 Task: Find connections with filter location Hayling Island with filter topic #hr with filter profile language Spanish with filter current company South Indian Bank with filter school Pimpri Chinchwad Education Trust'S. Pimpri Chinchwad College Of Engineering with filter industry Political Organizations with filter service category Leadership Development with filter keywords title Welder
Action: Mouse moved to (175, 266)
Screenshot: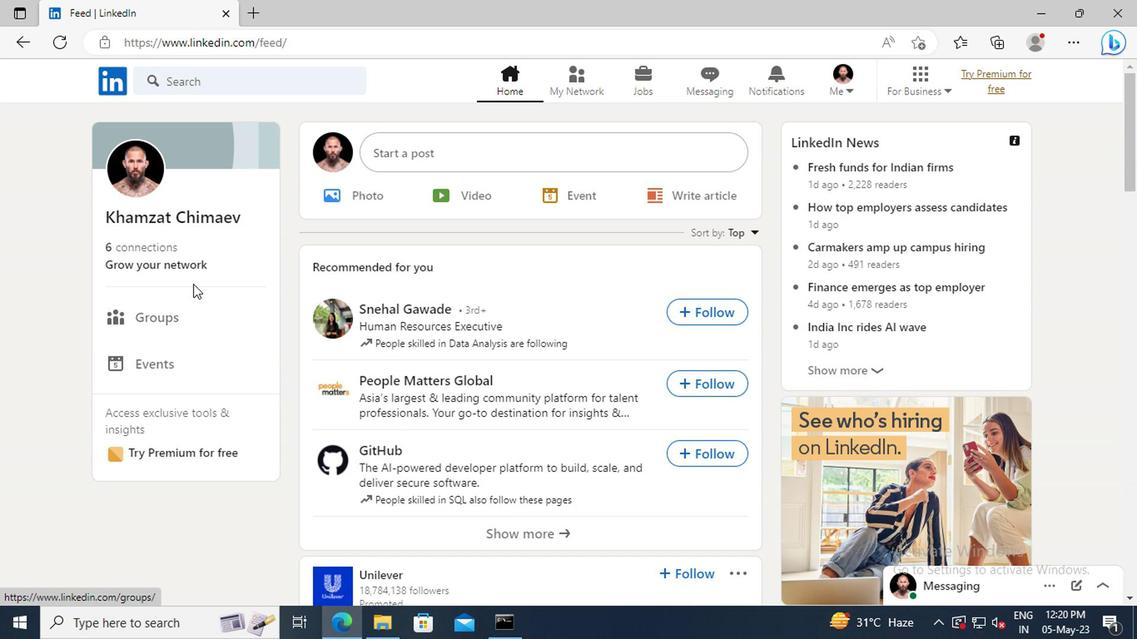 
Action: Mouse pressed left at (175, 266)
Screenshot: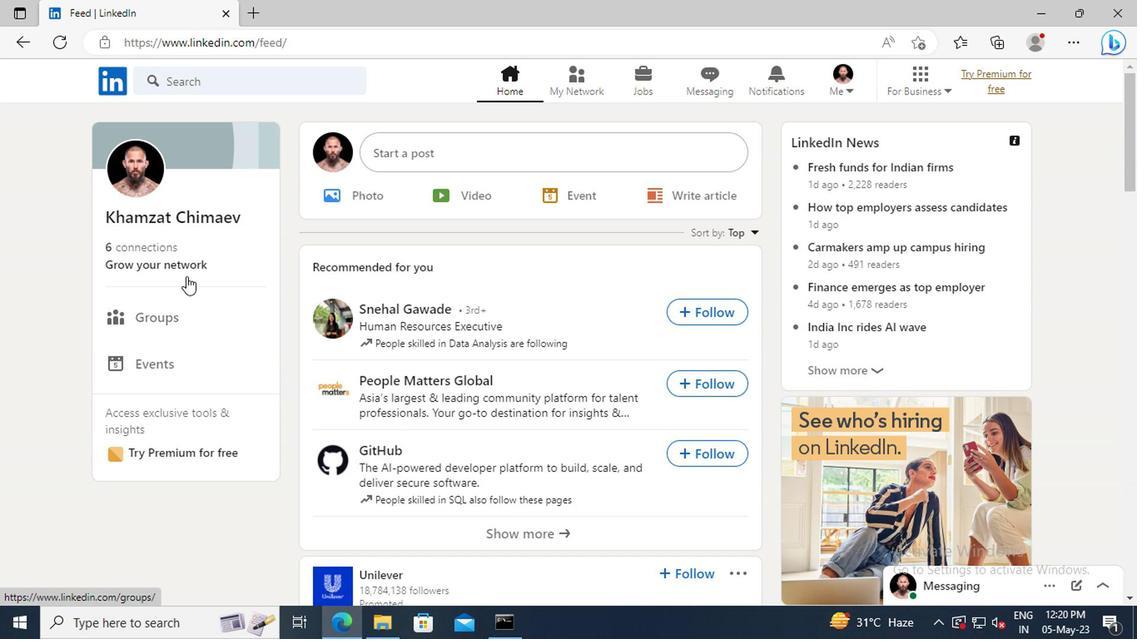 
Action: Mouse moved to (184, 174)
Screenshot: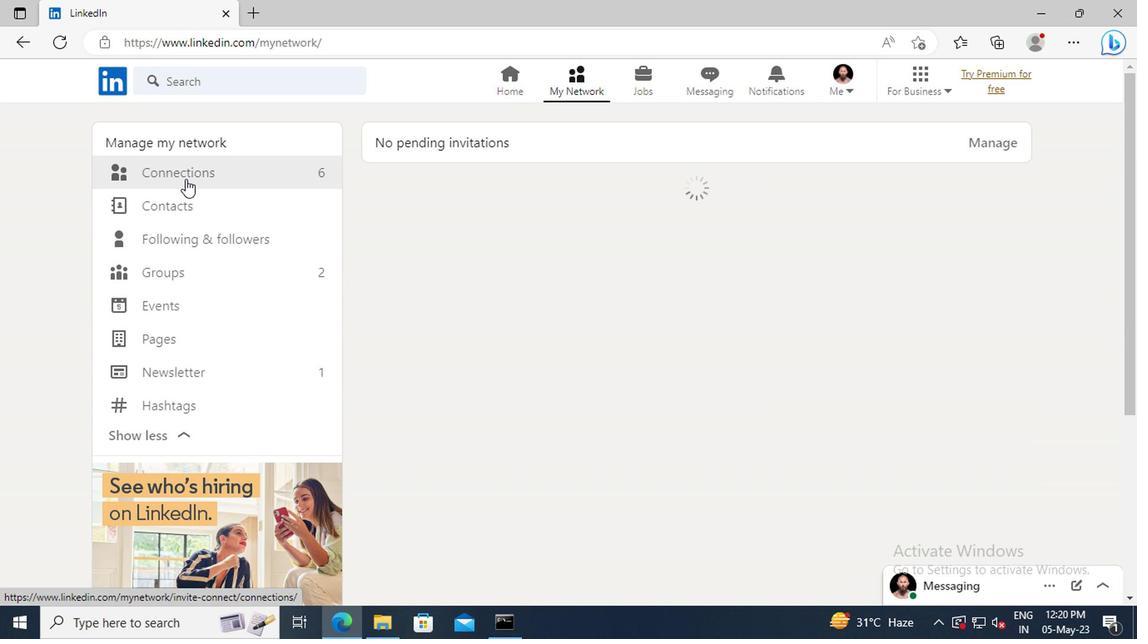
Action: Mouse pressed left at (184, 174)
Screenshot: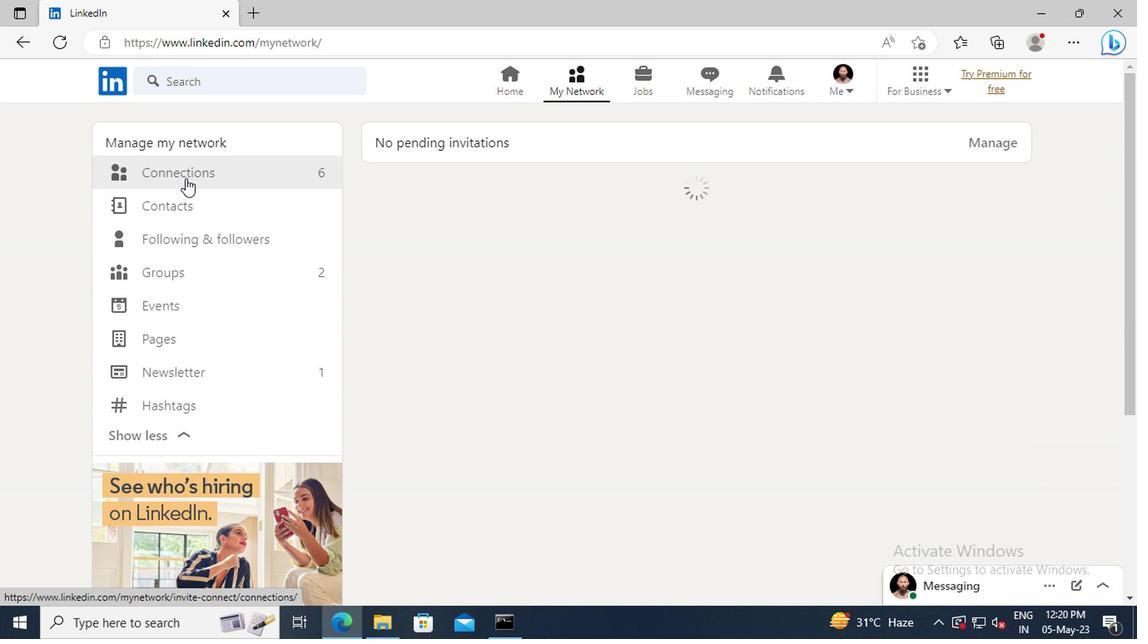 
Action: Mouse moved to (699, 181)
Screenshot: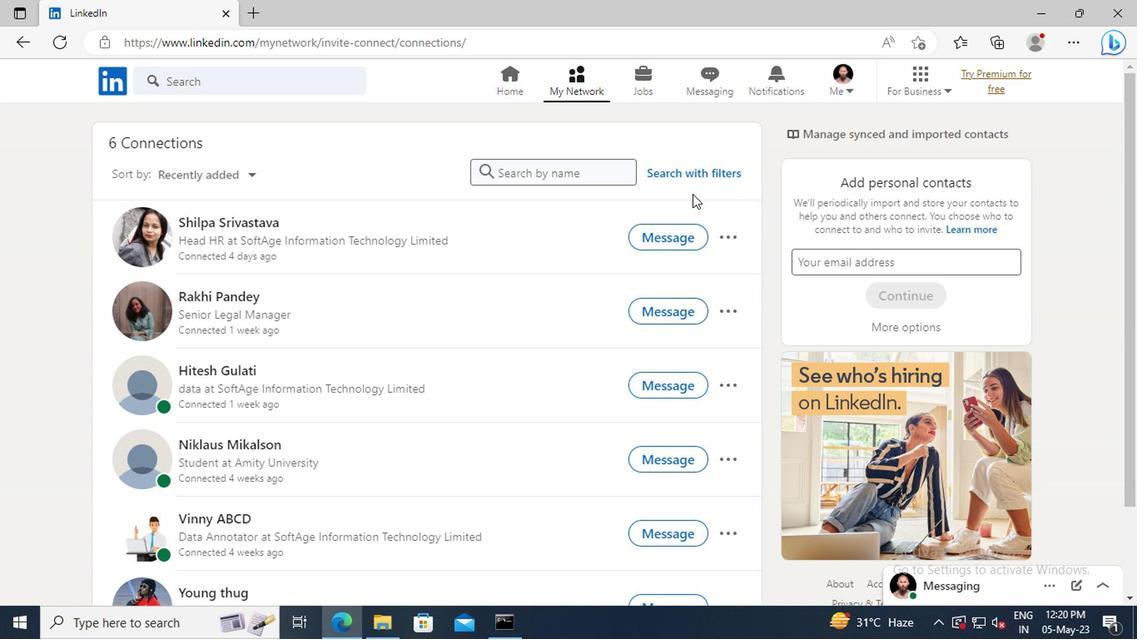 
Action: Mouse pressed left at (699, 181)
Screenshot: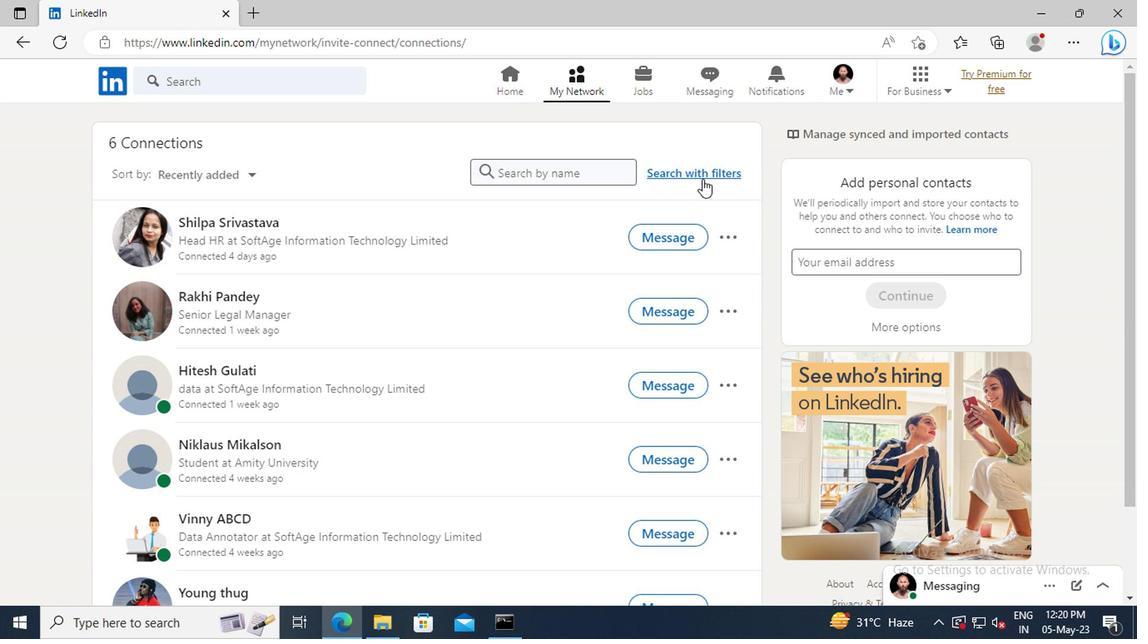 
Action: Mouse moved to (626, 130)
Screenshot: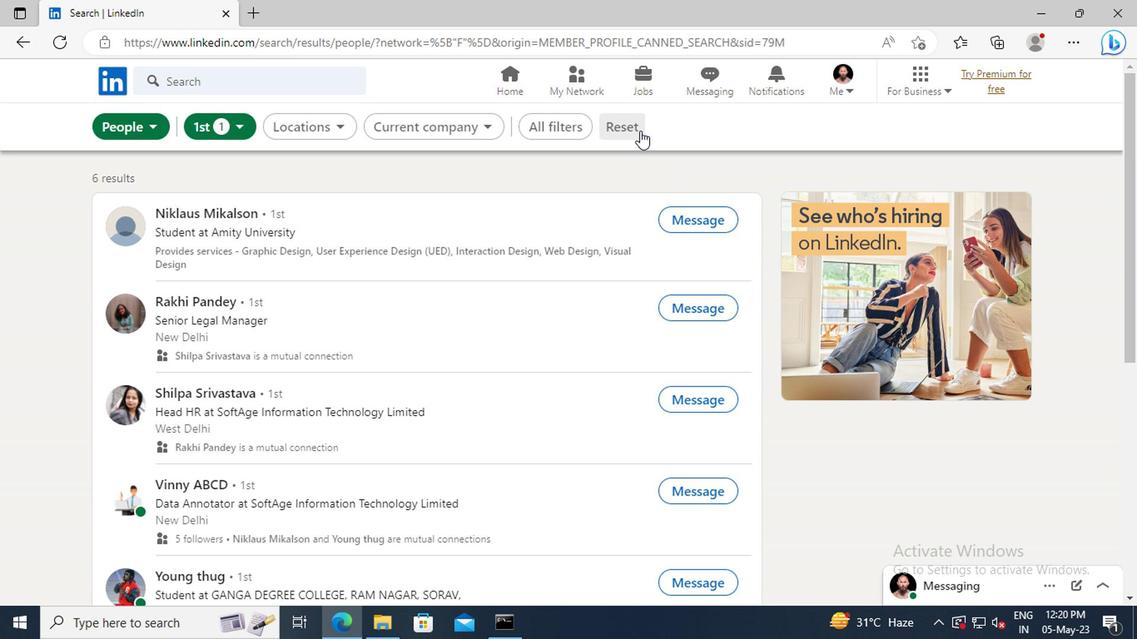 
Action: Mouse pressed left at (626, 130)
Screenshot: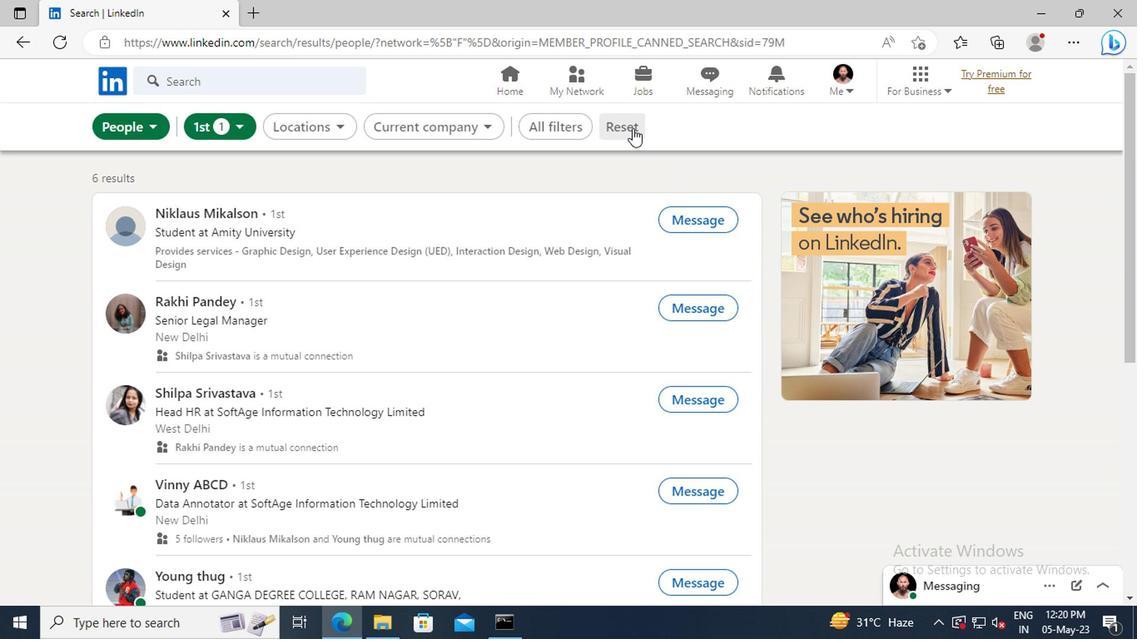 
Action: Mouse moved to (600, 130)
Screenshot: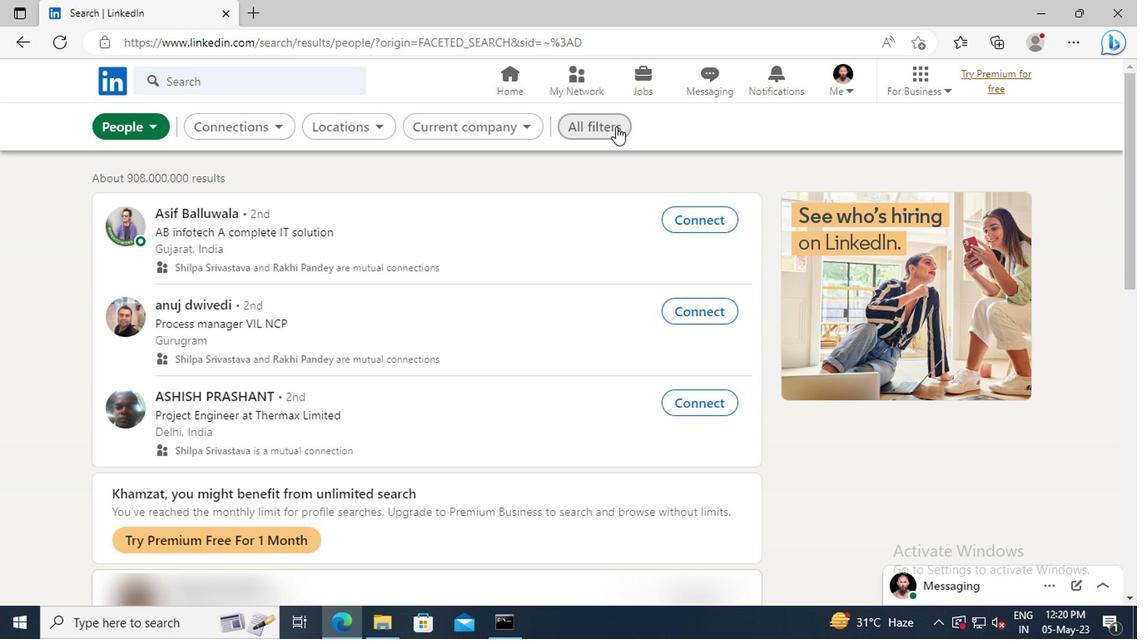 
Action: Mouse pressed left at (600, 130)
Screenshot: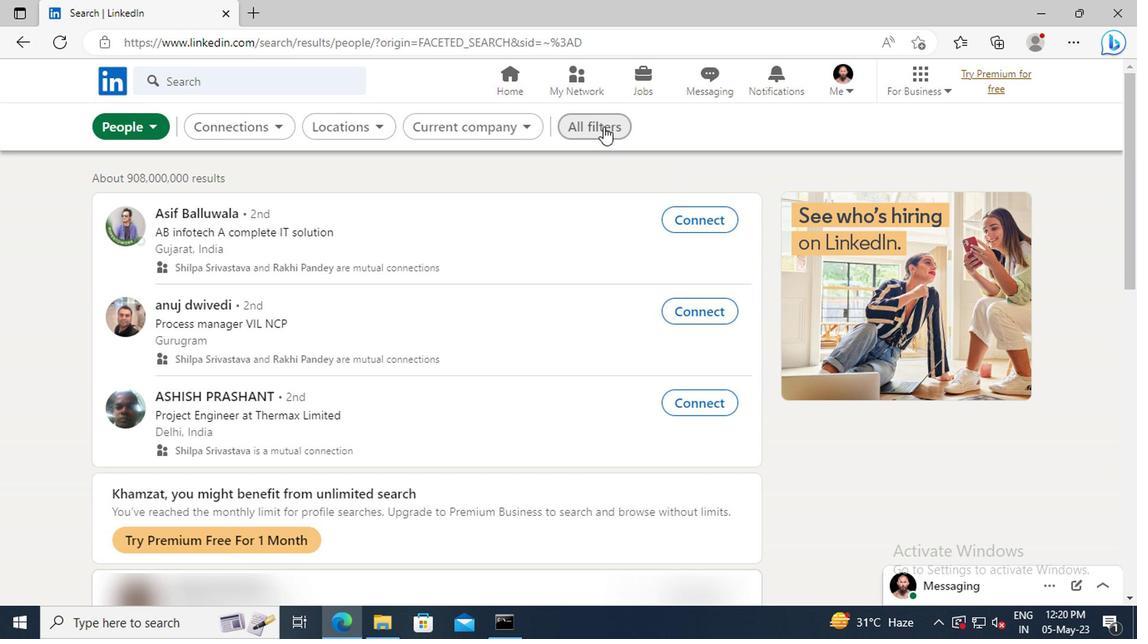 
Action: Mouse moved to (904, 327)
Screenshot: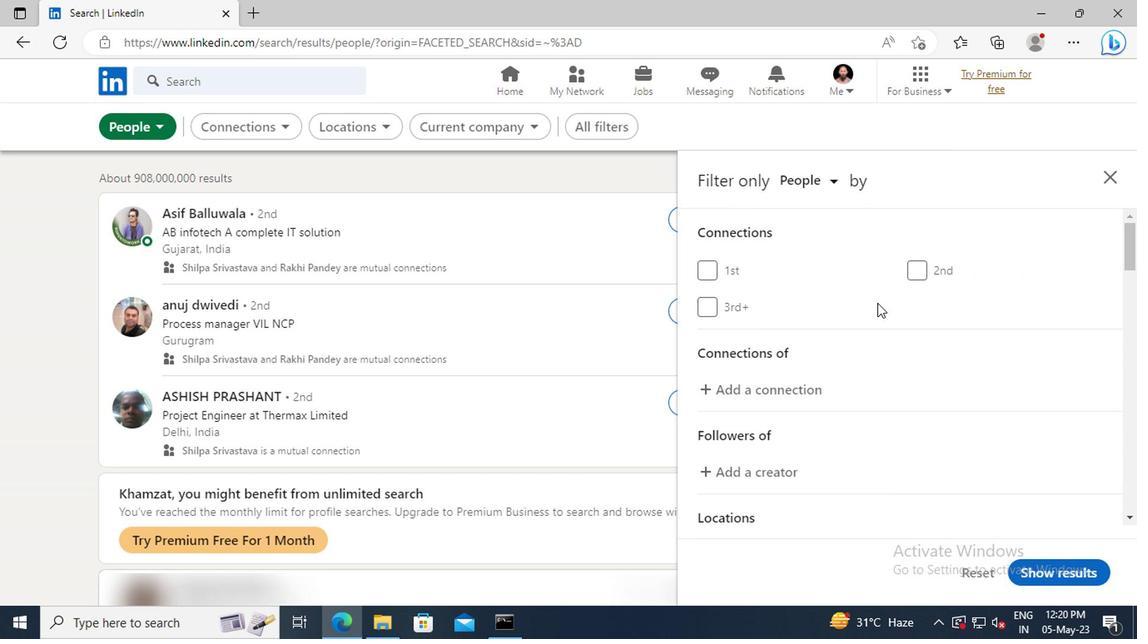 
Action: Mouse scrolled (904, 326) with delta (0, 0)
Screenshot: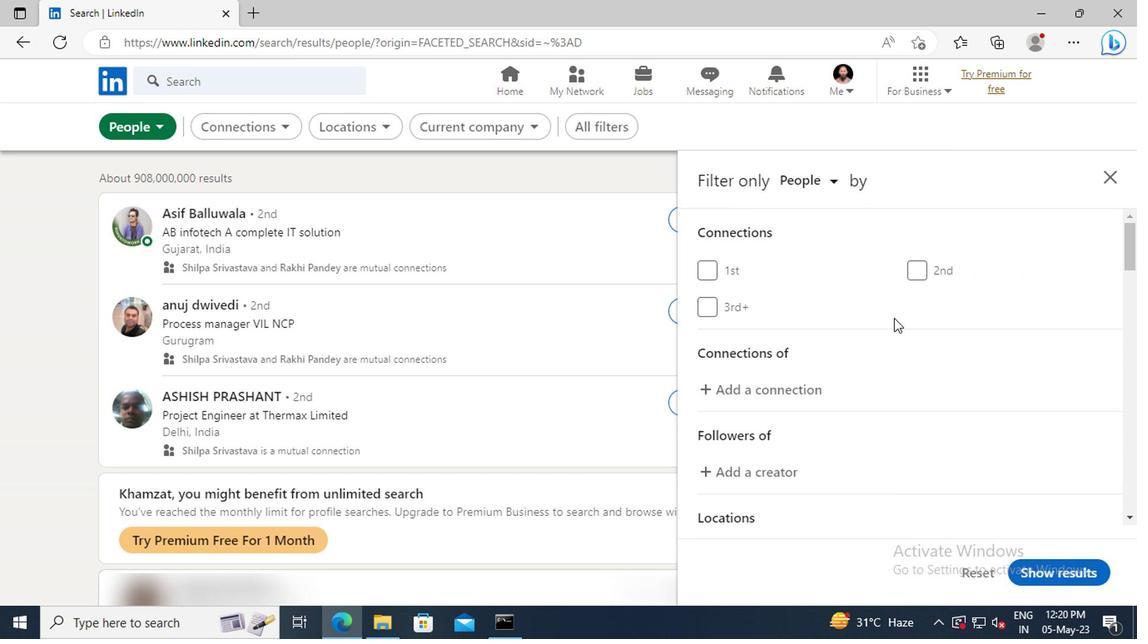 
Action: Mouse scrolled (904, 326) with delta (0, 0)
Screenshot: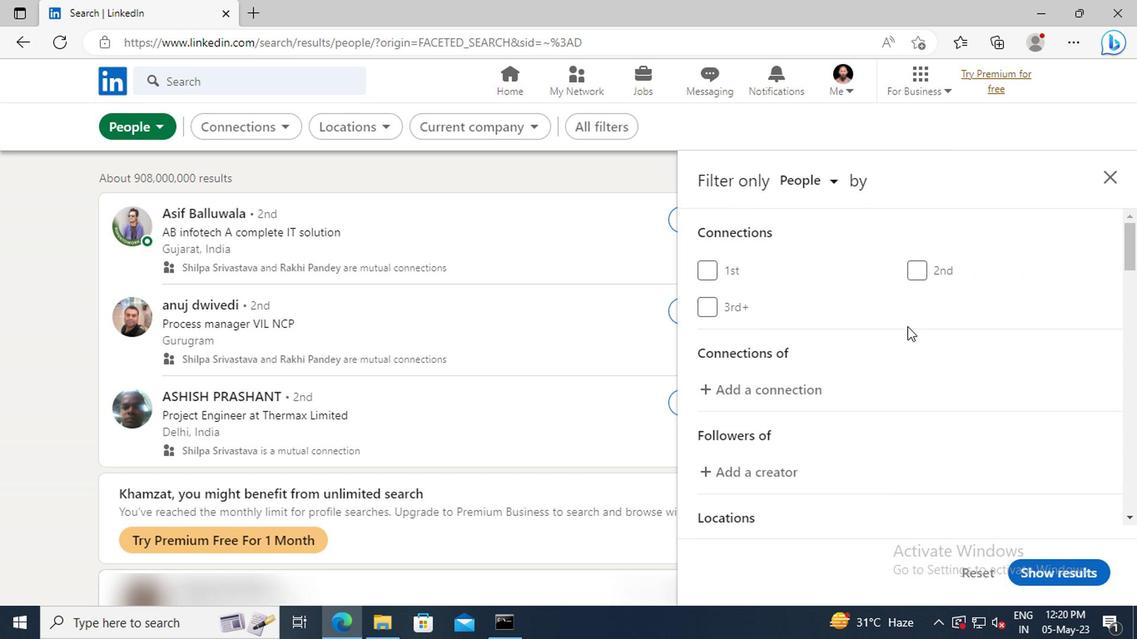 
Action: Mouse scrolled (904, 326) with delta (0, 0)
Screenshot: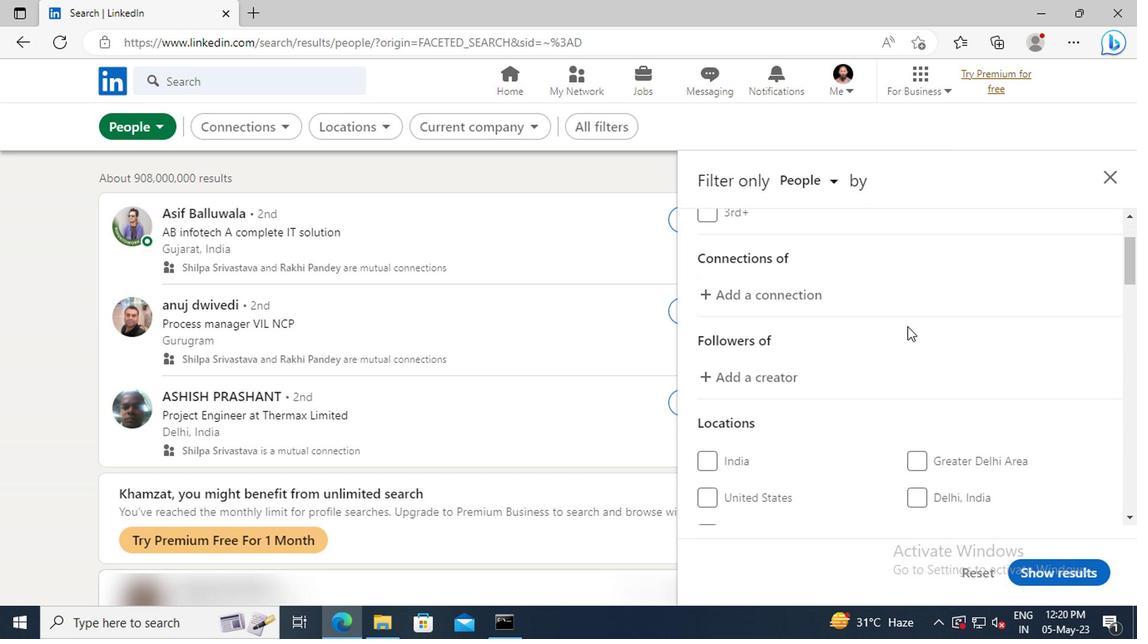 
Action: Mouse scrolled (904, 326) with delta (0, 0)
Screenshot: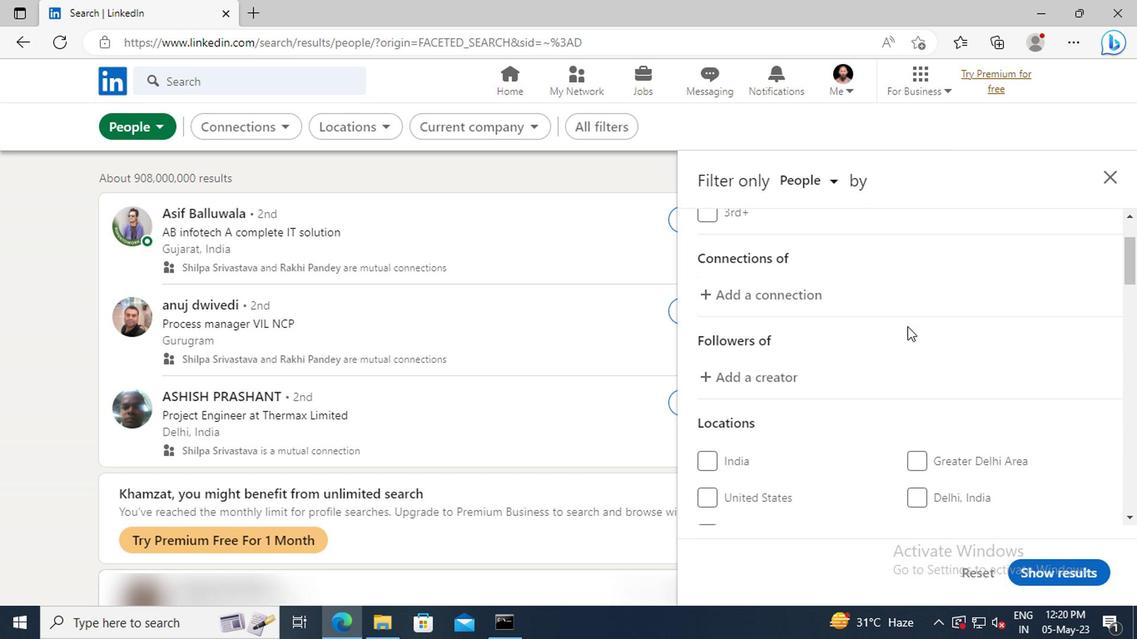 
Action: Mouse scrolled (904, 326) with delta (0, 0)
Screenshot: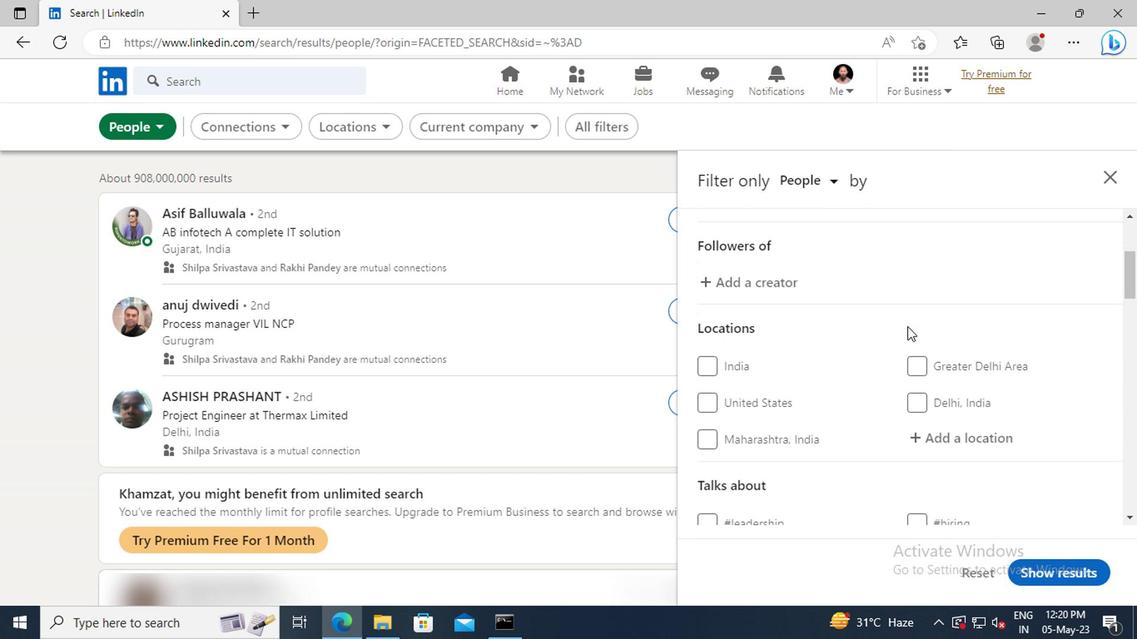 
Action: Mouse scrolled (904, 326) with delta (0, 0)
Screenshot: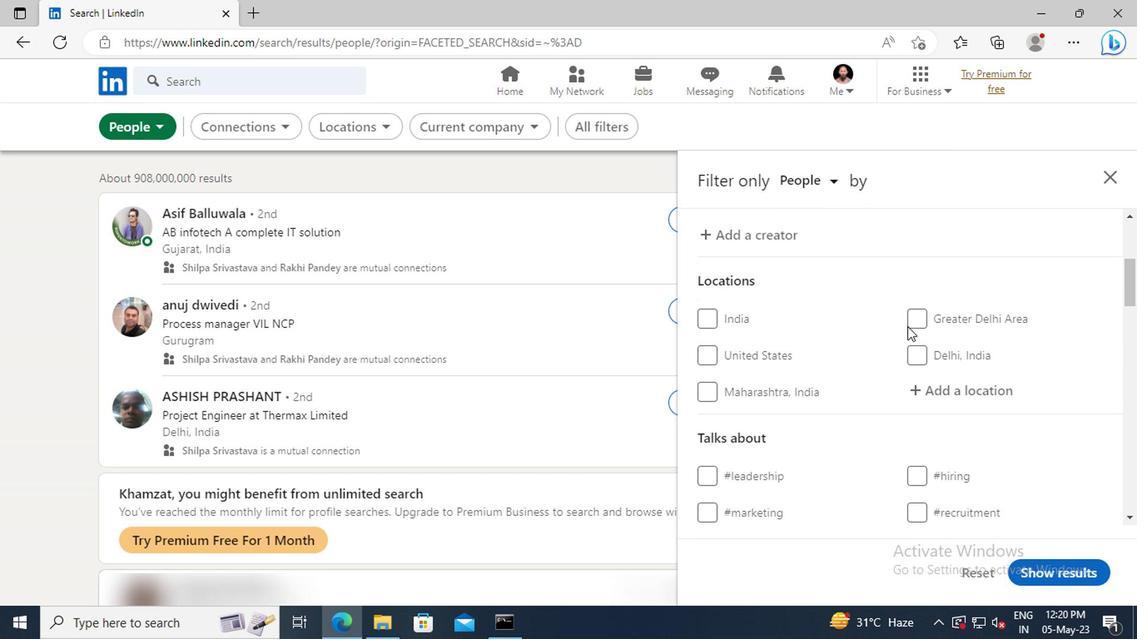 
Action: Mouse moved to (913, 343)
Screenshot: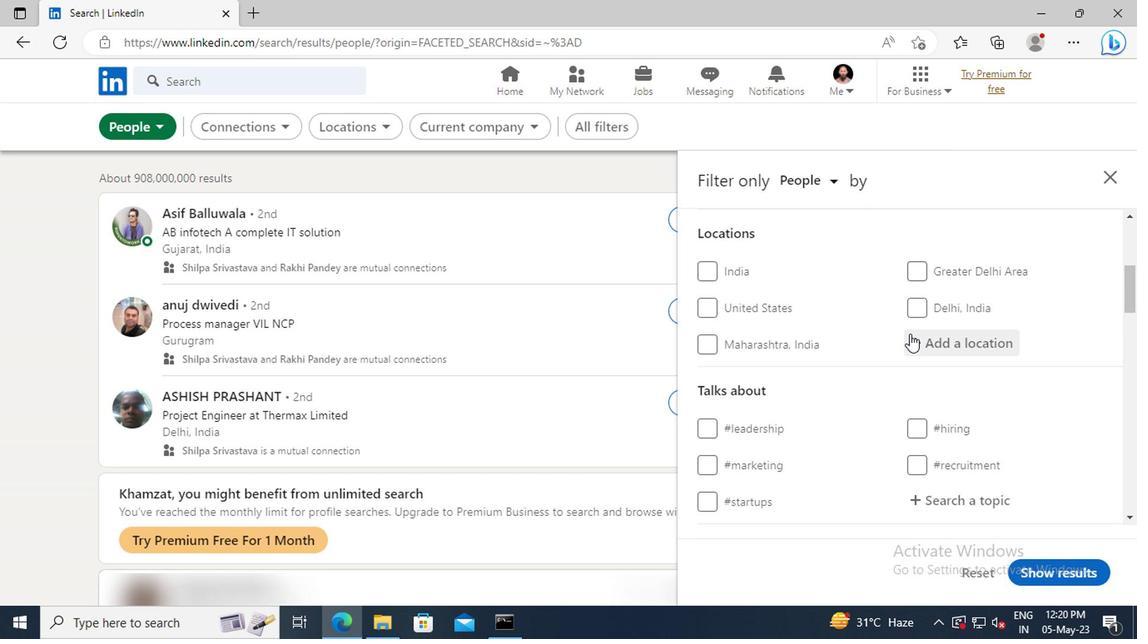 
Action: Mouse pressed left at (913, 343)
Screenshot: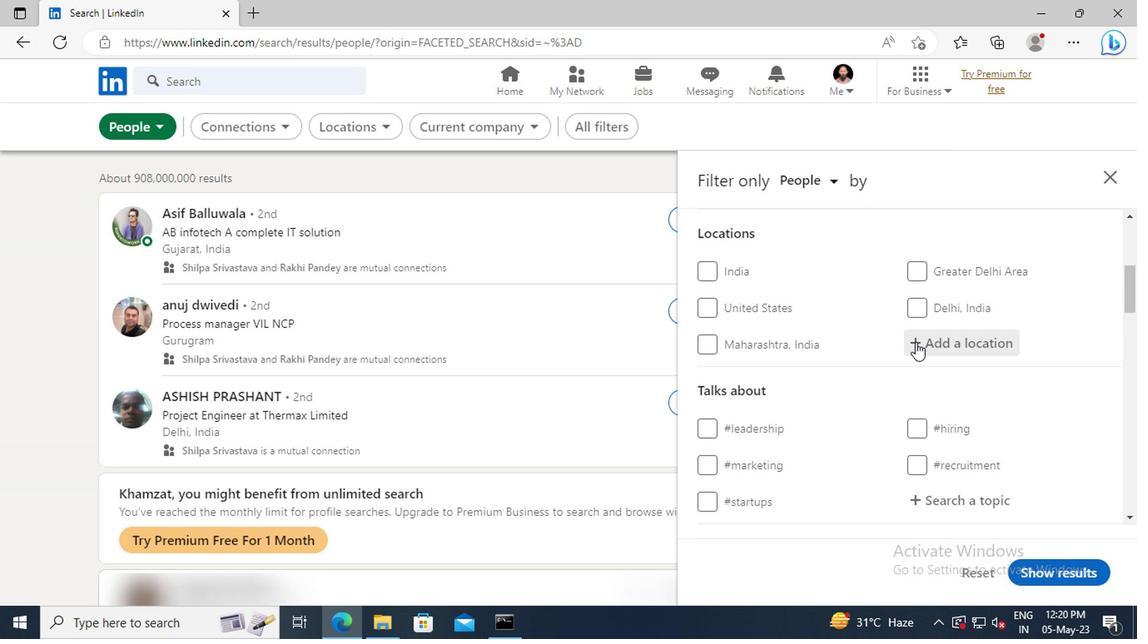 
Action: Key pressed <Key.shift>HAYLING<Key.space><Key.shift>IS
Screenshot: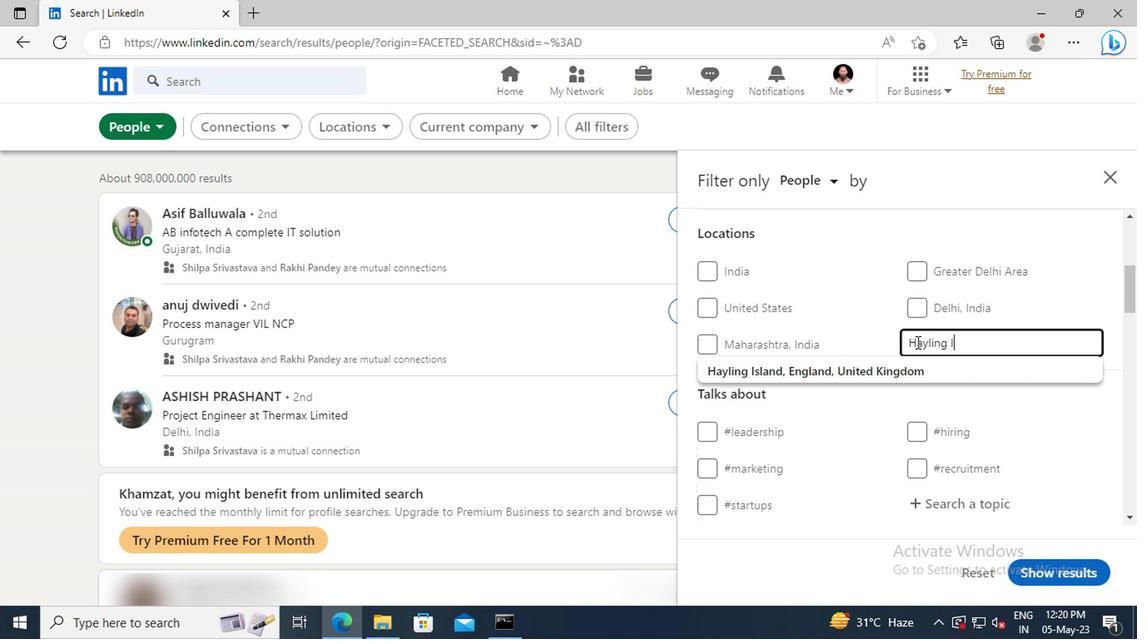 
Action: Mouse moved to (913, 364)
Screenshot: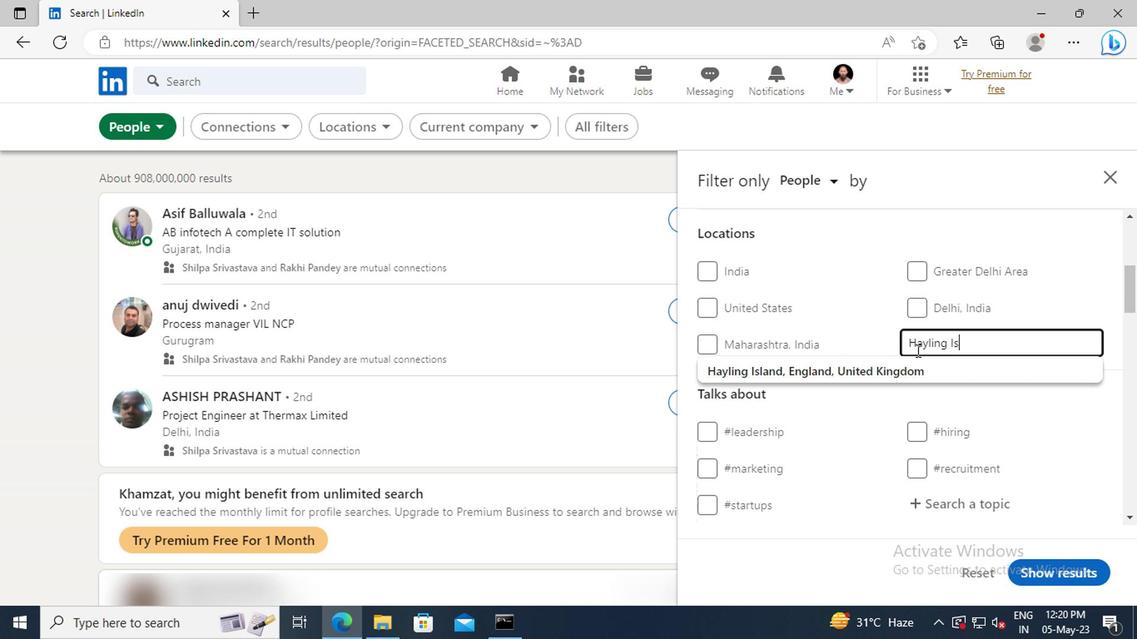 
Action: Mouse pressed left at (913, 364)
Screenshot: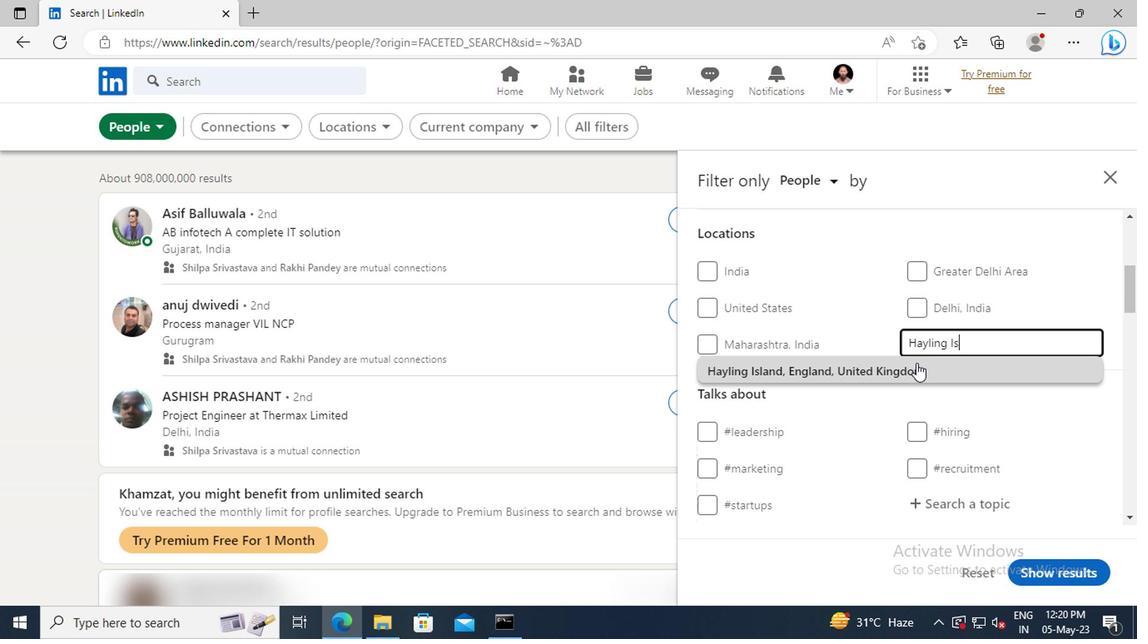 
Action: Mouse scrolled (913, 363) with delta (0, -1)
Screenshot: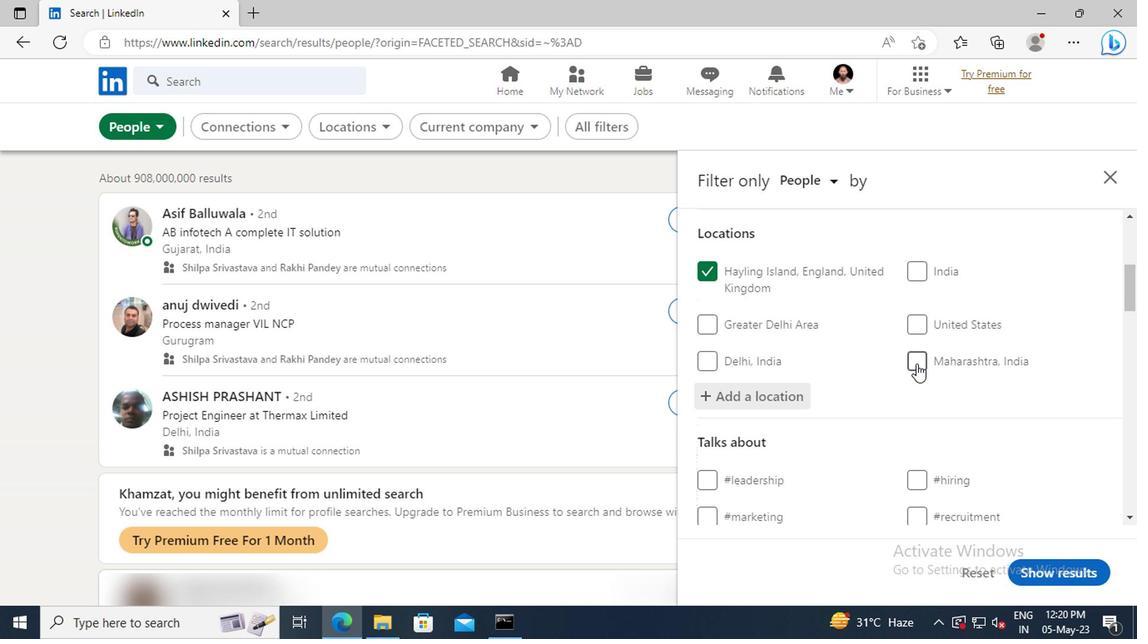 
Action: Mouse scrolled (913, 363) with delta (0, -1)
Screenshot: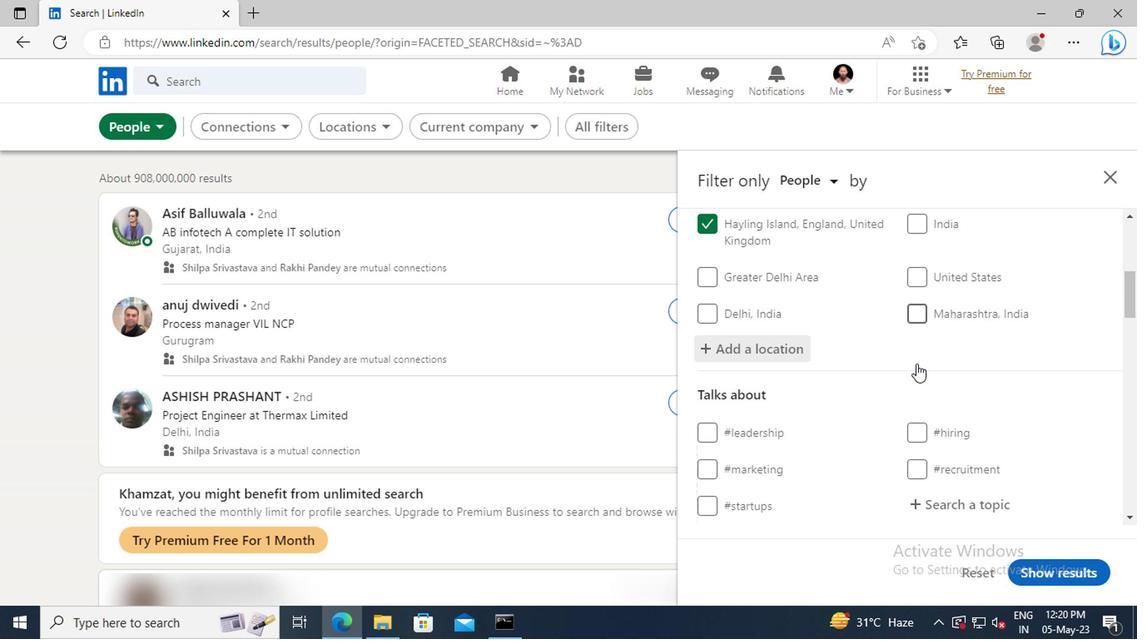 
Action: Mouse scrolled (913, 363) with delta (0, -1)
Screenshot: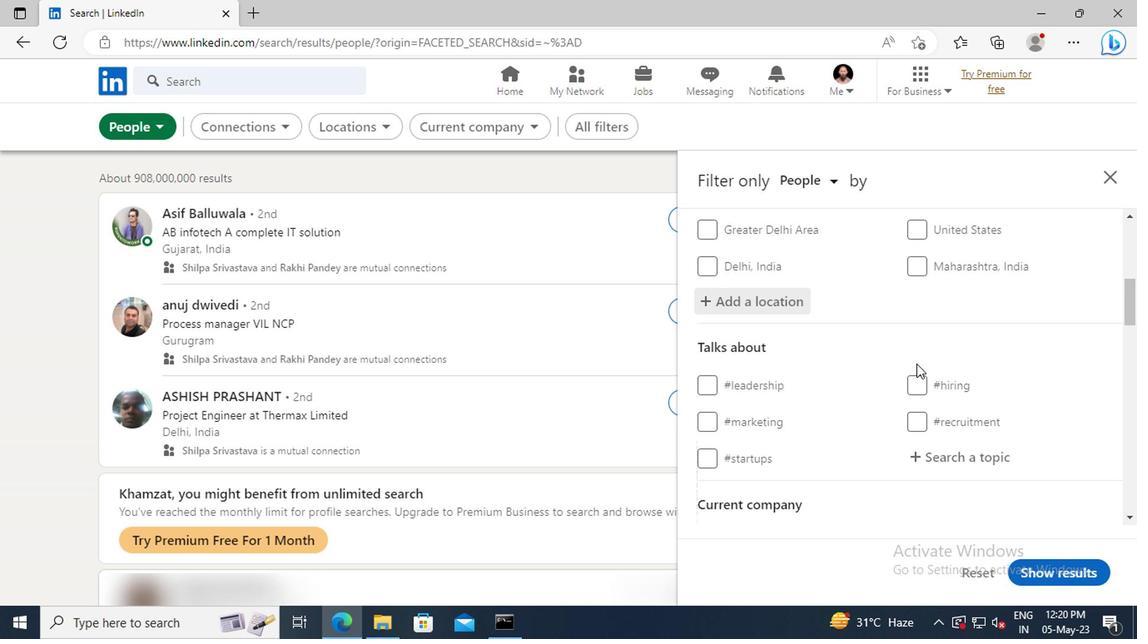 
Action: Mouse scrolled (913, 363) with delta (0, -1)
Screenshot: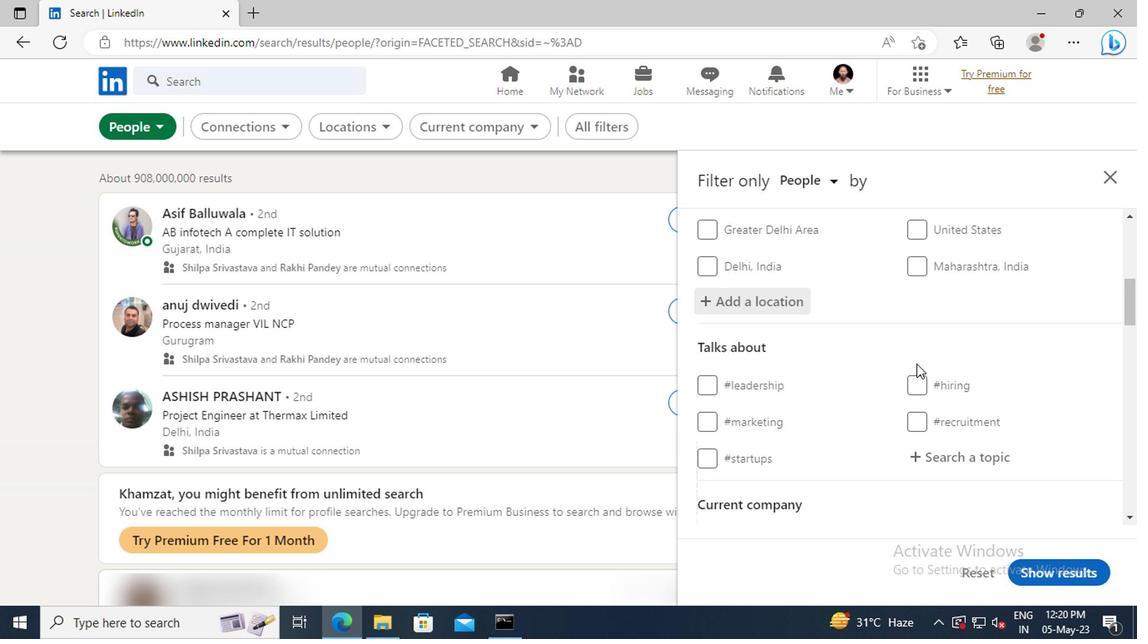 
Action: Mouse moved to (921, 367)
Screenshot: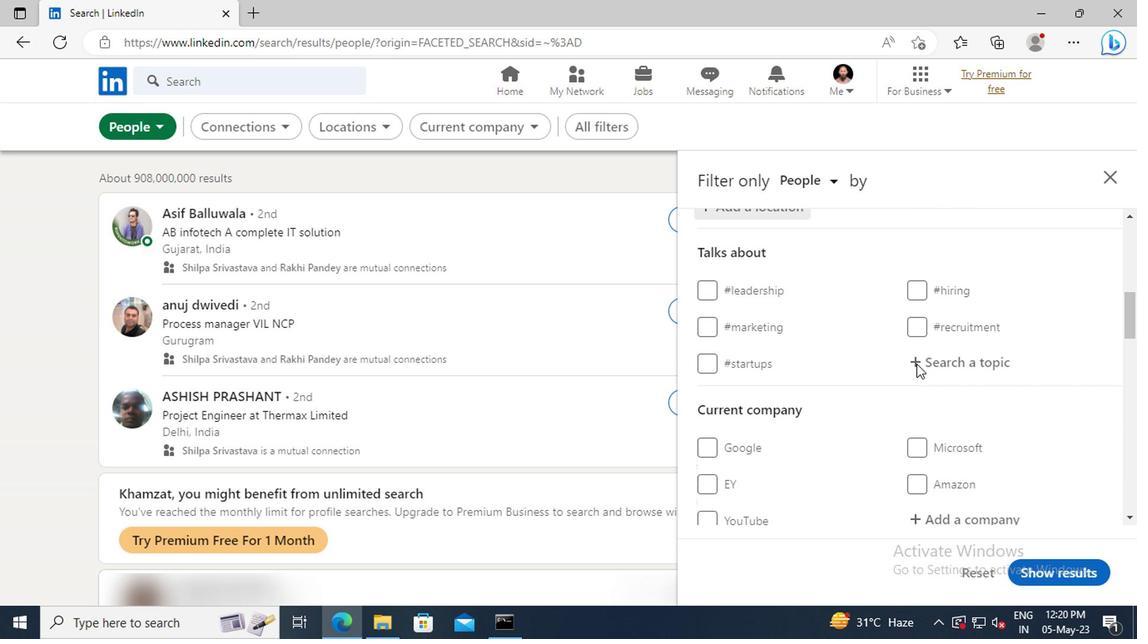 
Action: Mouse pressed left at (921, 367)
Screenshot: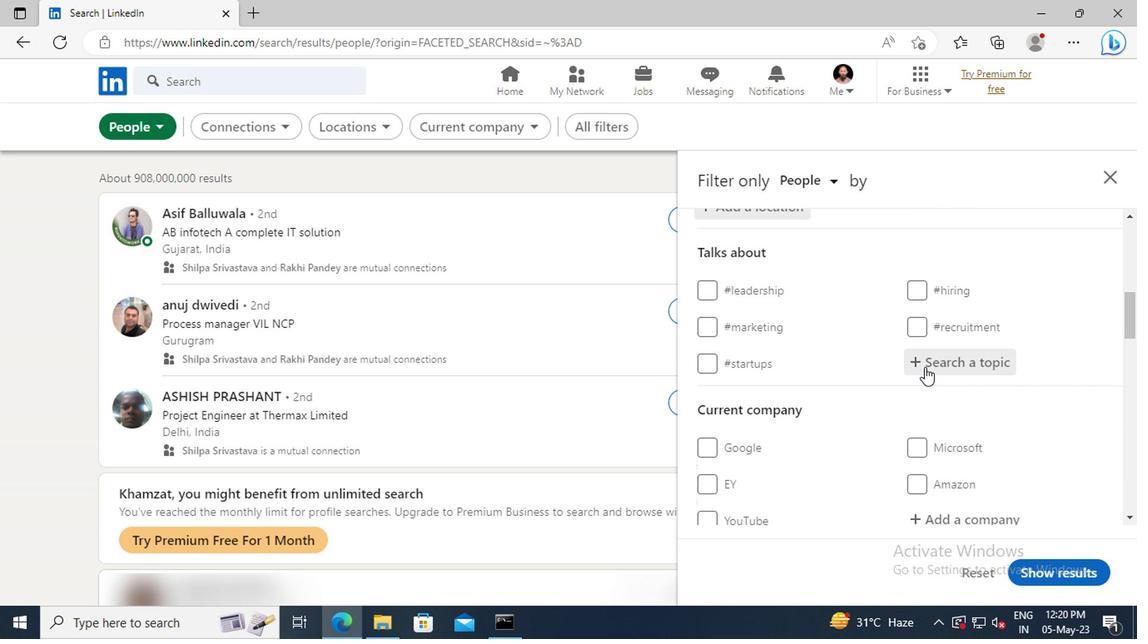 
Action: Key pressed HR
Screenshot: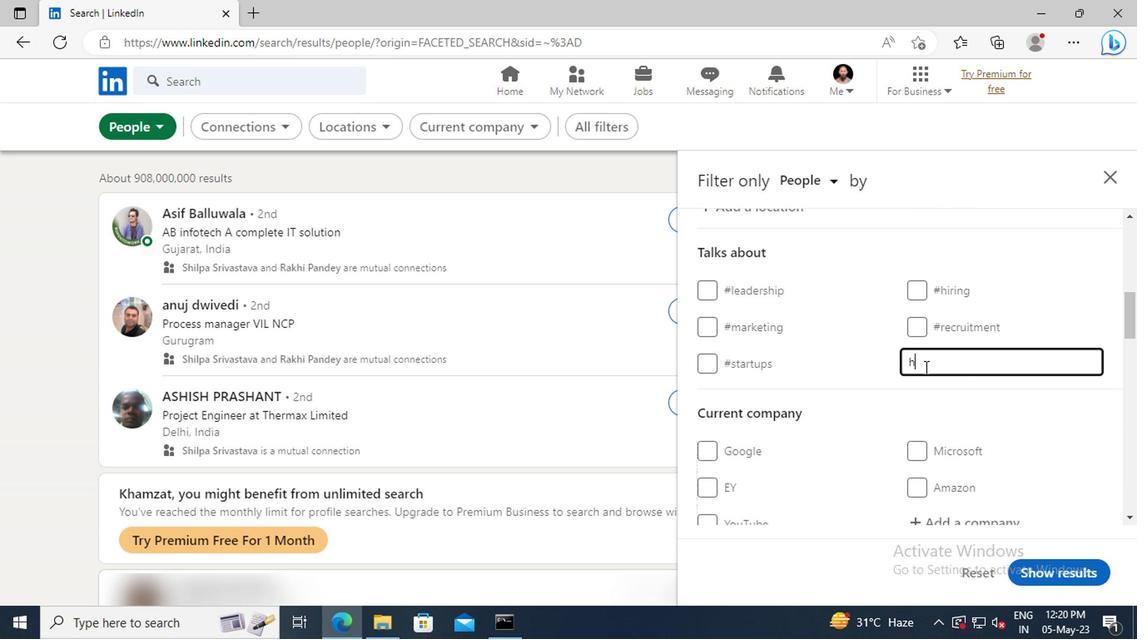 
Action: Mouse moved to (926, 387)
Screenshot: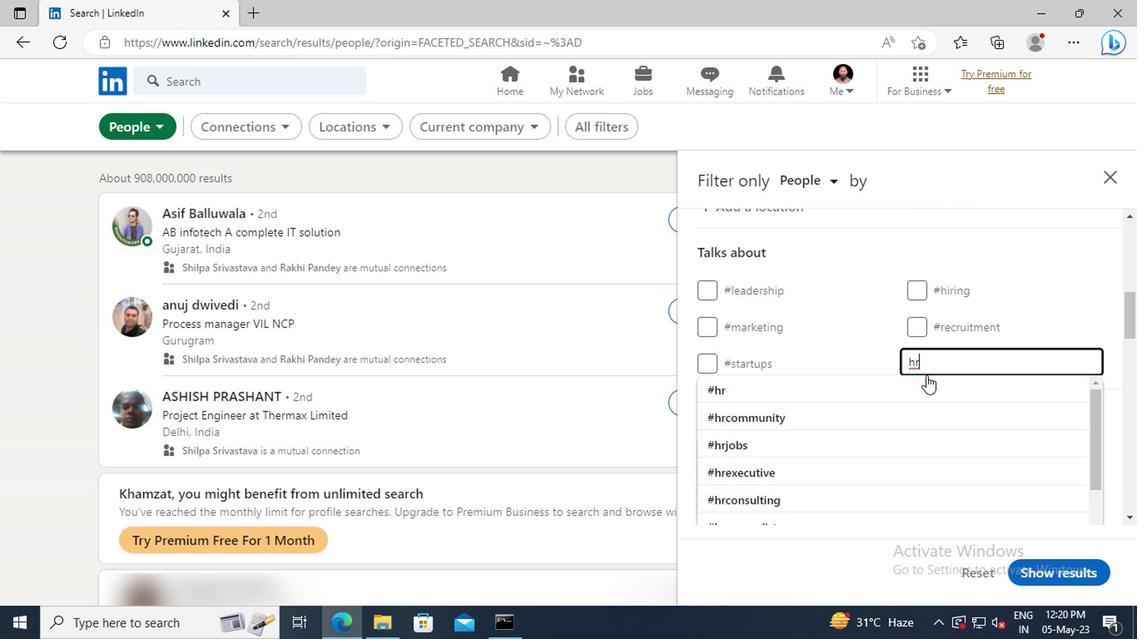 
Action: Mouse pressed left at (926, 387)
Screenshot: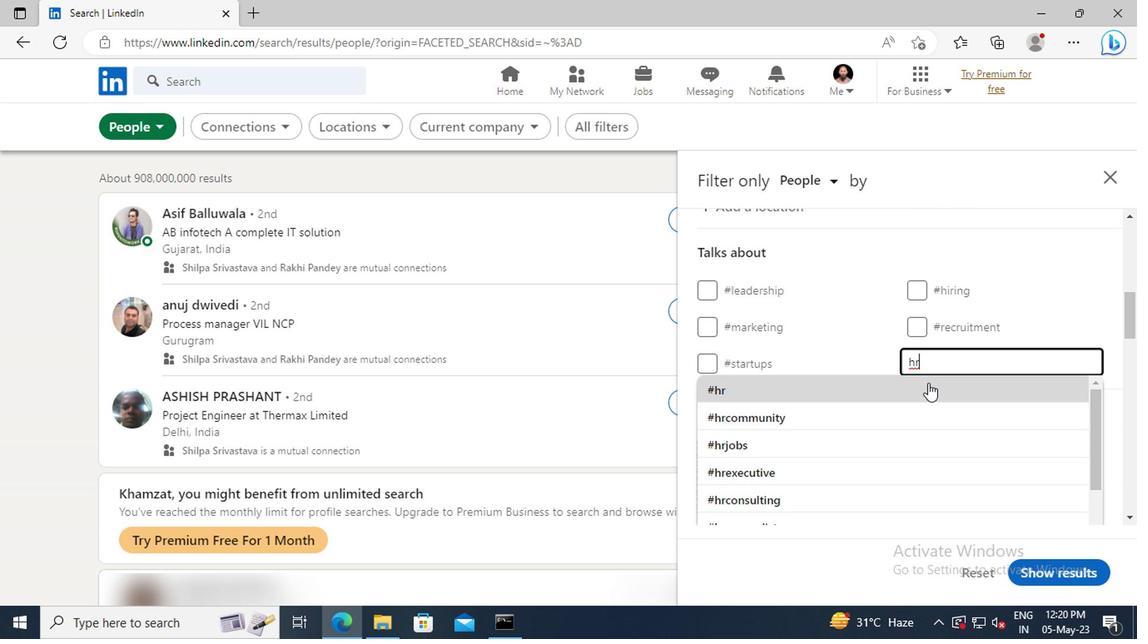 
Action: Mouse scrolled (926, 386) with delta (0, -1)
Screenshot: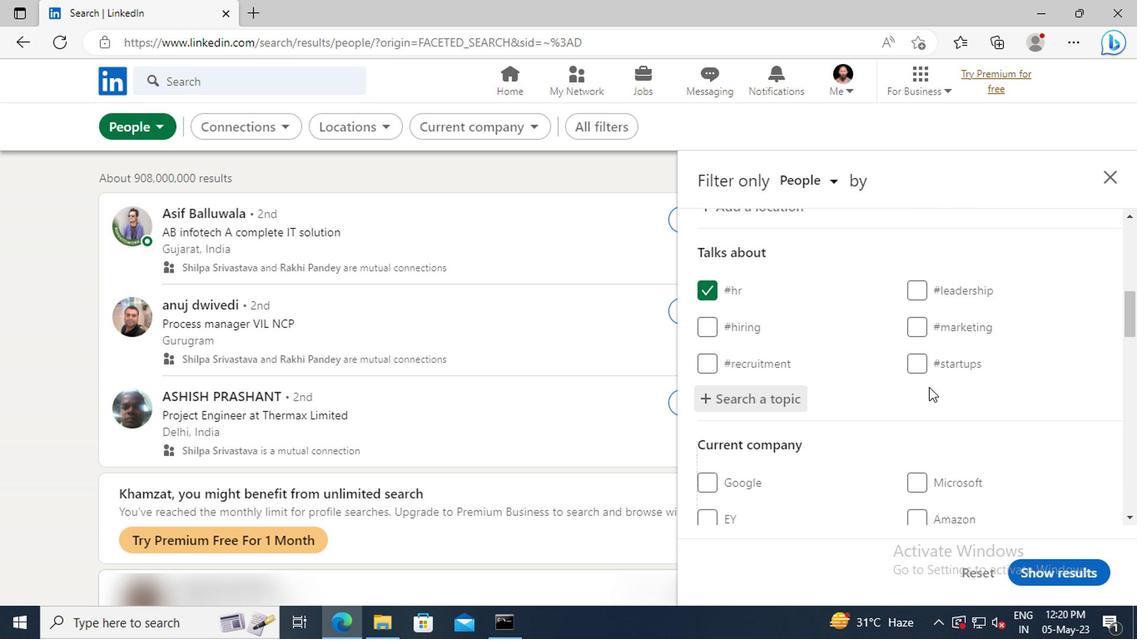 
Action: Mouse scrolled (926, 386) with delta (0, -1)
Screenshot: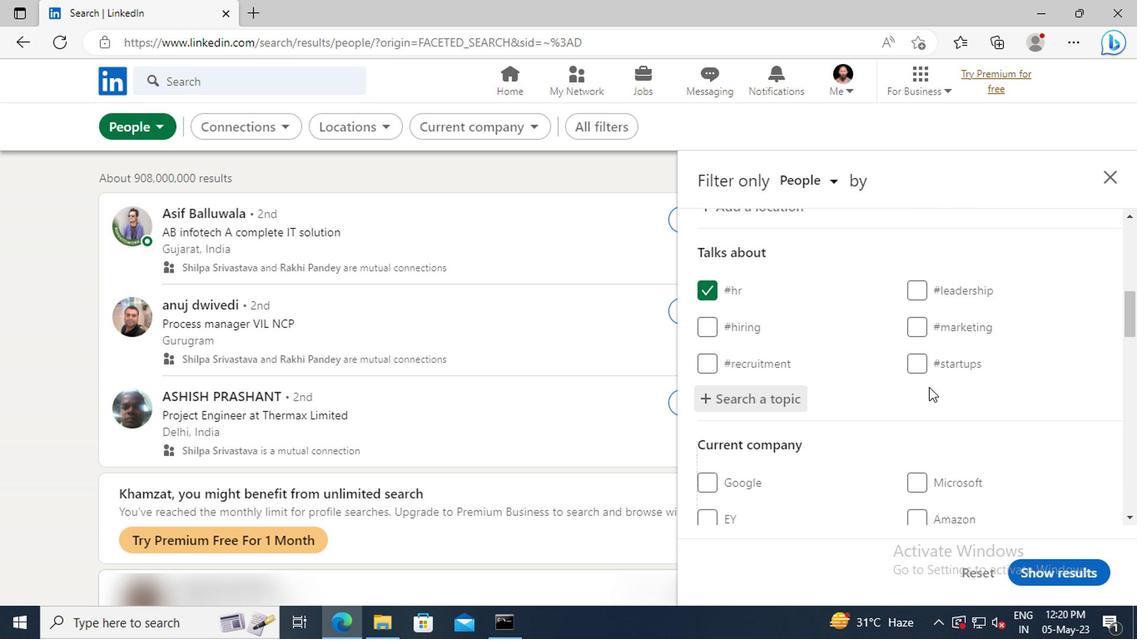 
Action: Mouse scrolled (926, 386) with delta (0, -1)
Screenshot: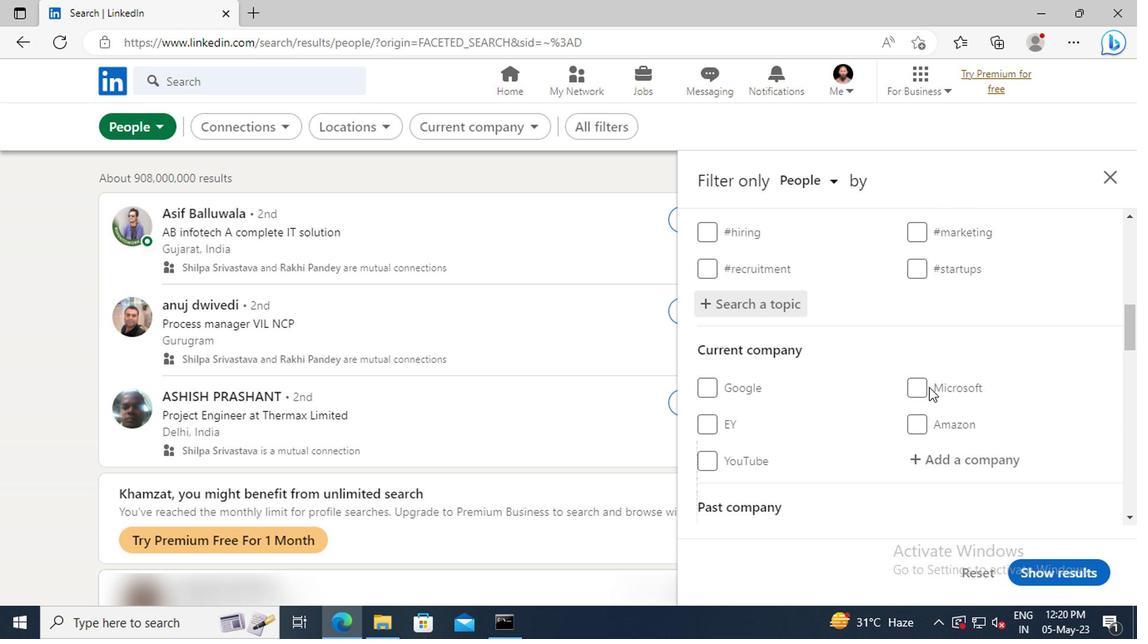
Action: Mouse scrolled (926, 386) with delta (0, -1)
Screenshot: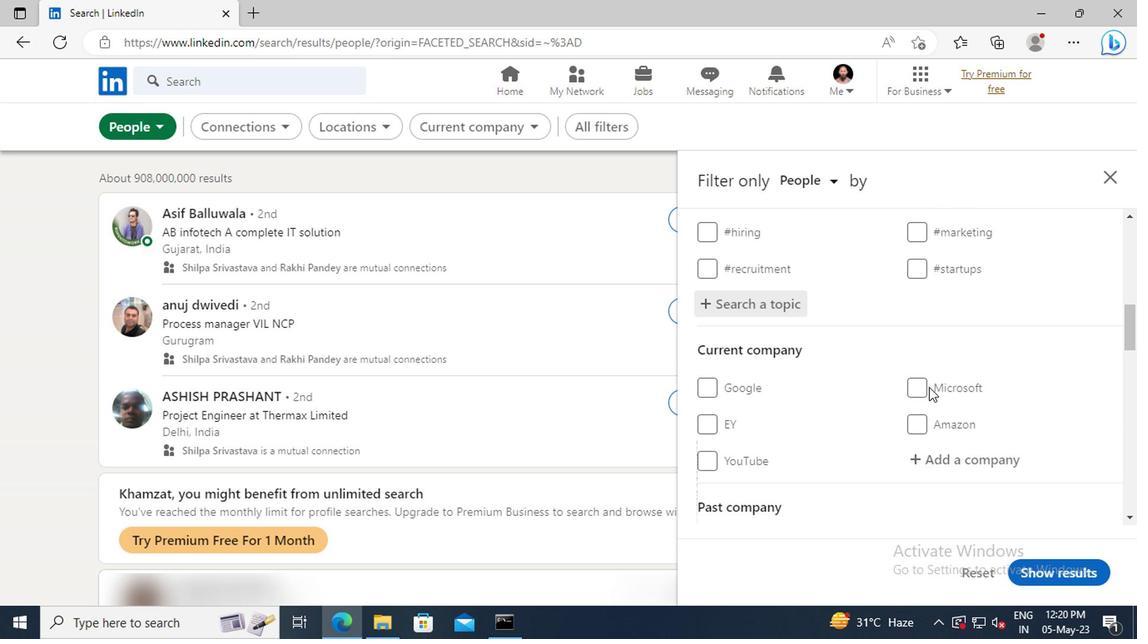
Action: Mouse scrolled (926, 386) with delta (0, -1)
Screenshot: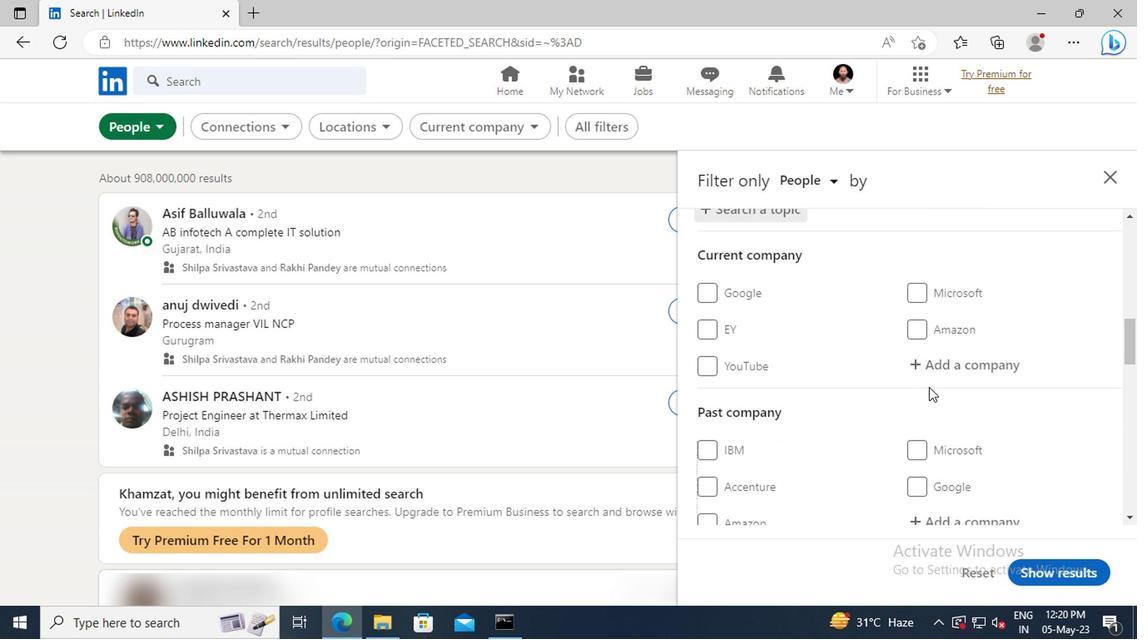 
Action: Mouse scrolled (926, 386) with delta (0, -1)
Screenshot: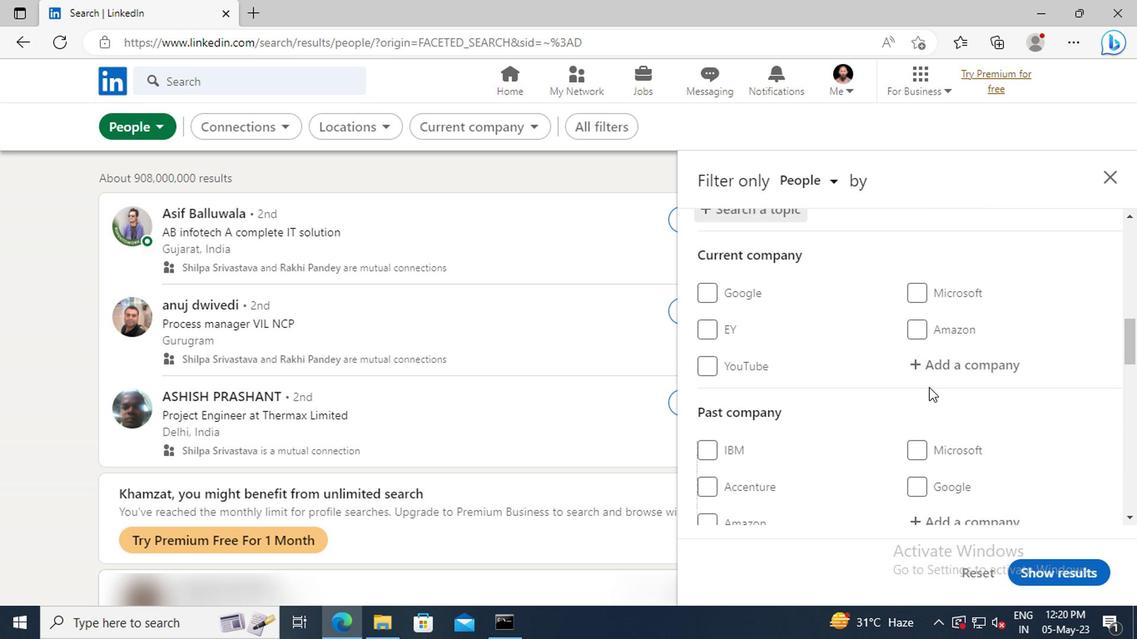 
Action: Mouse scrolled (926, 386) with delta (0, -1)
Screenshot: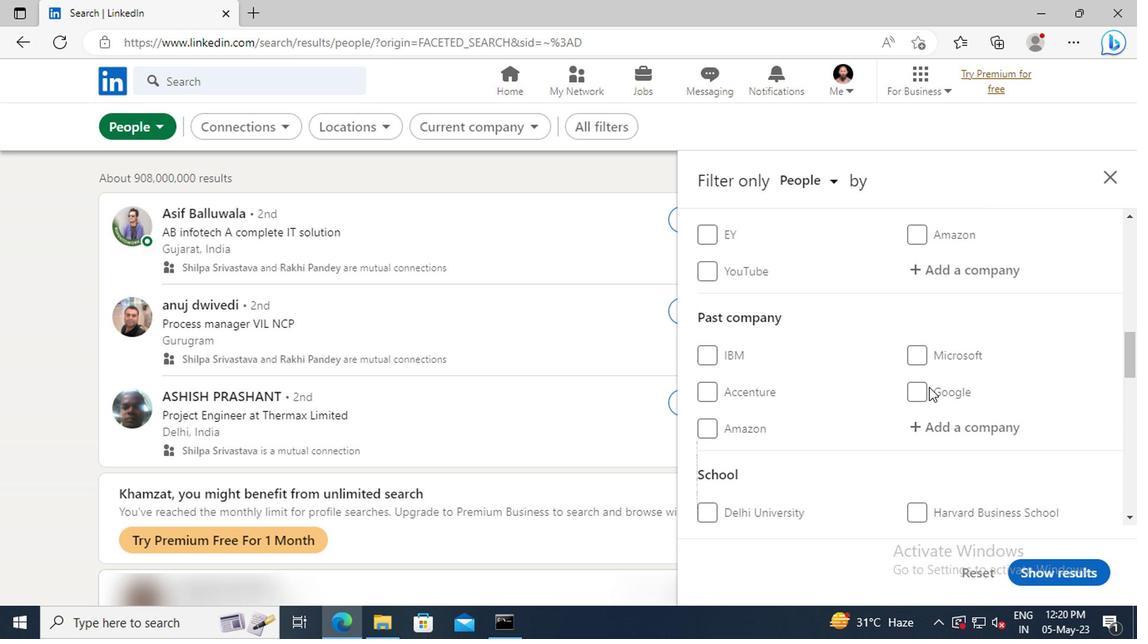 
Action: Mouse scrolled (926, 386) with delta (0, -1)
Screenshot: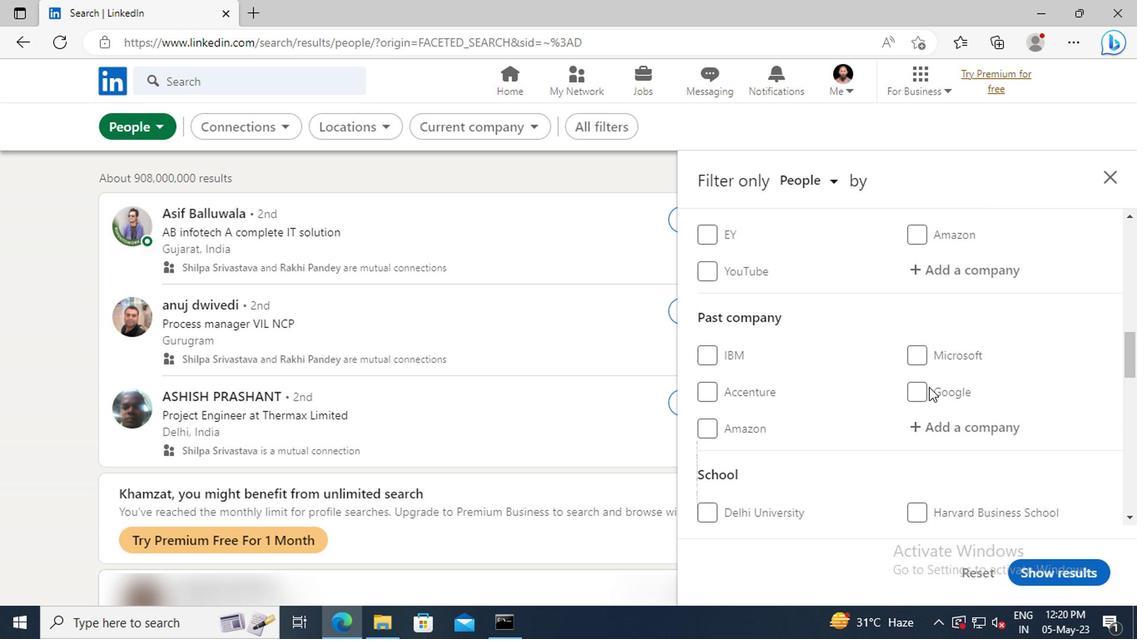 
Action: Mouse scrolled (926, 386) with delta (0, -1)
Screenshot: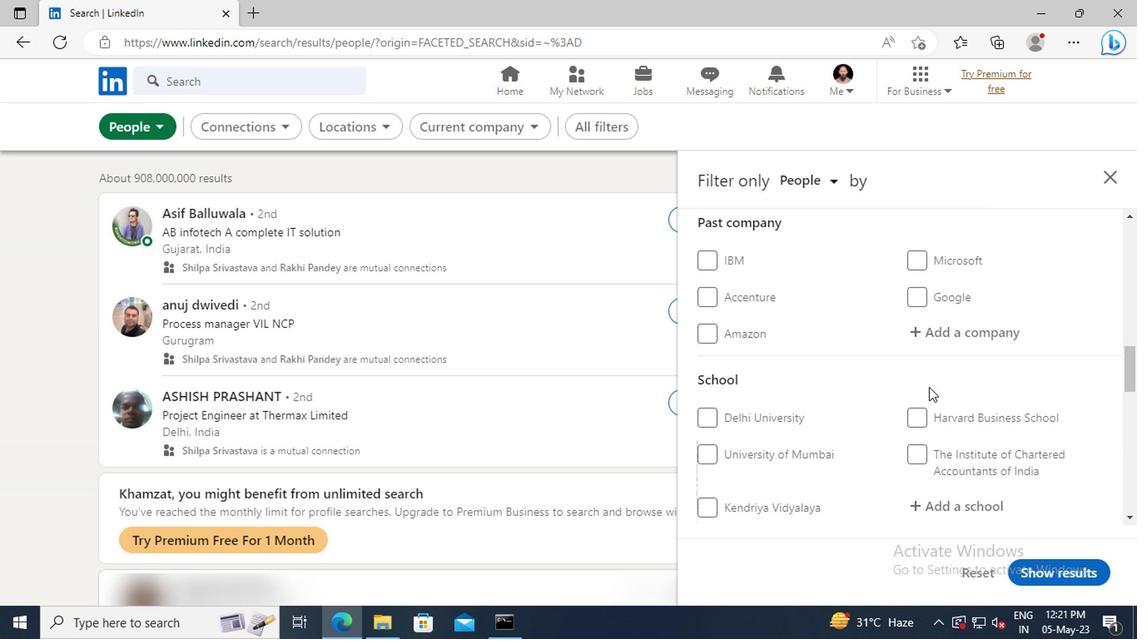 
Action: Mouse scrolled (926, 386) with delta (0, -1)
Screenshot: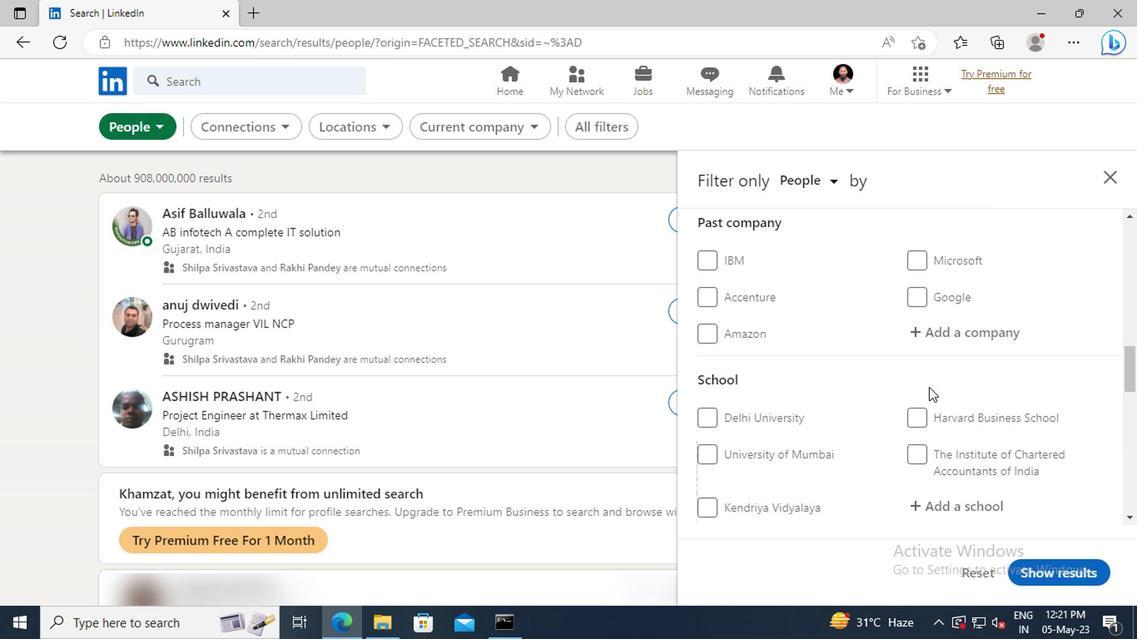 
Action: Mouse scrolled (926, 386) with delta (0, -1)
Screenshot: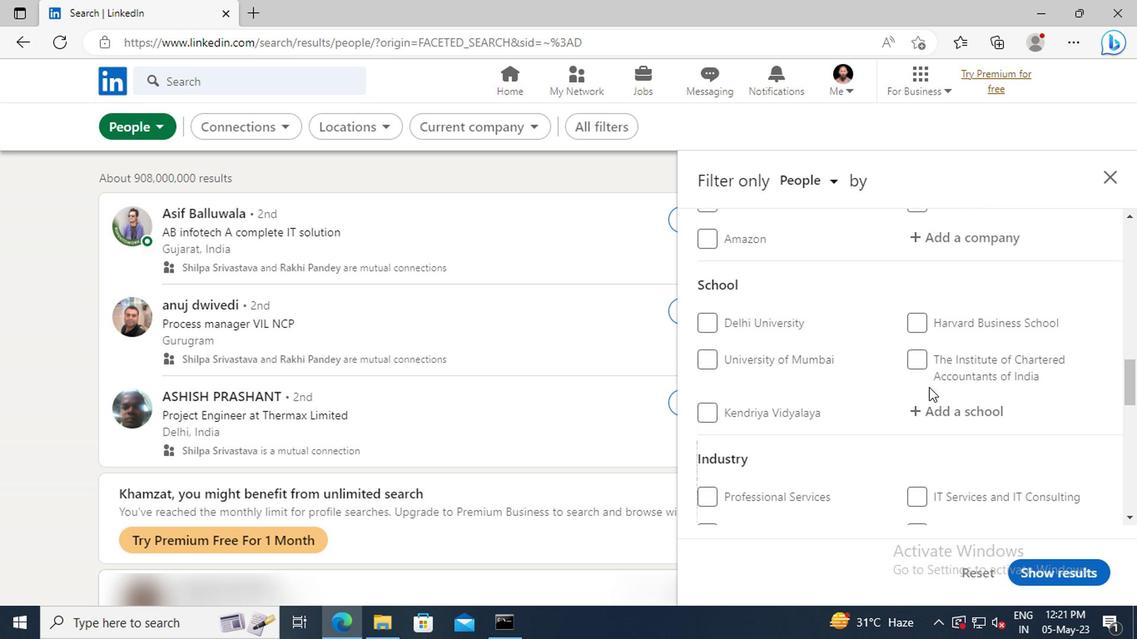 
Action: Mouse scrolled (926, 386) with delta (0, -1)
Screenshot: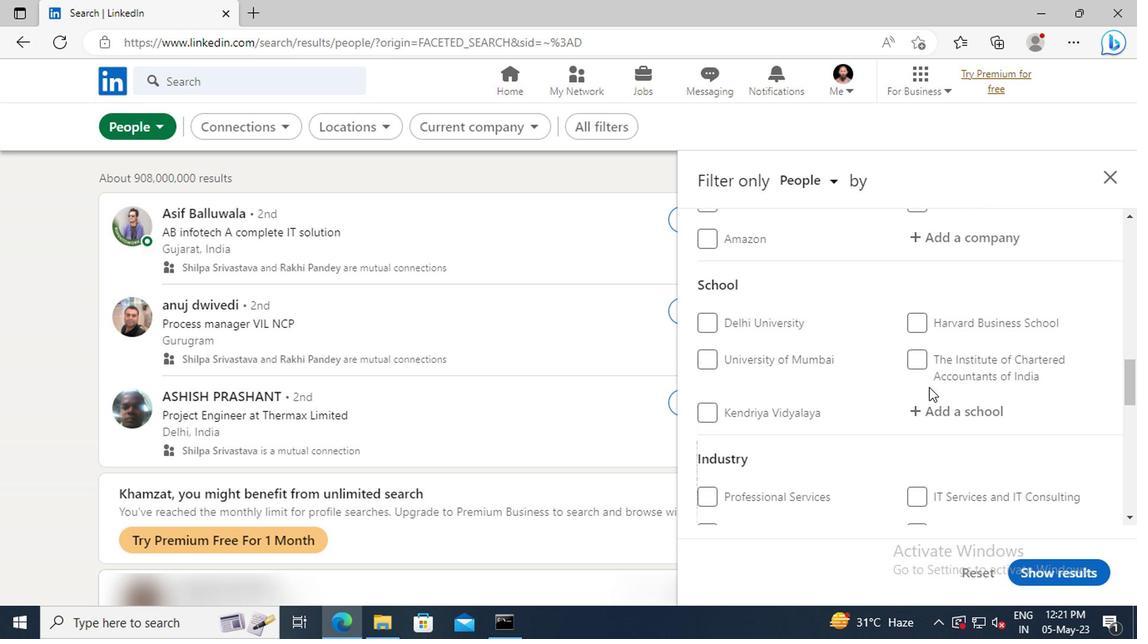 
Action: Mouse scrolled (926, 386) with delta (0, -1)
Screenshot: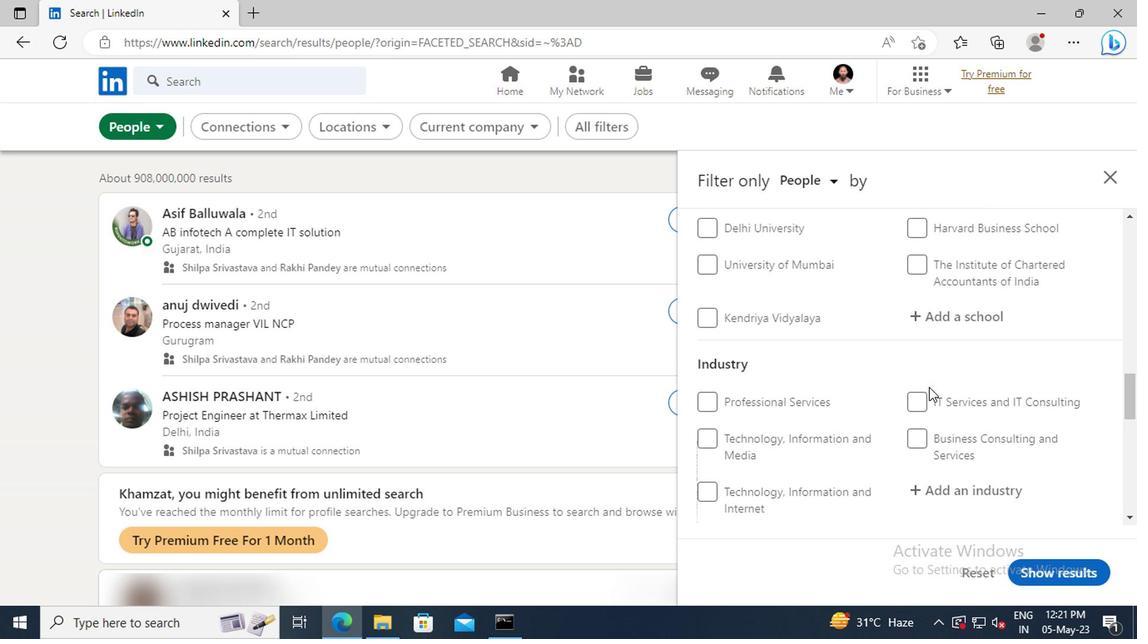
Action: Mouse scrolled (926, 386) with delta (0, -1)
Screenshot: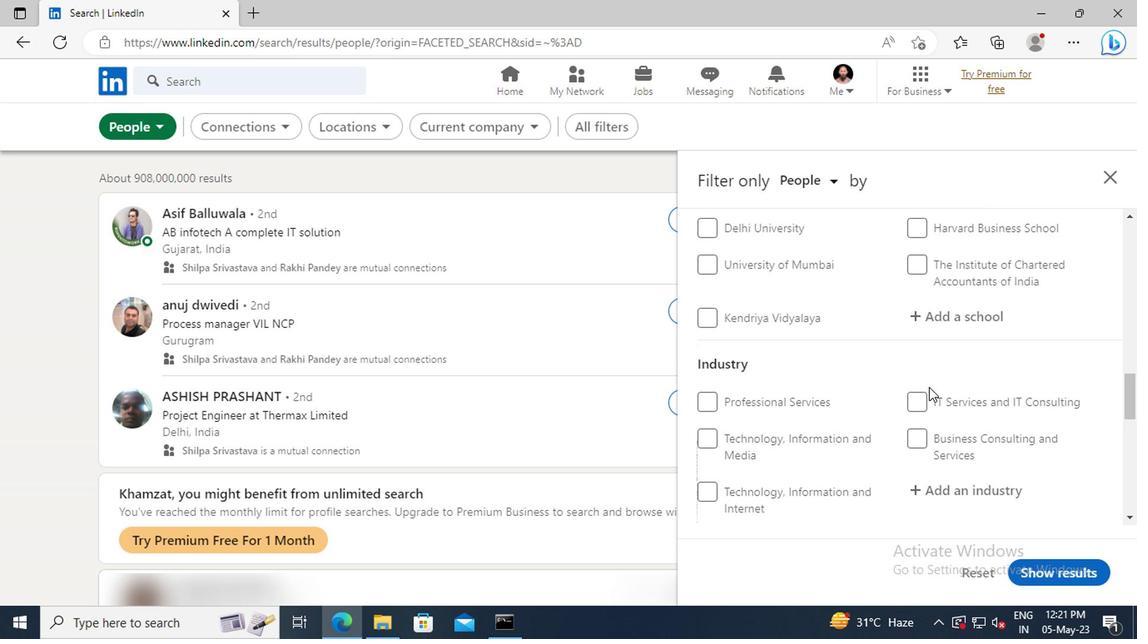 
Action: Mouse scrolled (926, 386) with delta (0, -1)
Screenshot: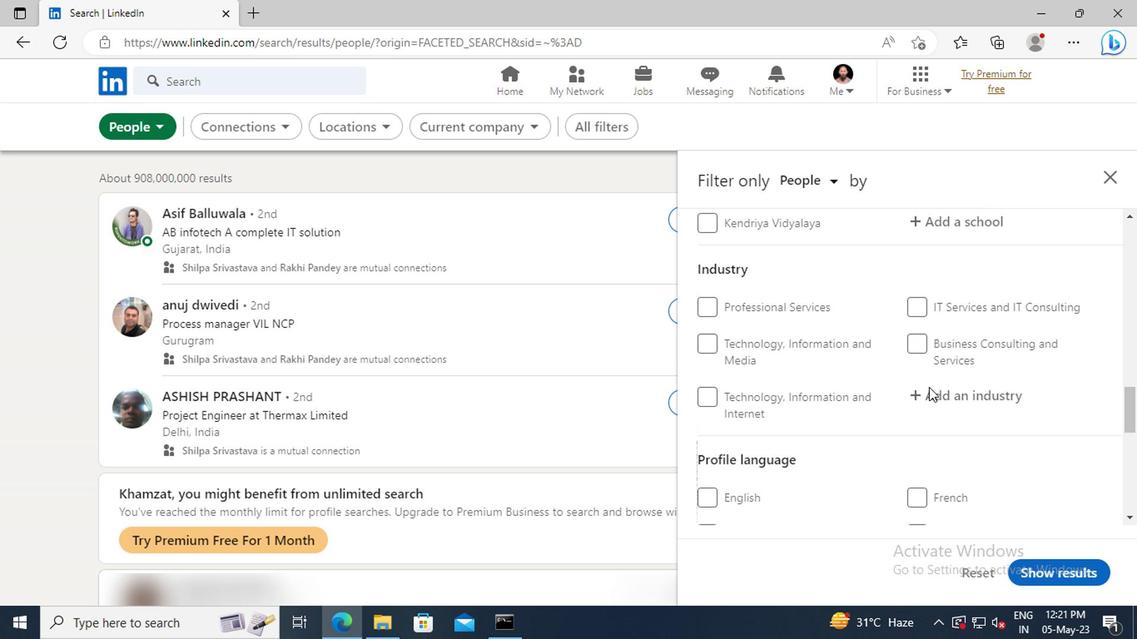 
Action: Mouse scrolled (926, 386) with delta (0, -1)
Screenshot: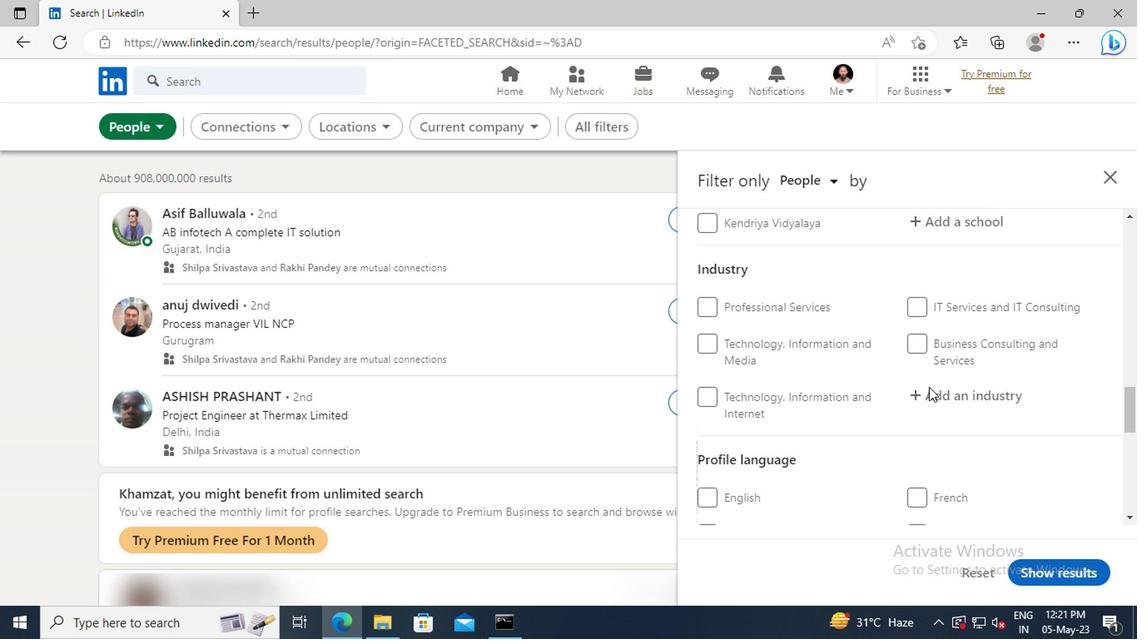 
Action: Mouse moved to (709, 439)
Screenshot: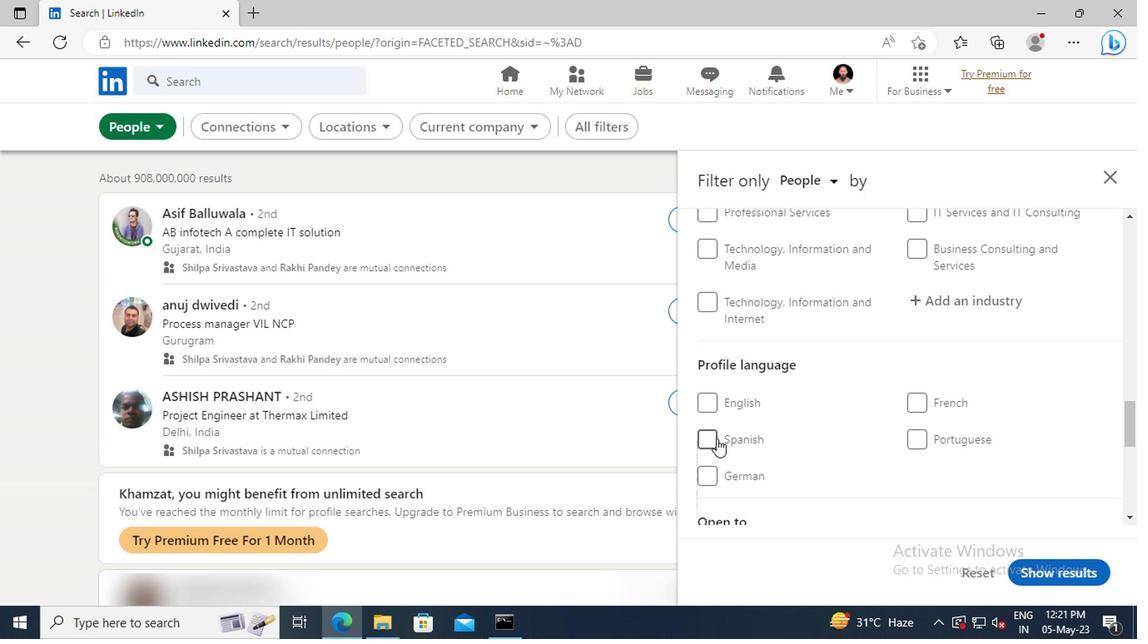 
Action: Mouse pressed left at (709, 439)
Screenshot: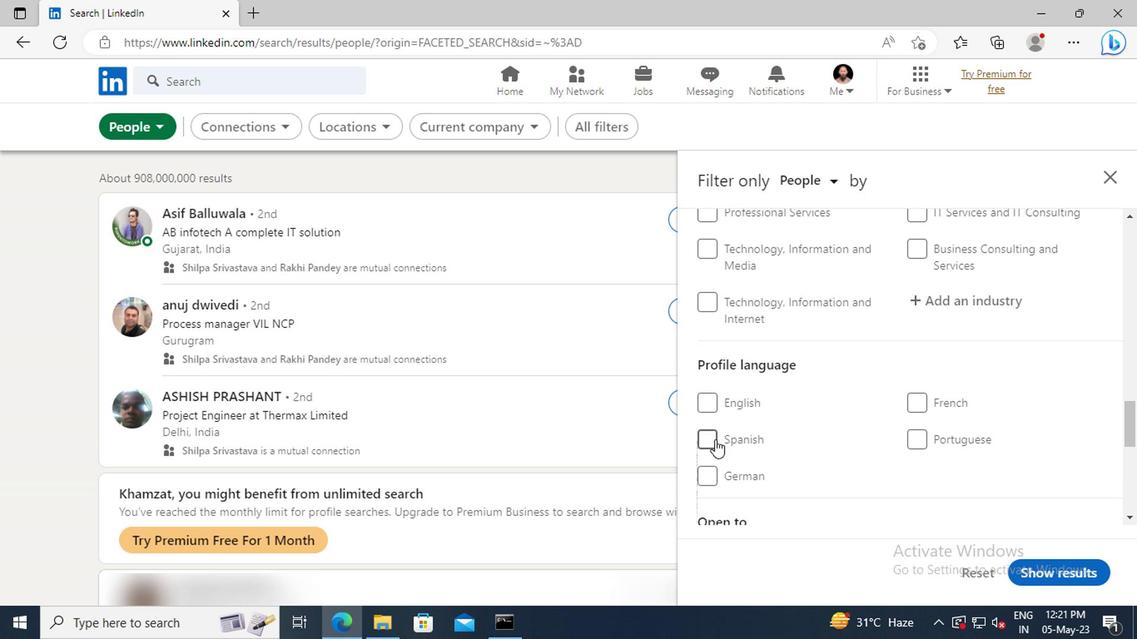 
Action: Mouse moved to (918, 400)
Screenshot: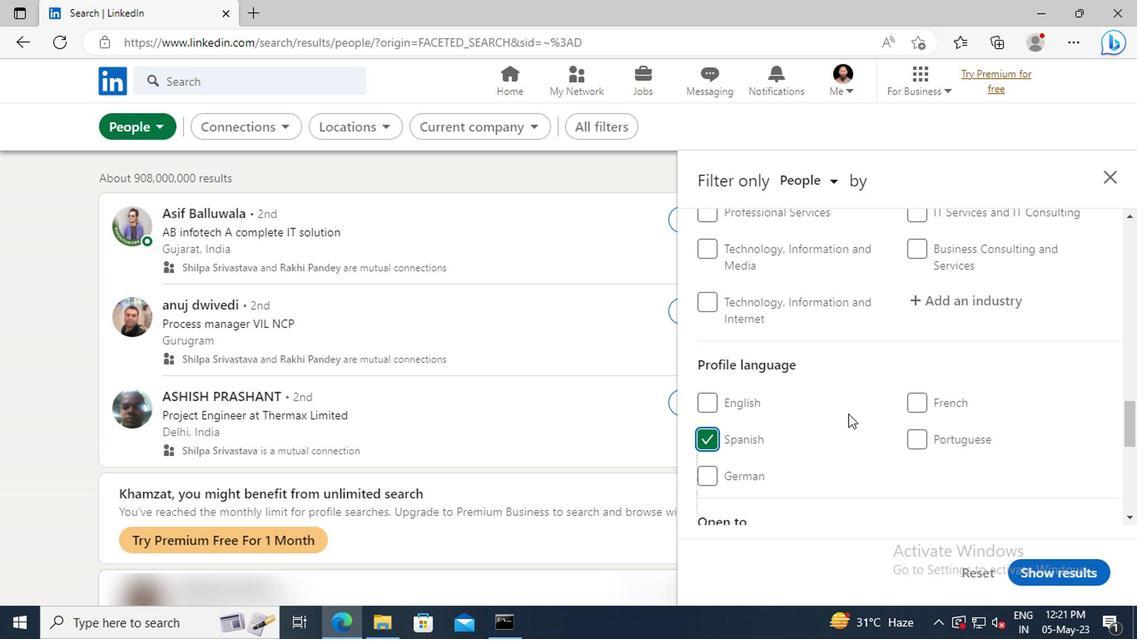 
Action: Mouse scrolled (918, 401) with delta (0, 0)
Screenshot: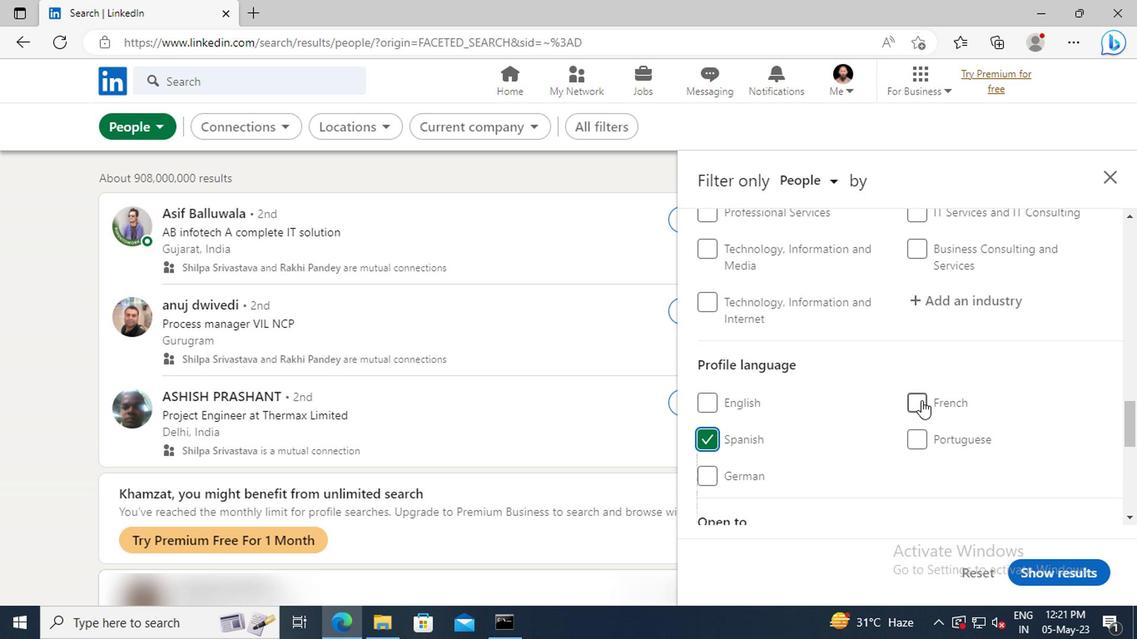 
Action: Mouse scrolled (918, 401) with delta (0, 0)
Screenshot: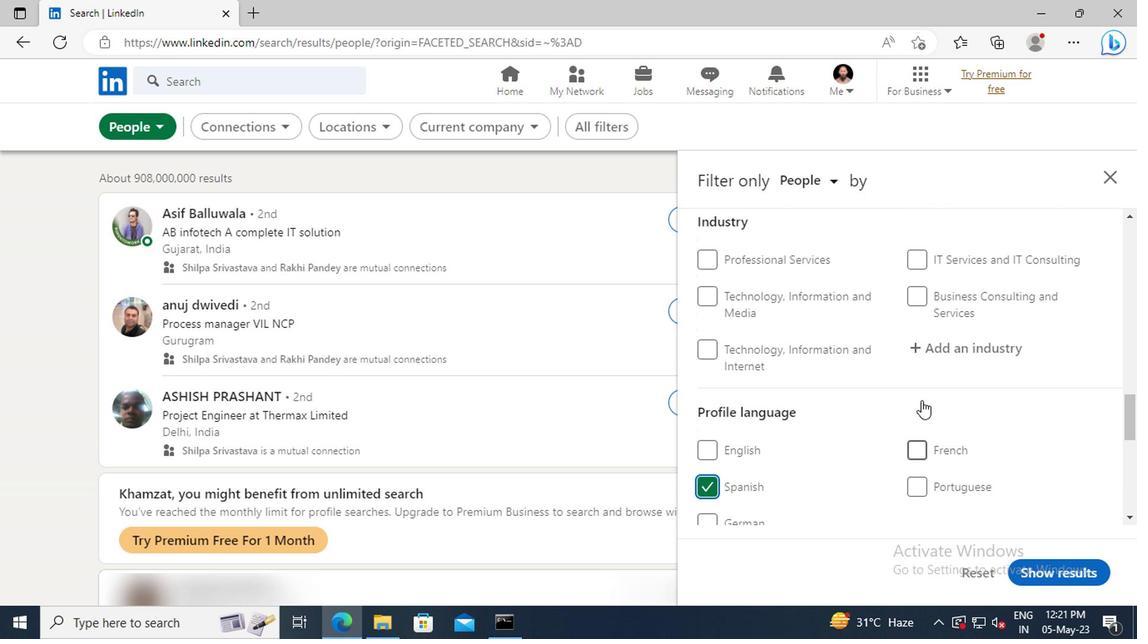 
Action: Mouse scrolled (918, 401) with delta (0, 0)
Screenshot: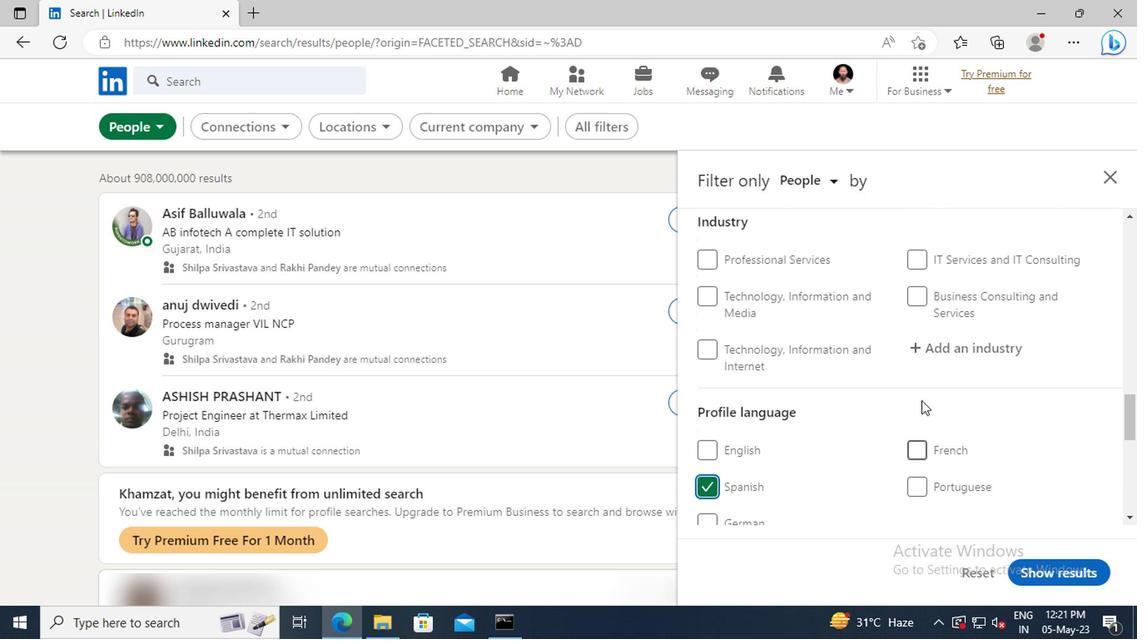 
Action: Mouse moved to (918, 400)
Screenshot: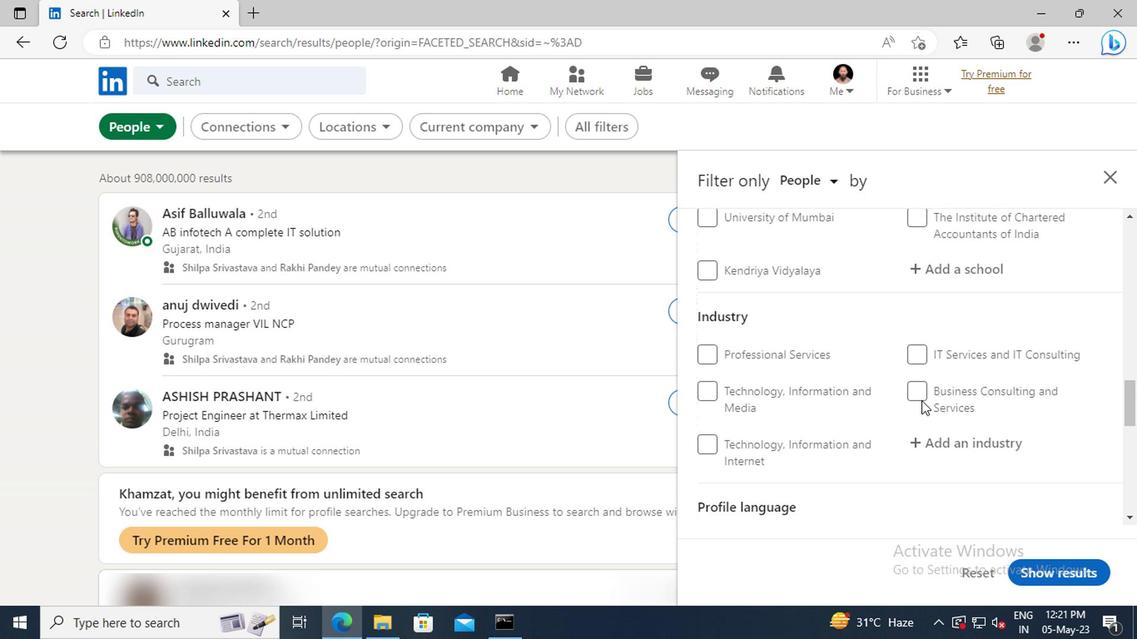 
Action: Mouse scrolled (918, 401) with delta (0, 0)
Screenshot: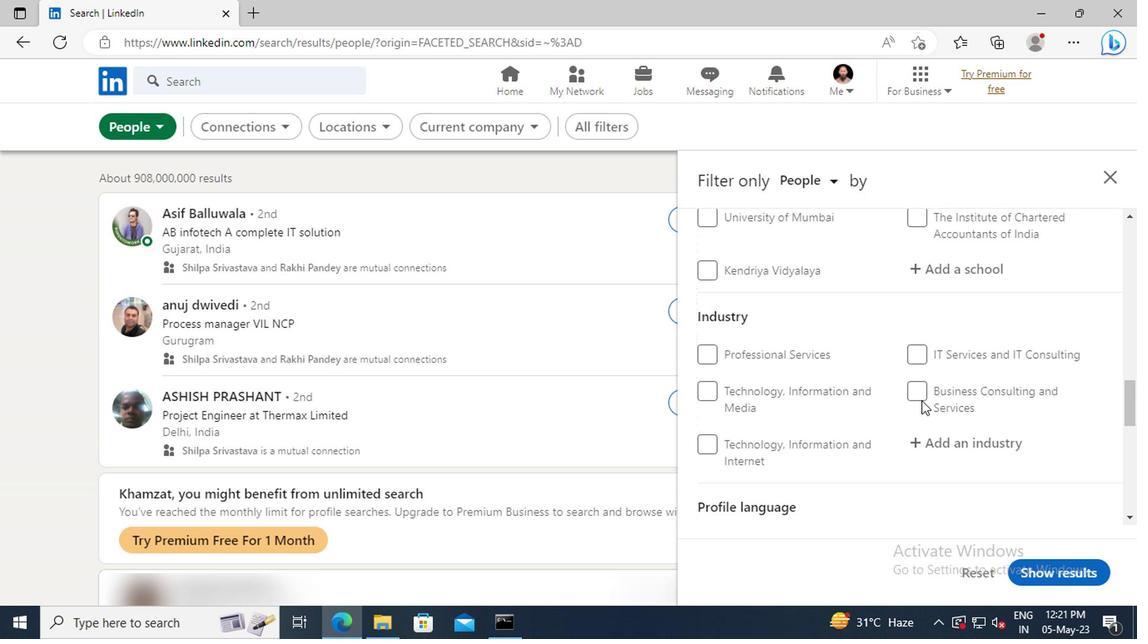 
Action: Mouse scrolled (918, 401) with delta (0, 0)
Screenshot: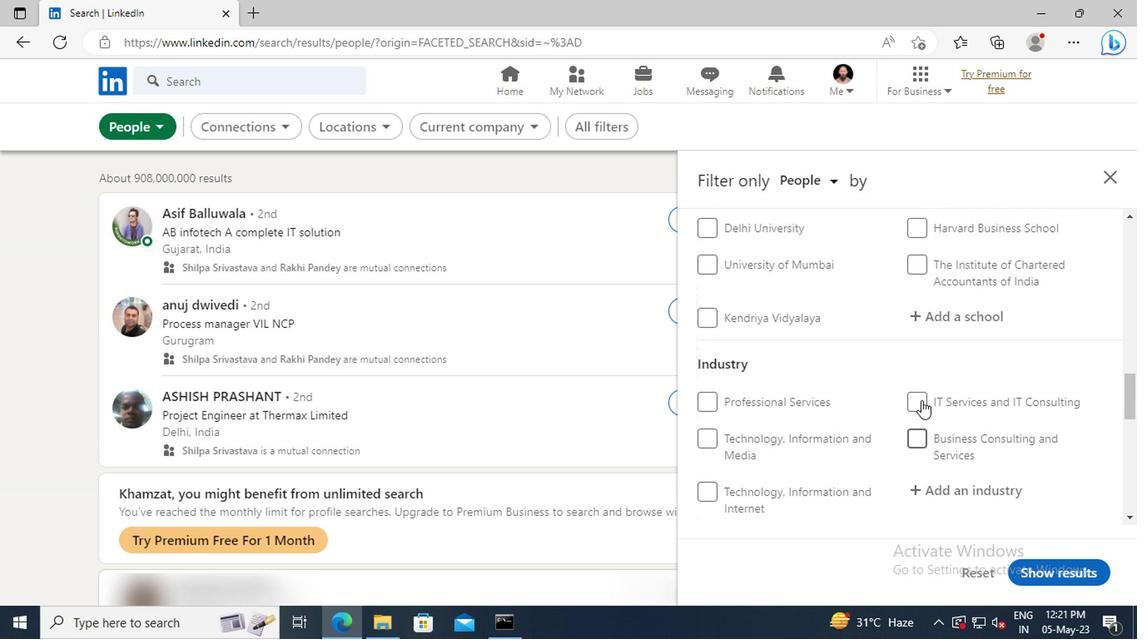 
Action: Mouse scrolled (918, 401) with delta (0, 0)
Screenshot: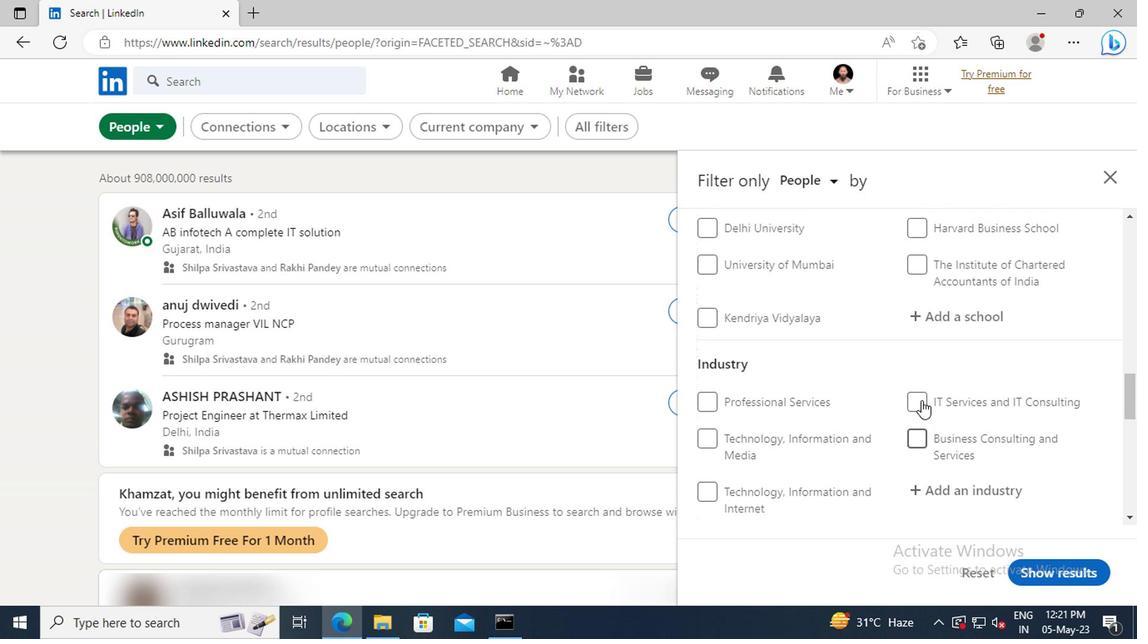 
Action: Mouse scrolled (918, 401) with delta (0, 0)
Screenshot: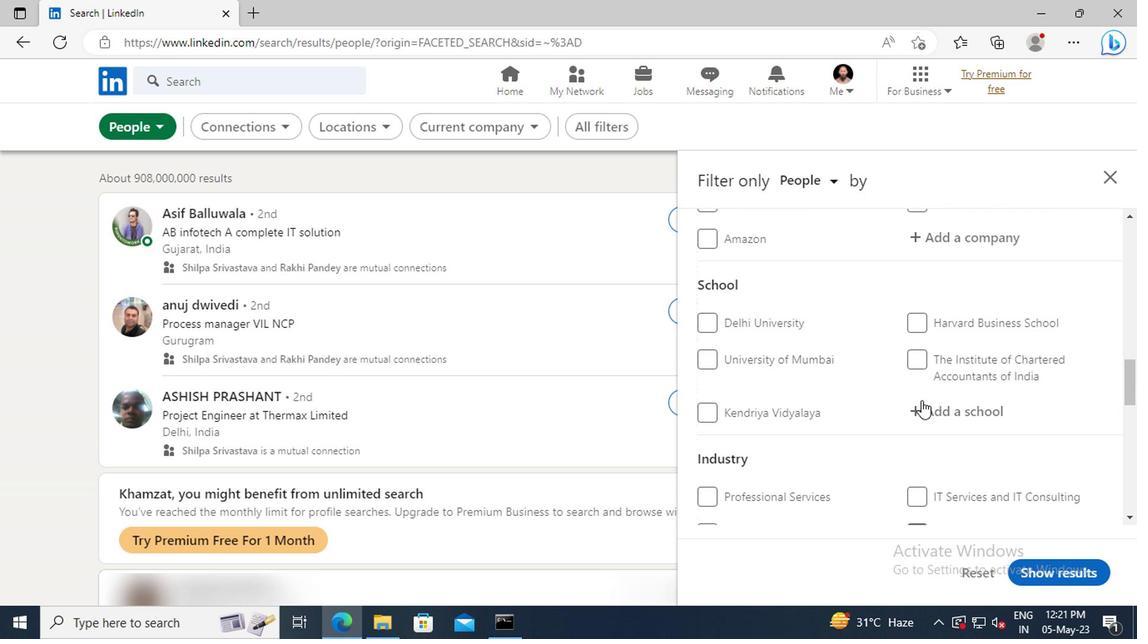 
Action: Mouse scrolled (918, 401) with delta (0, 0)
Screenshot: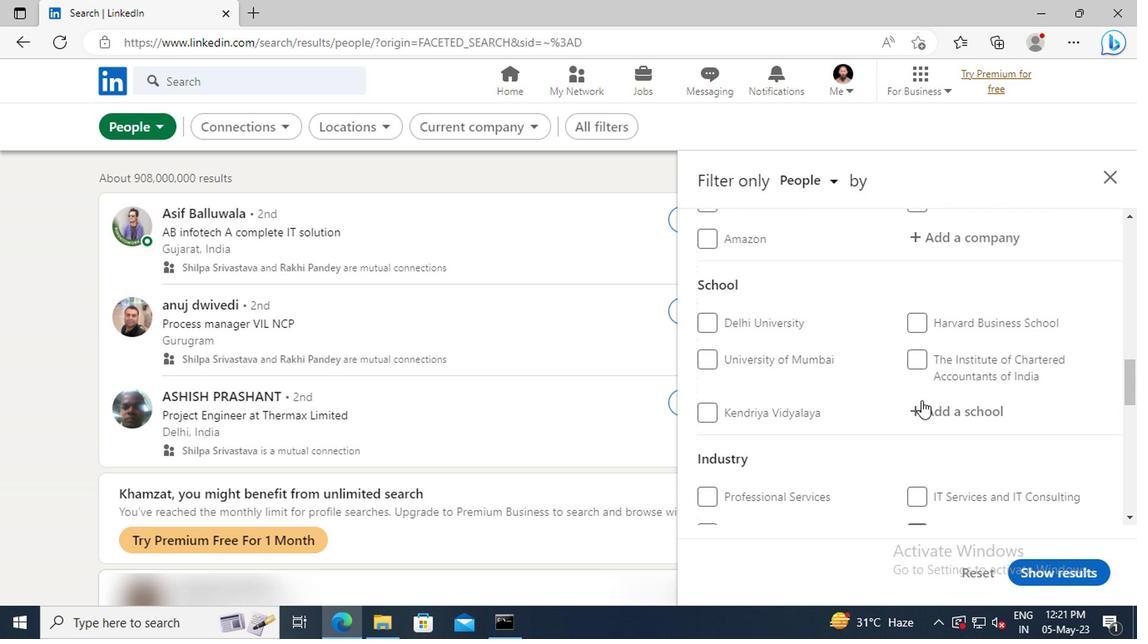 
Action: Mouse scrolled (918, 401) with delta (0, 0)
Screenshot: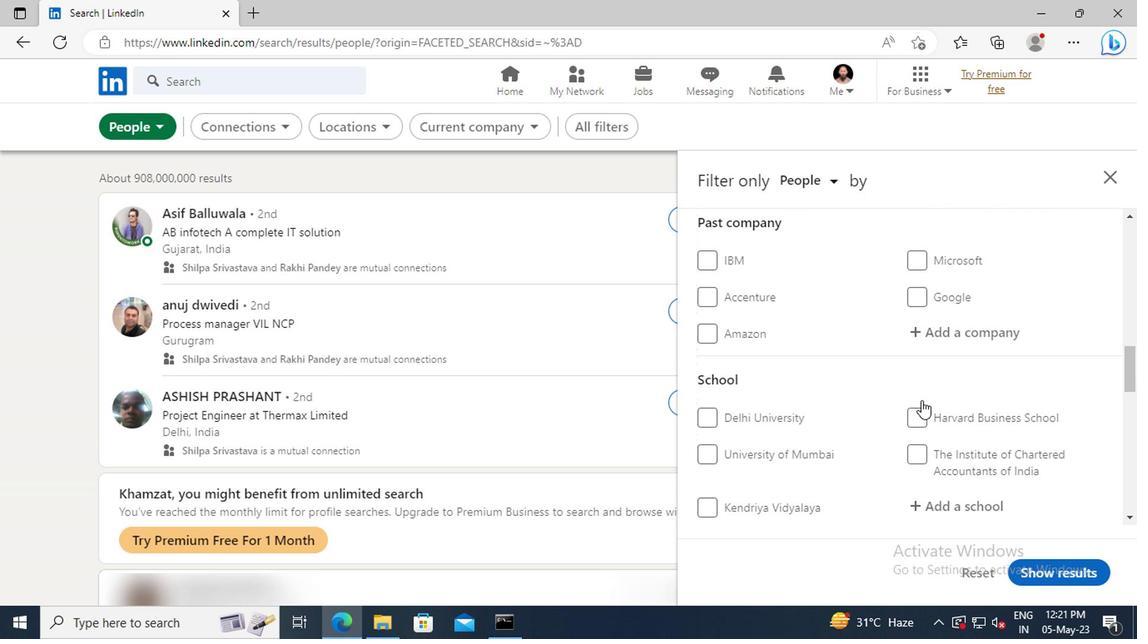 
Action: Mouse scrolled (918, 401) with delta (0, 0)
Screenshot: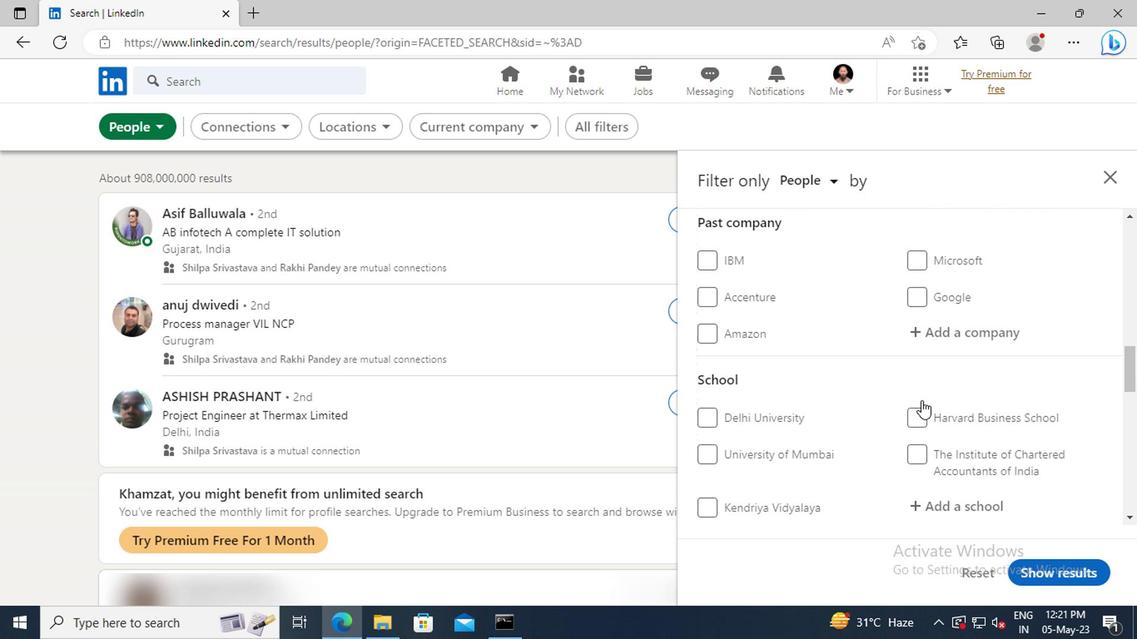 
Action: Mouse scrolled (918, 401) with delta (0, 0)
Screenshot: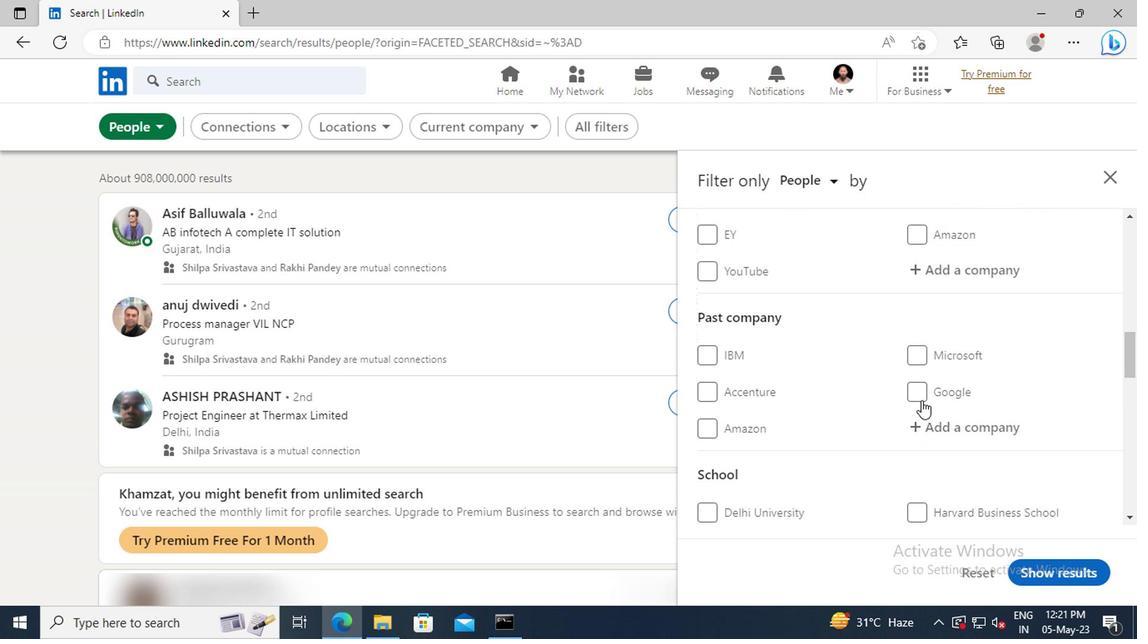 
Action: Mouse scrolled (918, 401) with delta (0, 0)
Screenshot: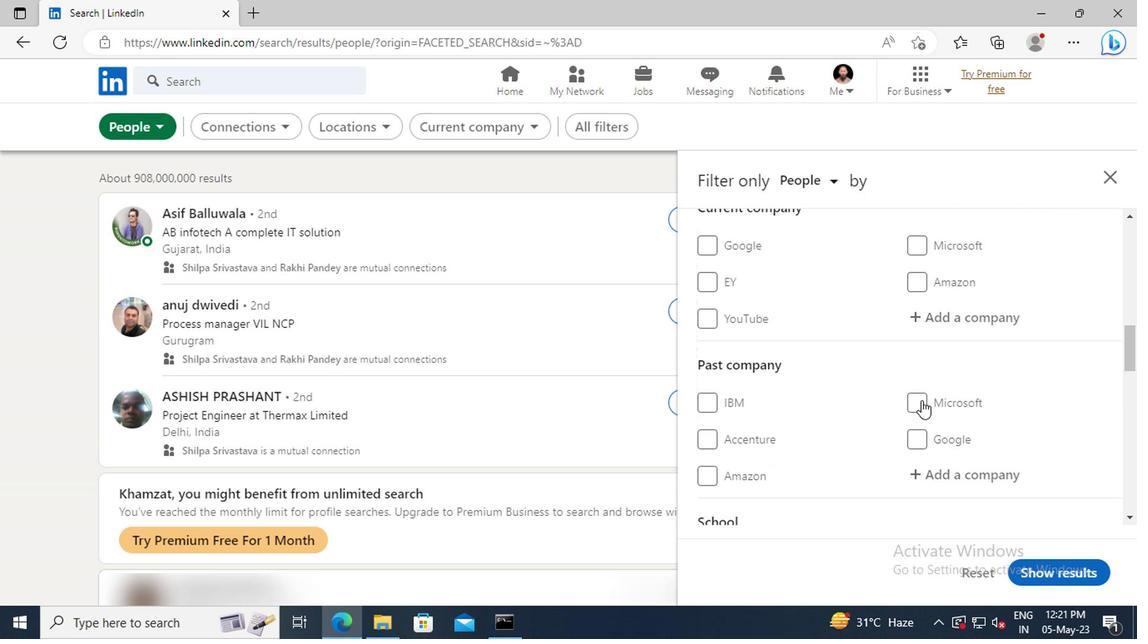 
Action: Mouse moved to (923, 370)
Screenshot: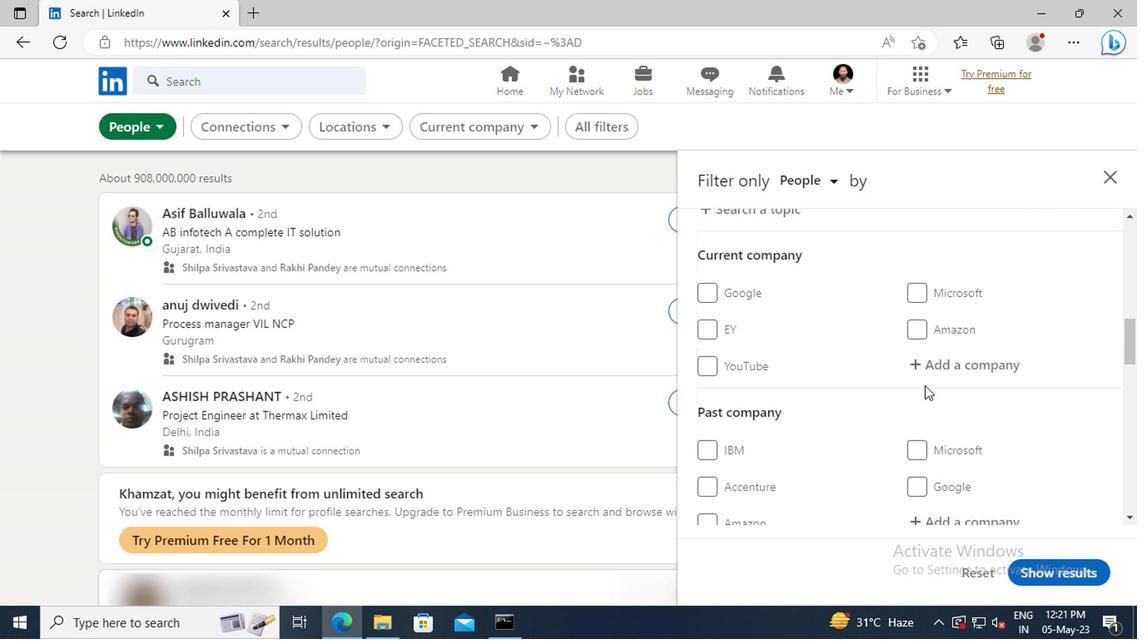 
Action: Mouse pressed left at (923, 370)
Screenshot: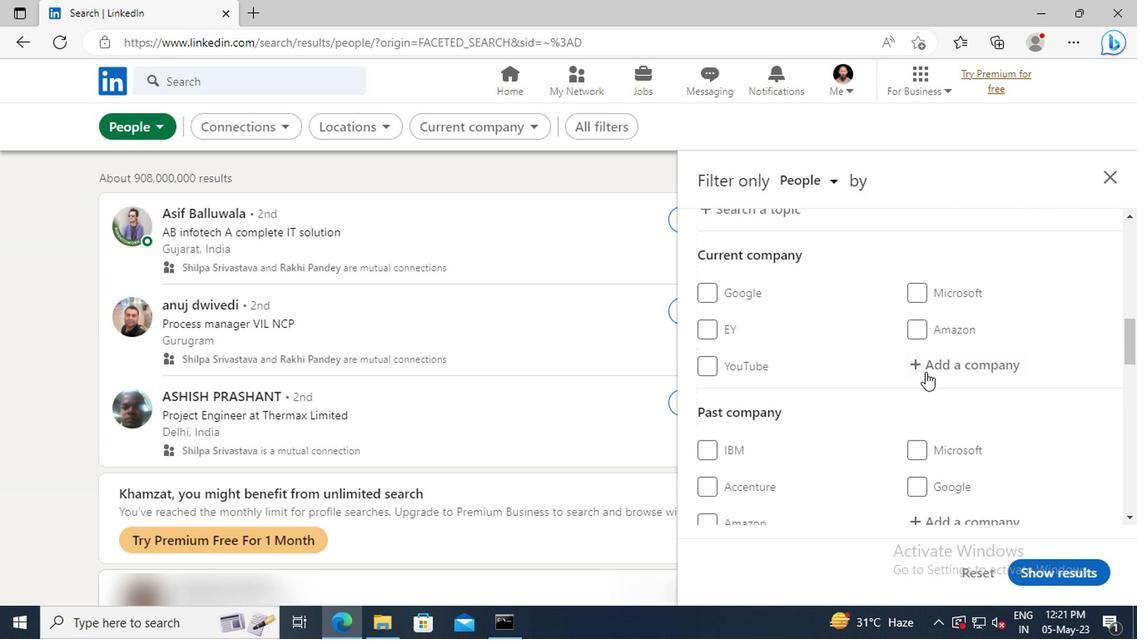 
Action: Key pressed <Key.shift>SOUTH<Key.space><Key.shift>INDI
Screenshot: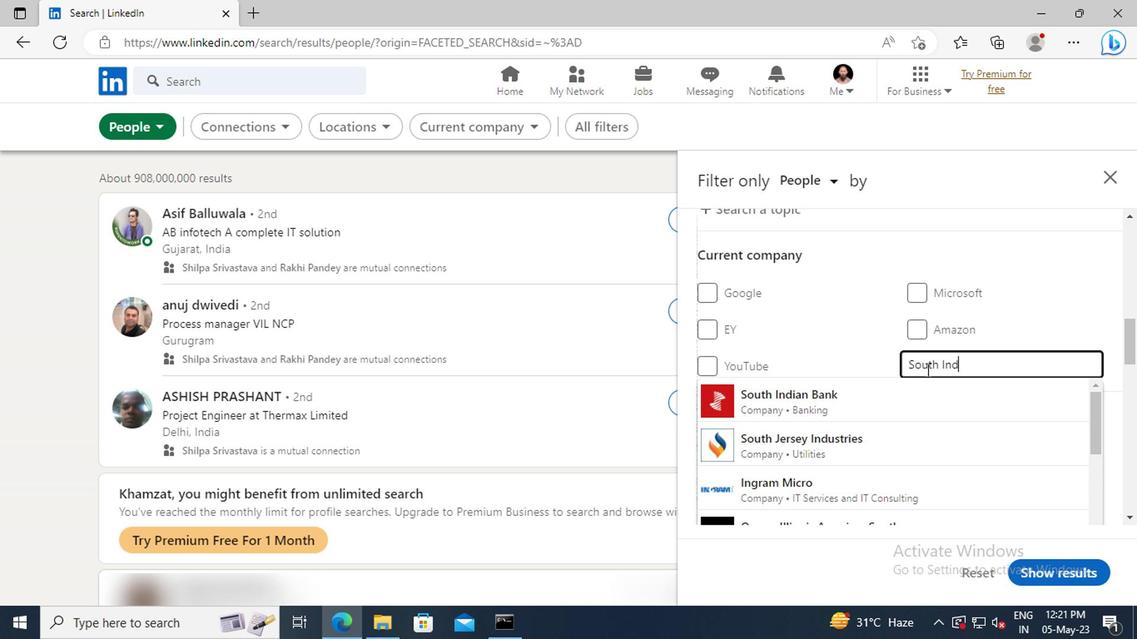 
Action: Mouse moved to (922, 395)
Screenshot: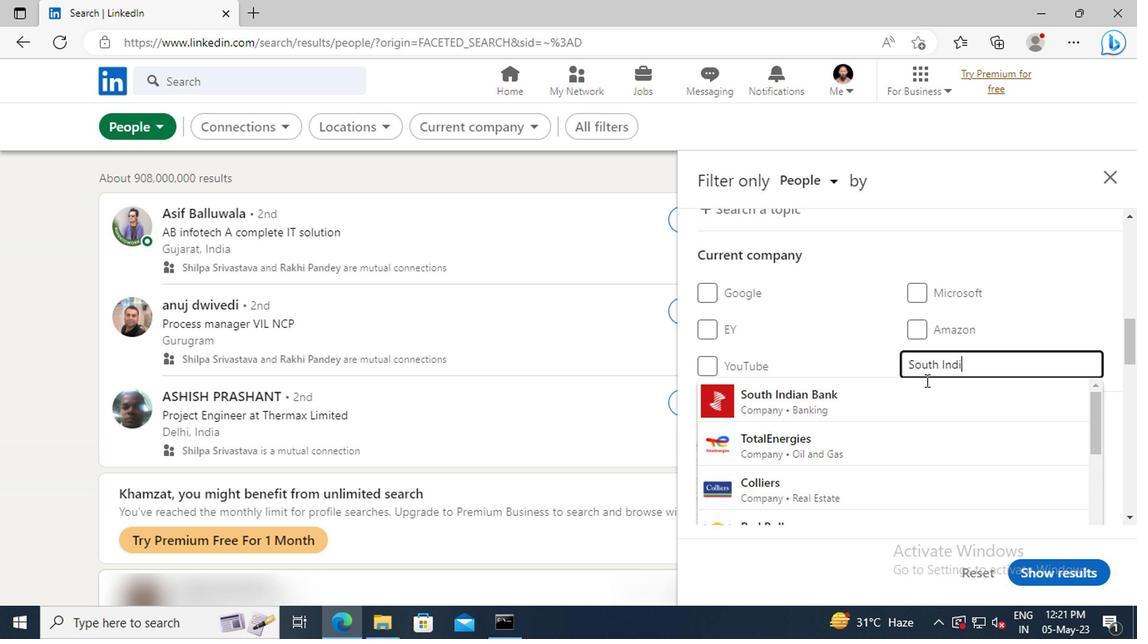 
Action: Mouse pressed left at (922, 395)
Screenshot: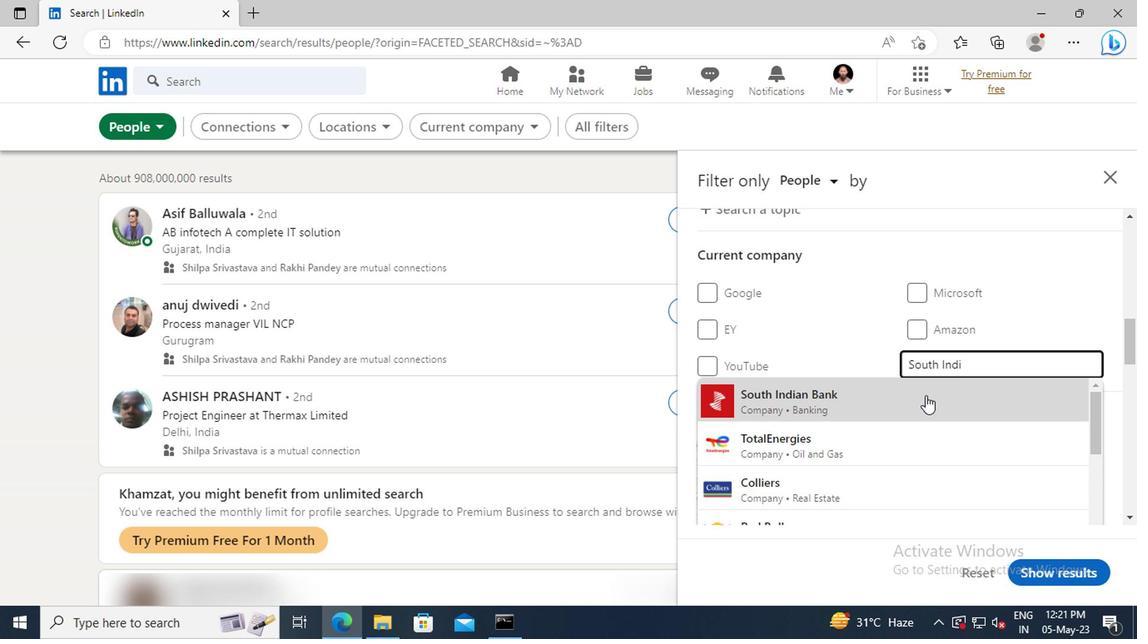 
Action: Mouse scrolled (922, 394) with delta (0, -1)
Screenshot: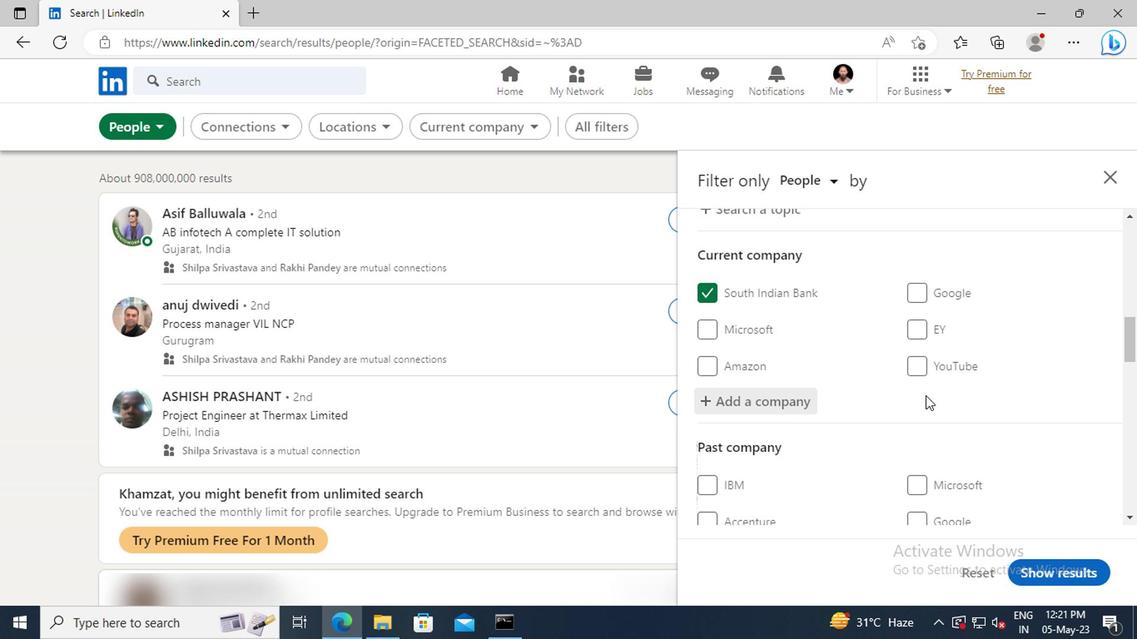 
Action: Mouse scrolled (922, 394) with delta (0, -1)
Screenshot: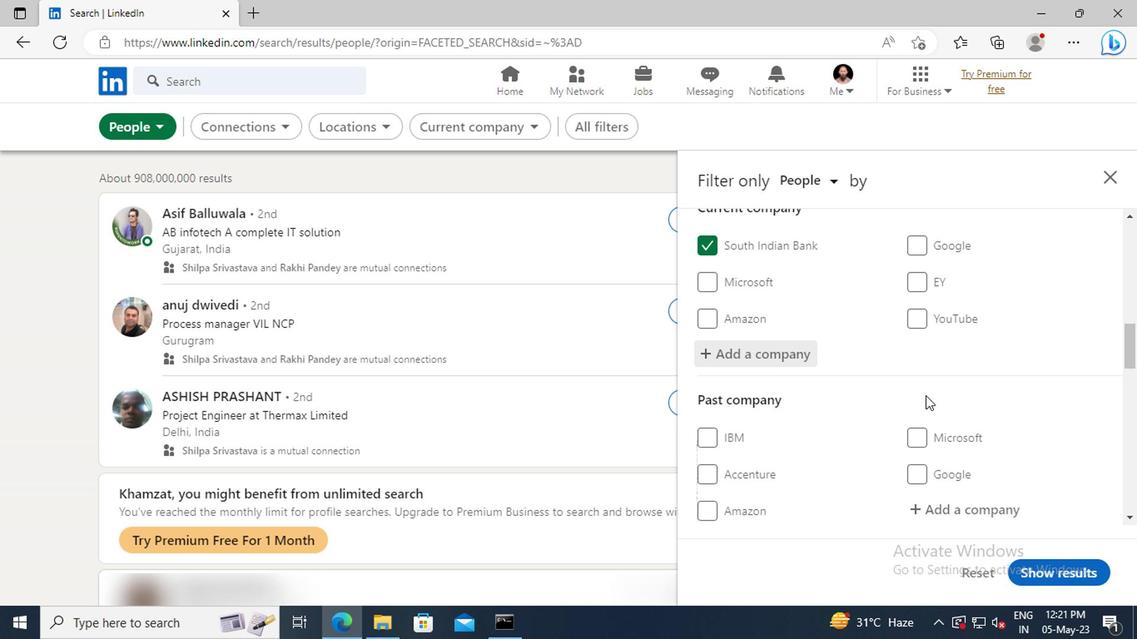 
Action: Mouse scrolled (922, 394) with delta (0, -1)
Screenshot: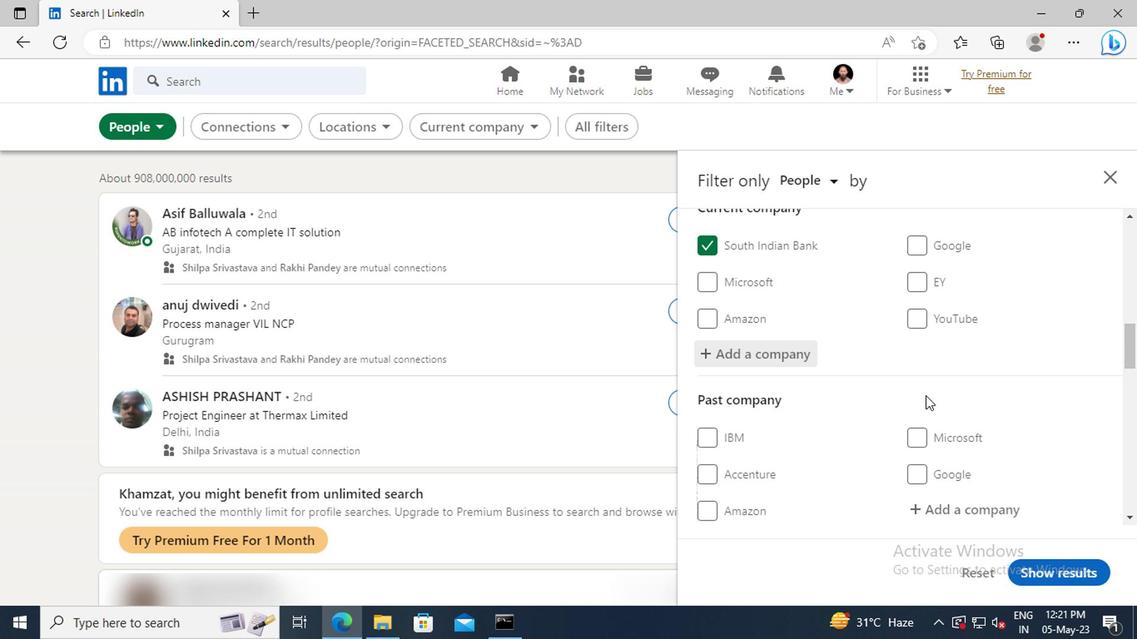 
Action: Mouse moved to (920, 387)
Screenshot: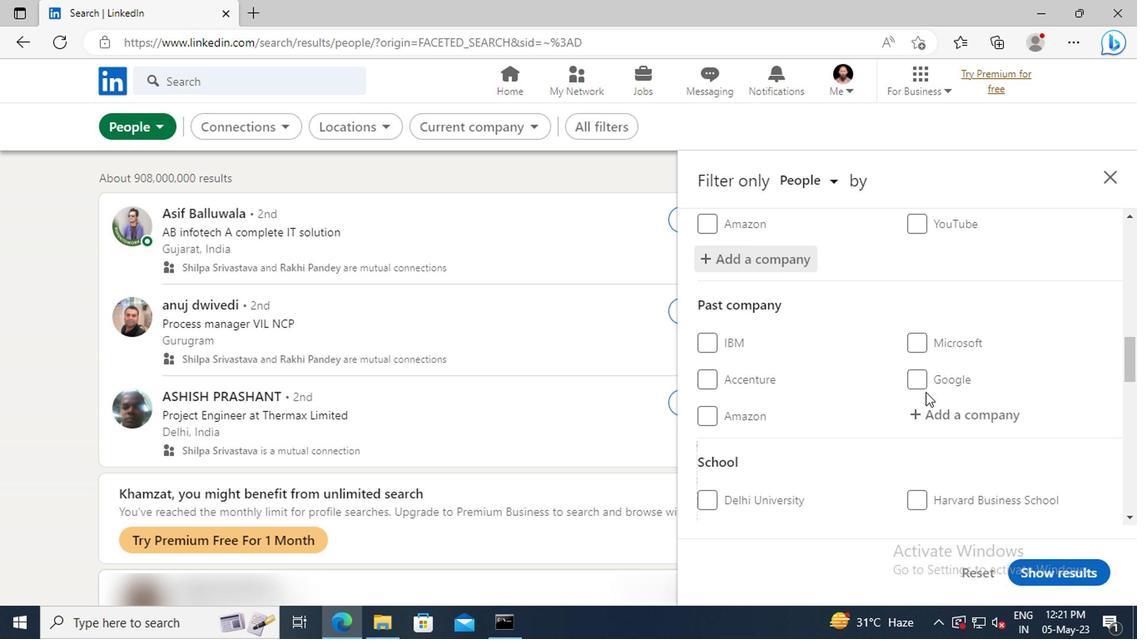 
Action: Mouse scrolled (920, 386) with delta (0, -1)
Screenshot: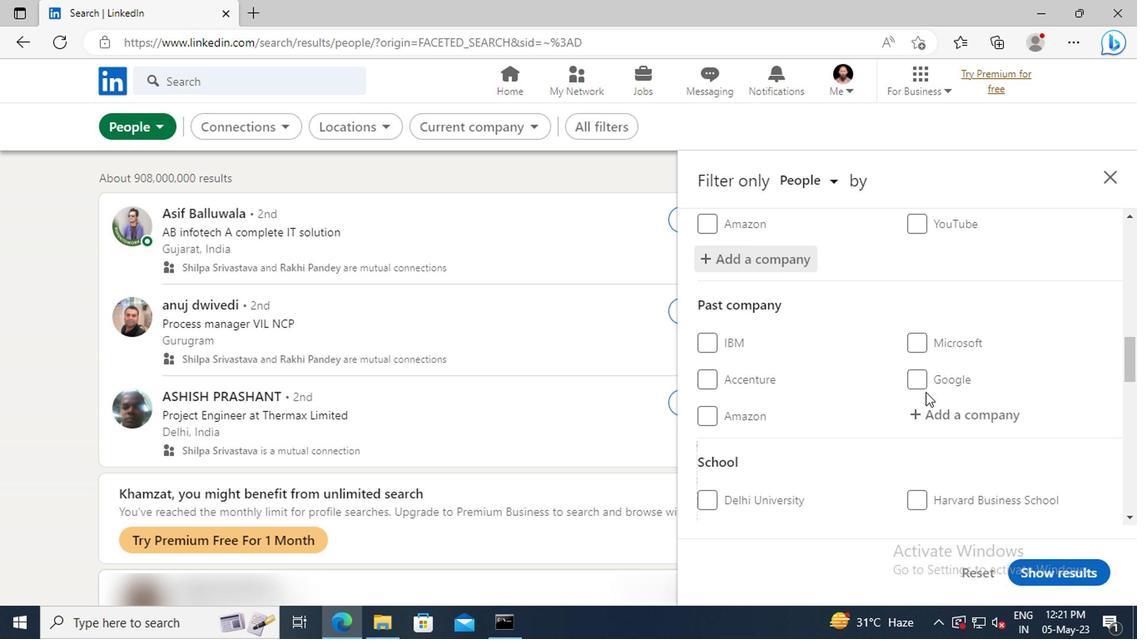 
Action: Mouse scrolled (920, 386) with delta (0, -1)
Screenshot: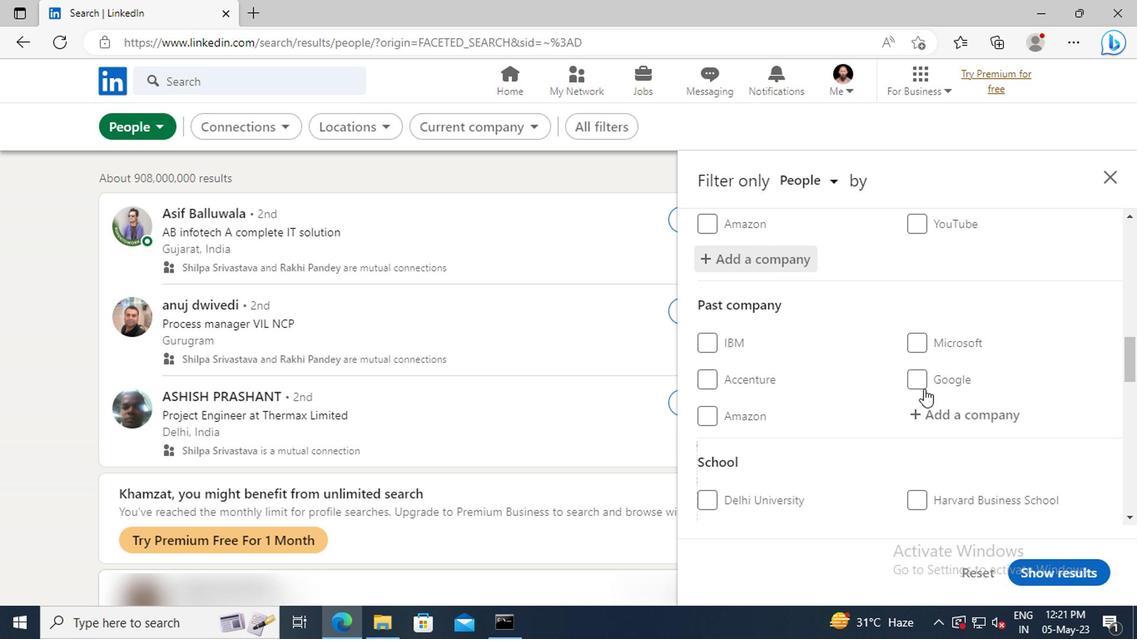 
Action: Mouse moved to (920, 376)
Screenshot: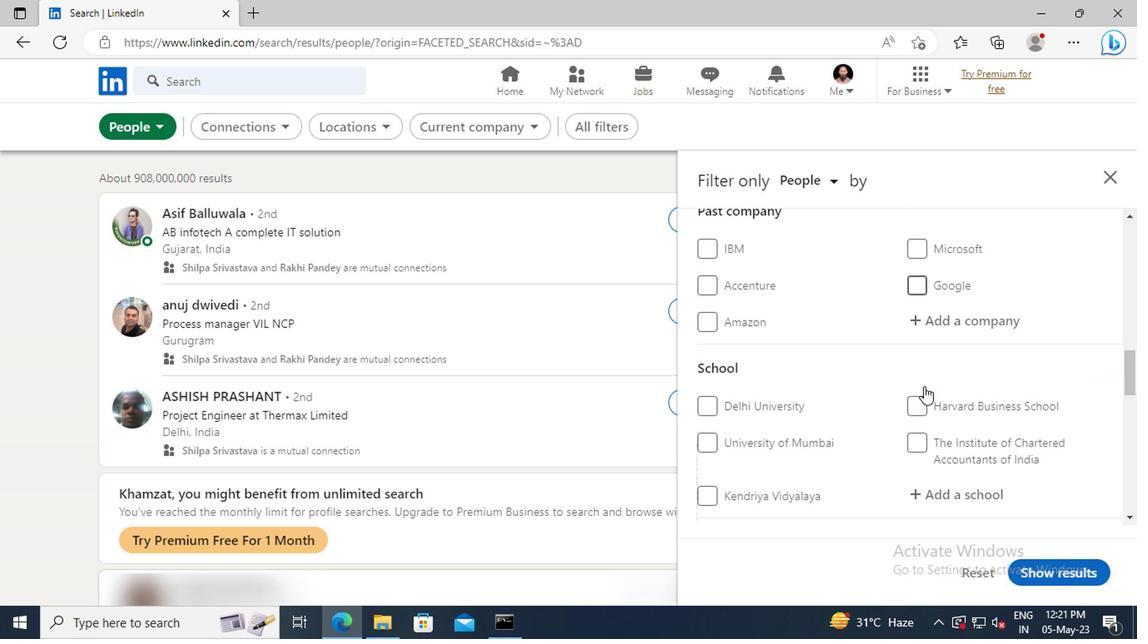 
Action: Mouse scrolled (920, 375) with delta (0, -1)
Screenshot: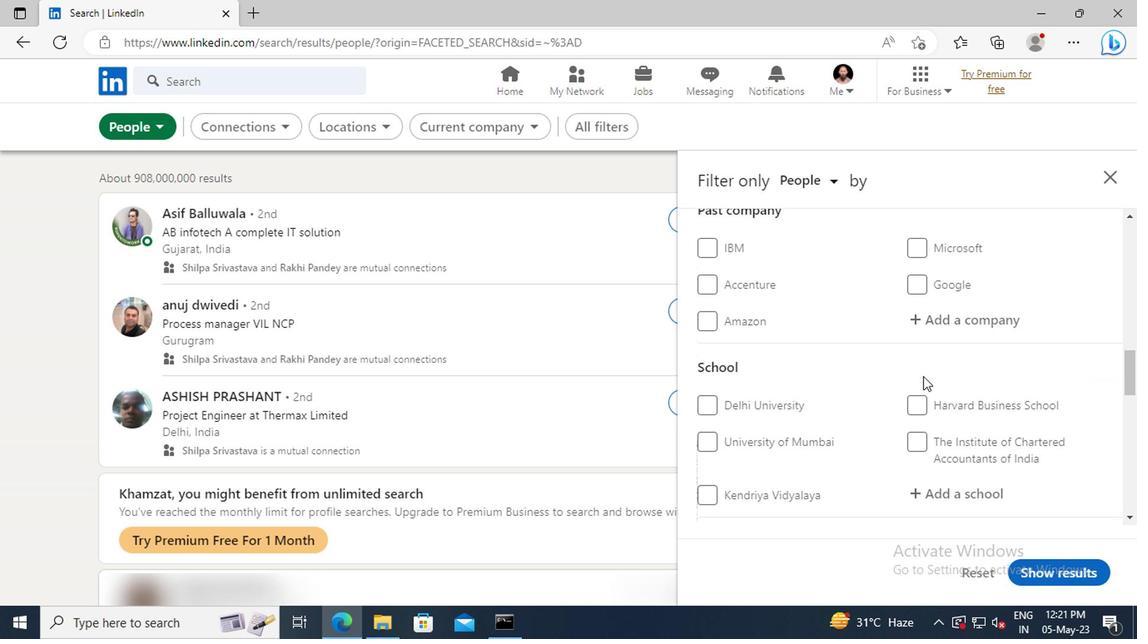 
Action: Mouse scrolled (920, 375) with delta (0, -1)
Screenshot: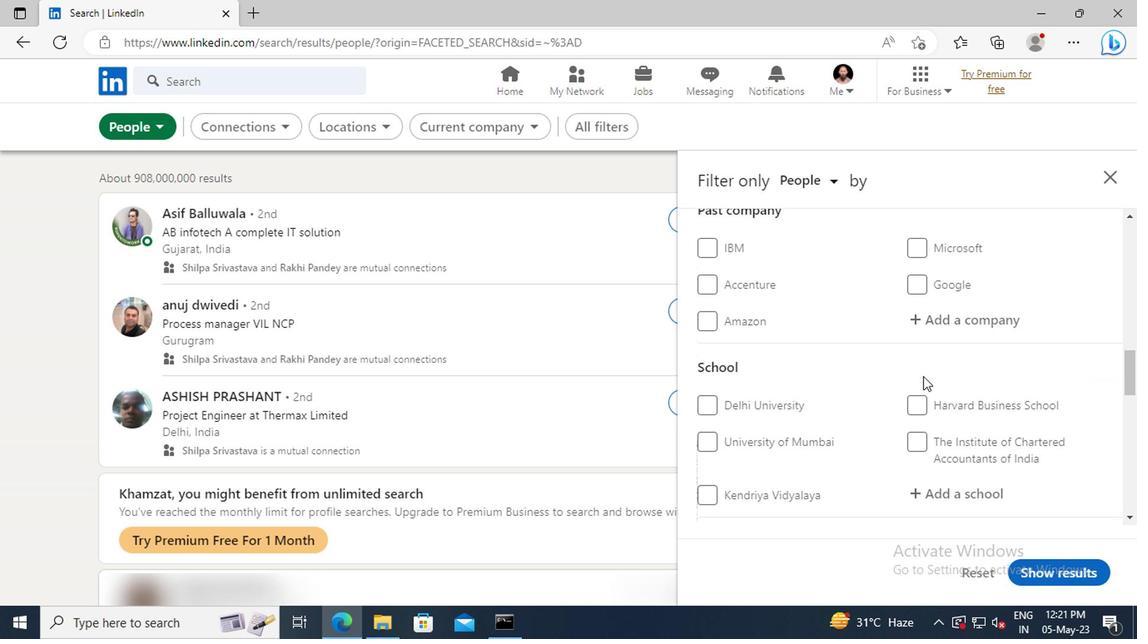 
Action: Mouse moved to (923, 398)
Screenshot: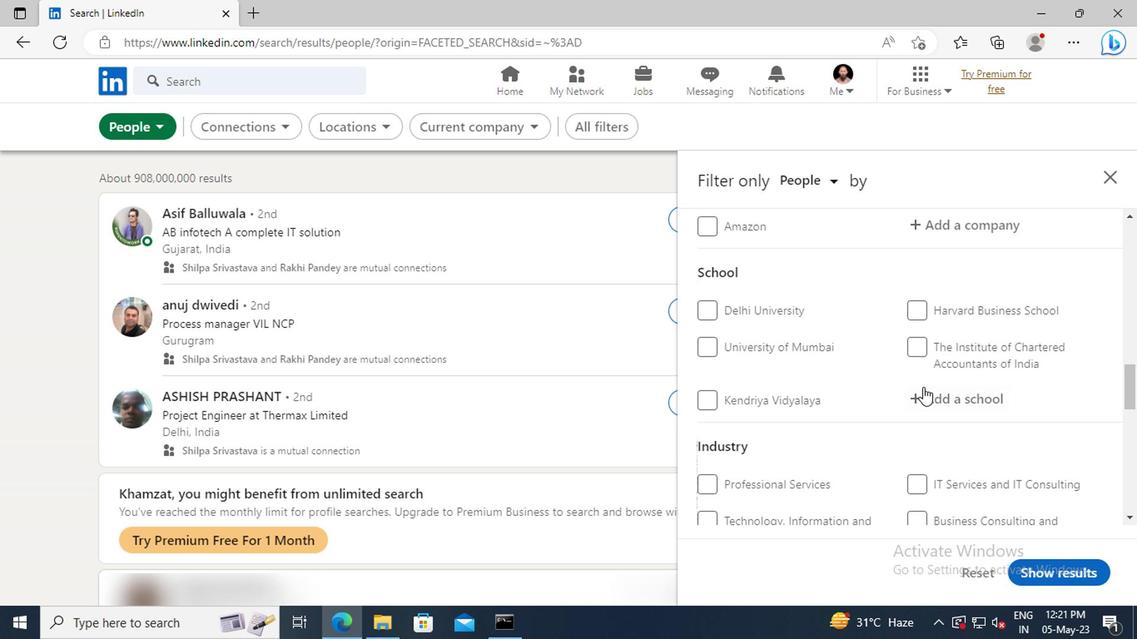 
Action: Mouse pressed left at (923, 398)
Screenshot: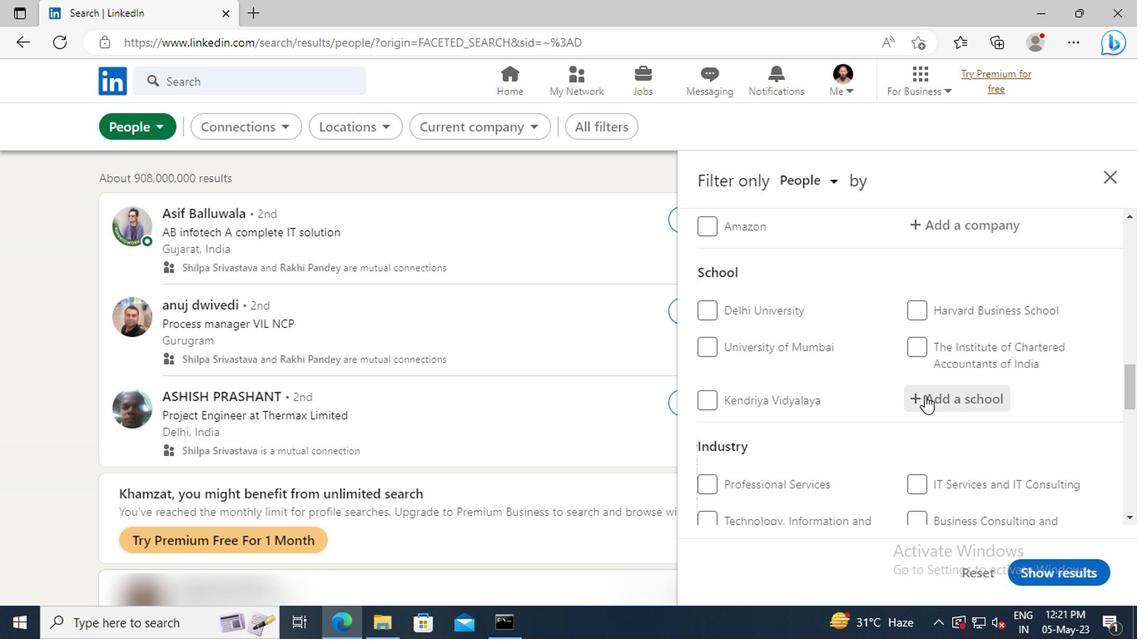 
Action: Key pressed <Key.shift>PIMPRI<Key.space><Key.shift>CHIN
Screenshot: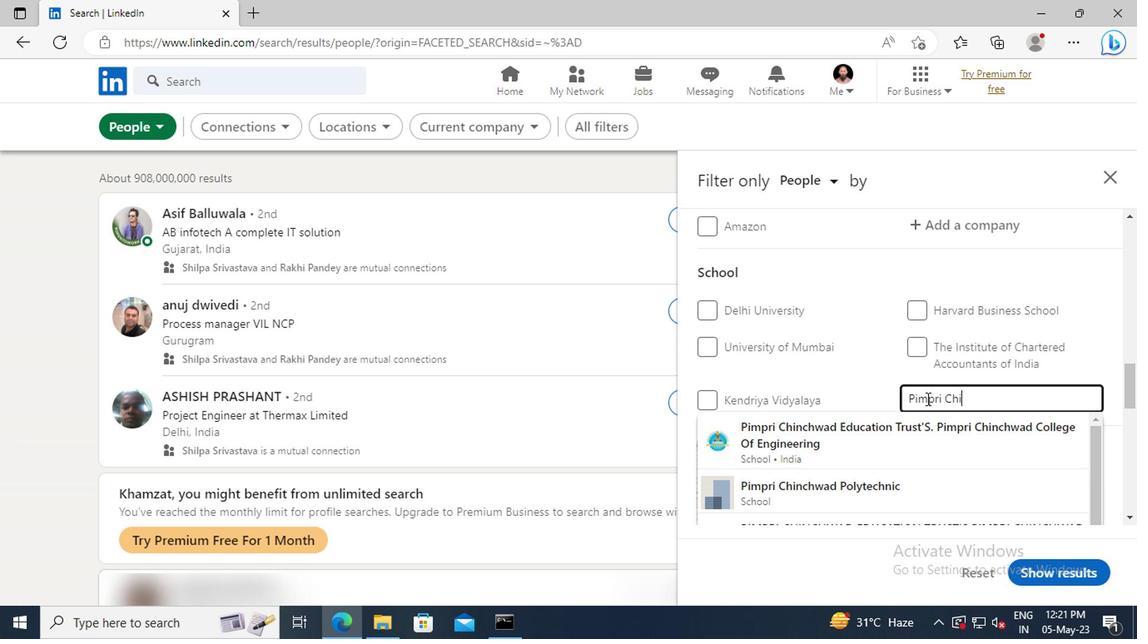 
Action: Mouse moved to (920, 427)
Screenshot: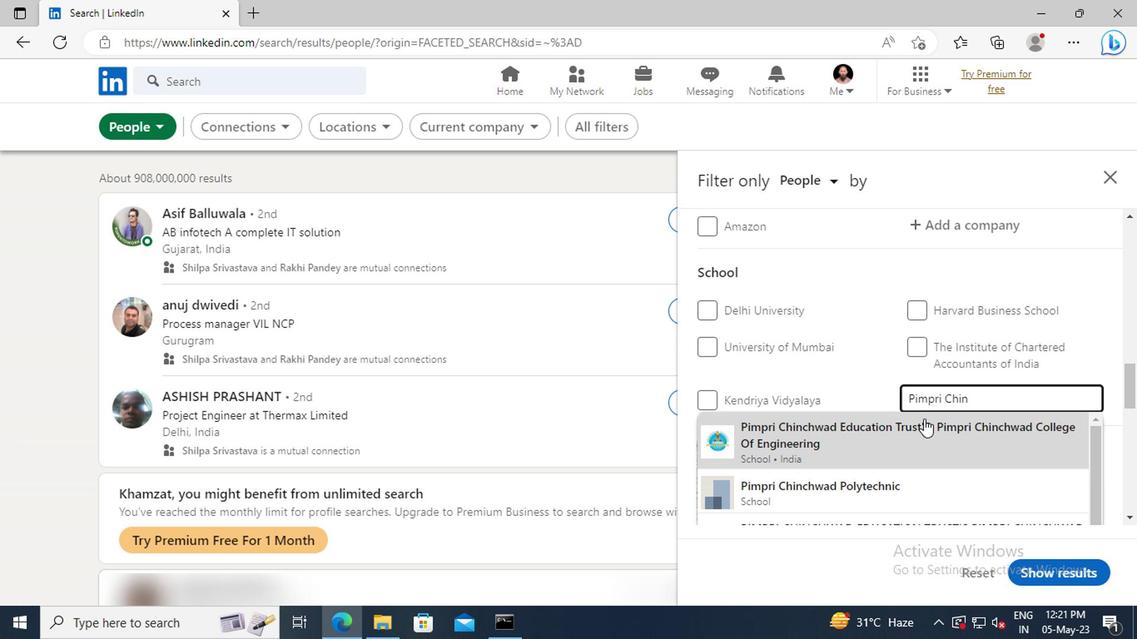 
Action: Mouse pressed left at (920, 427)
Screenshot: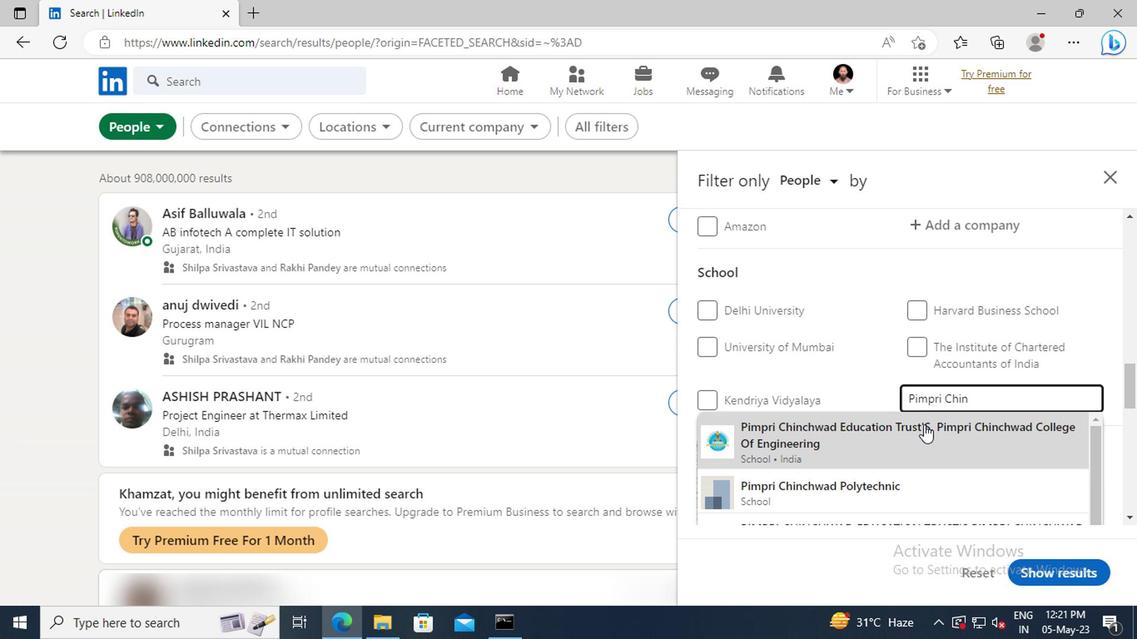 
Action: Mouse moved to (920, 424)
Screenshot: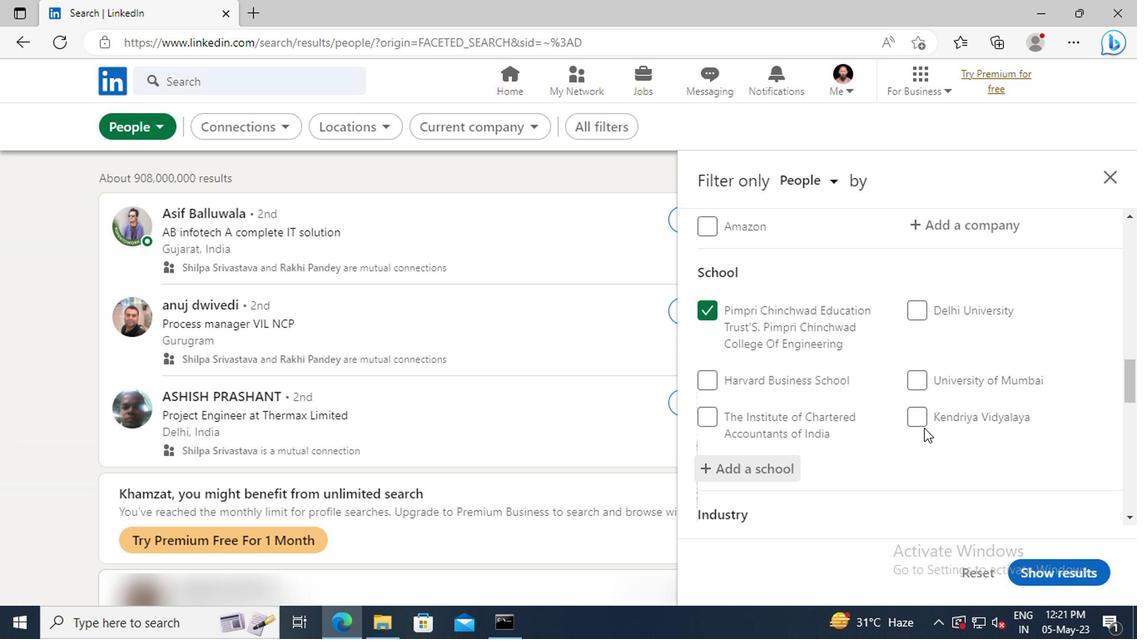 
Action: Mouse scrolled (920, 424) with delta (0, 0)
Screenshot: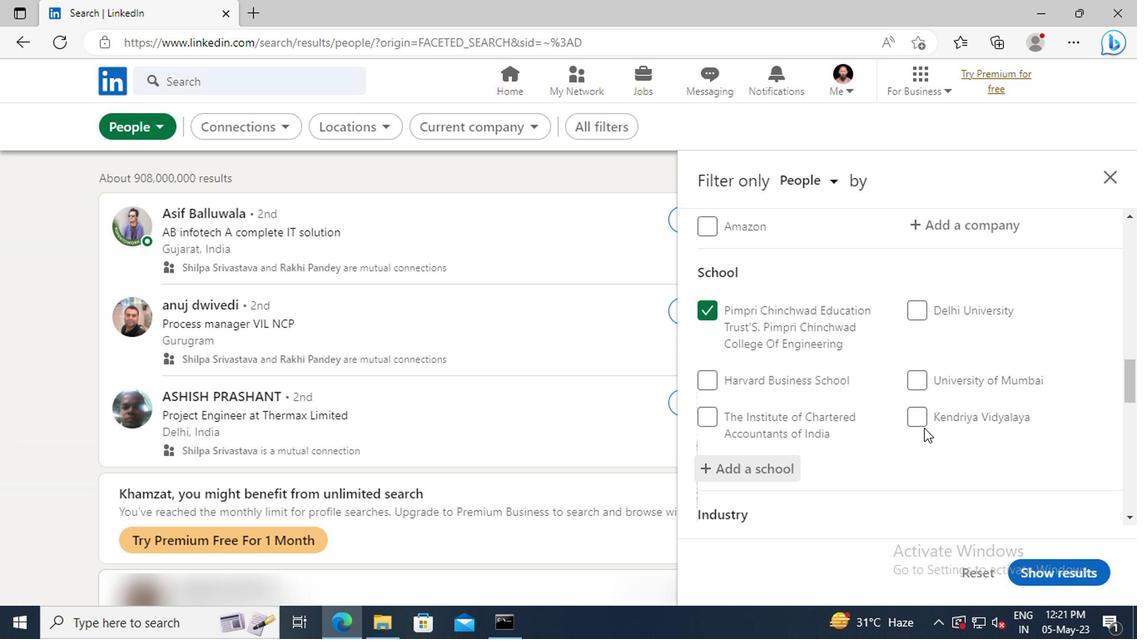 
Action: Mouse moved to (920, 423)
Screenshot: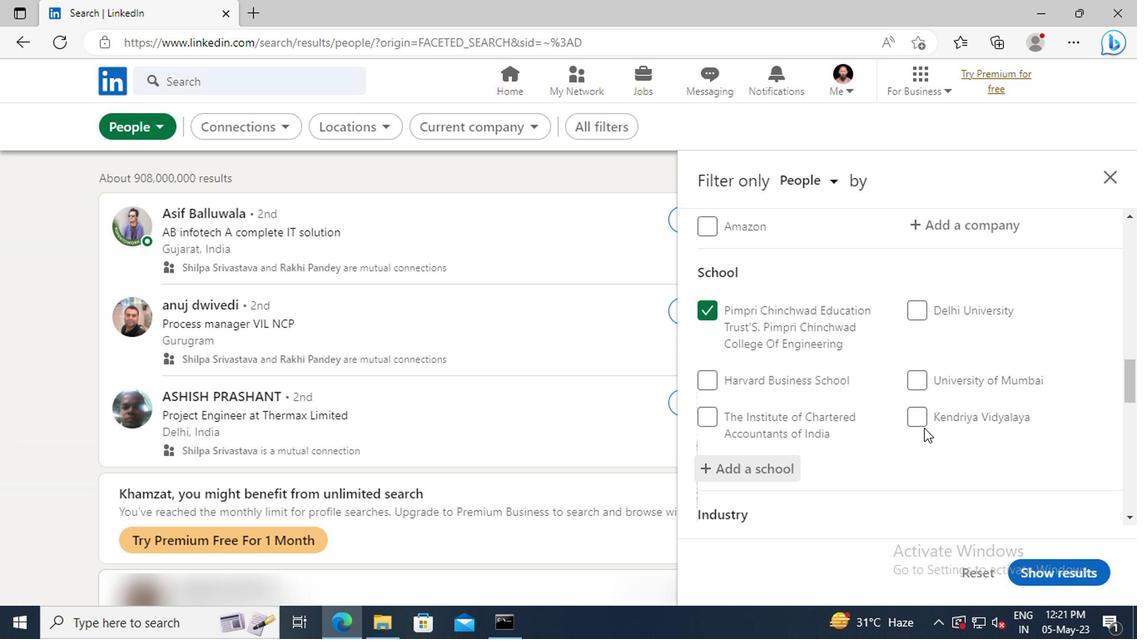 
Action: Mouse scrolled (920, 422) with delta (0, -1)
Screenshot: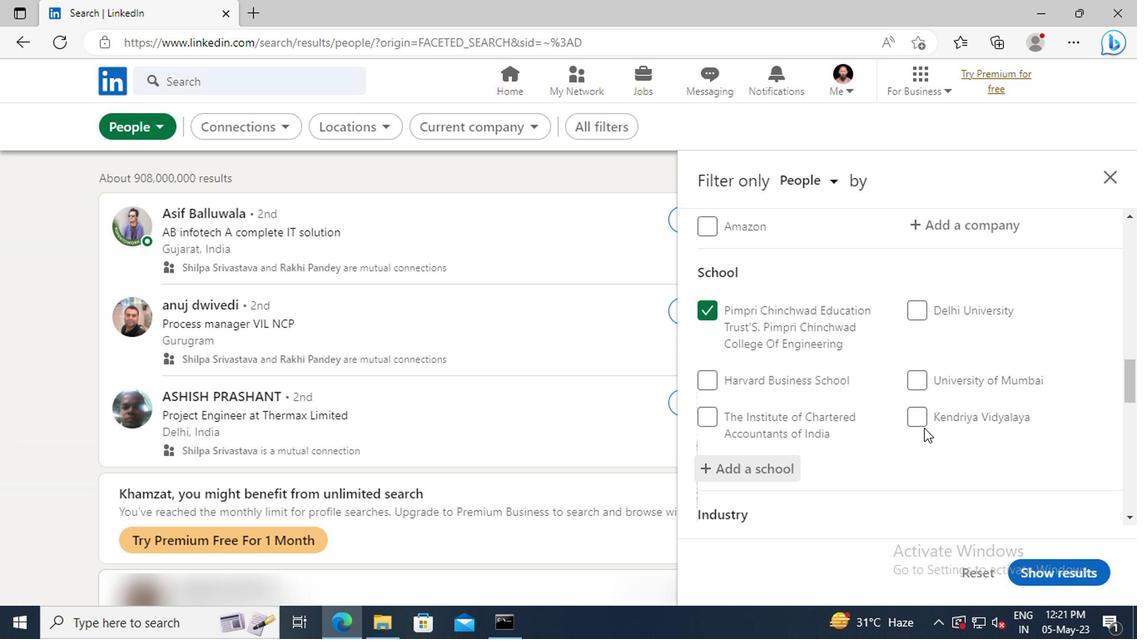 
Action: Mouse moved to (922, 402)
Screenshot: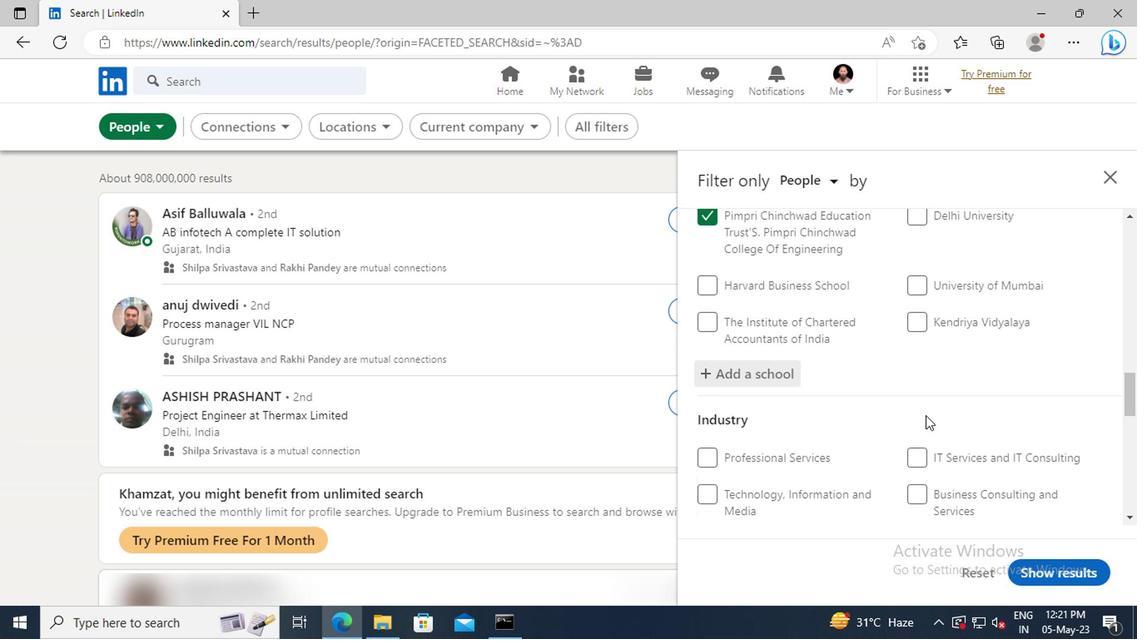 
Action: Mouse scrolled (922, 402) with delta (0, 0)
Screenshot: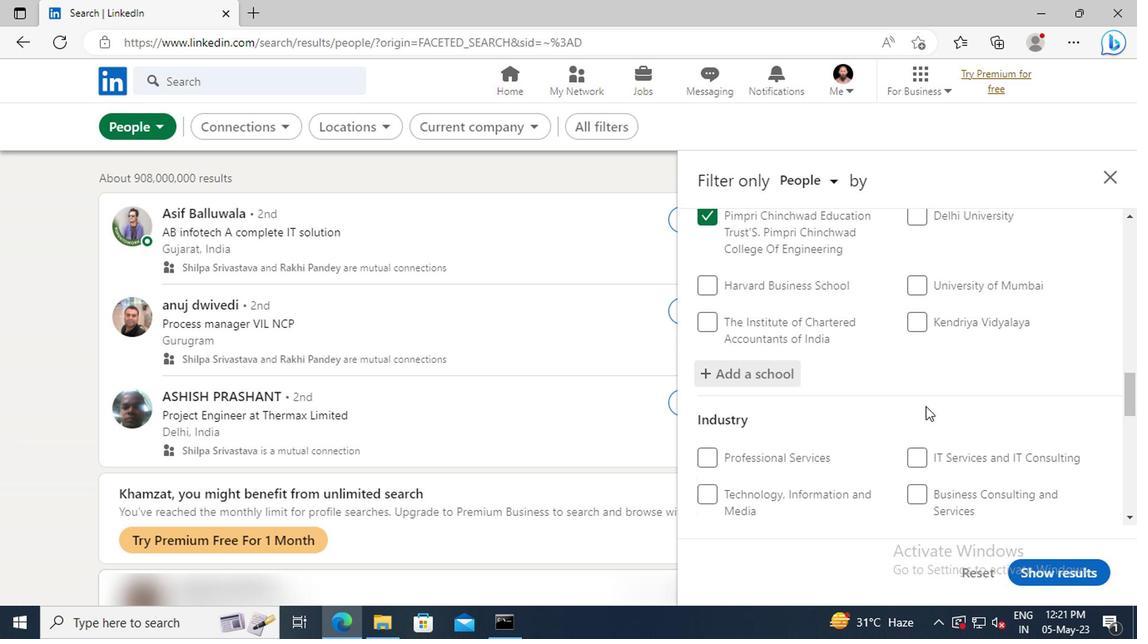 
Action: Mouse scrolled (922, 402) with delta (0, 0)
Screenshot: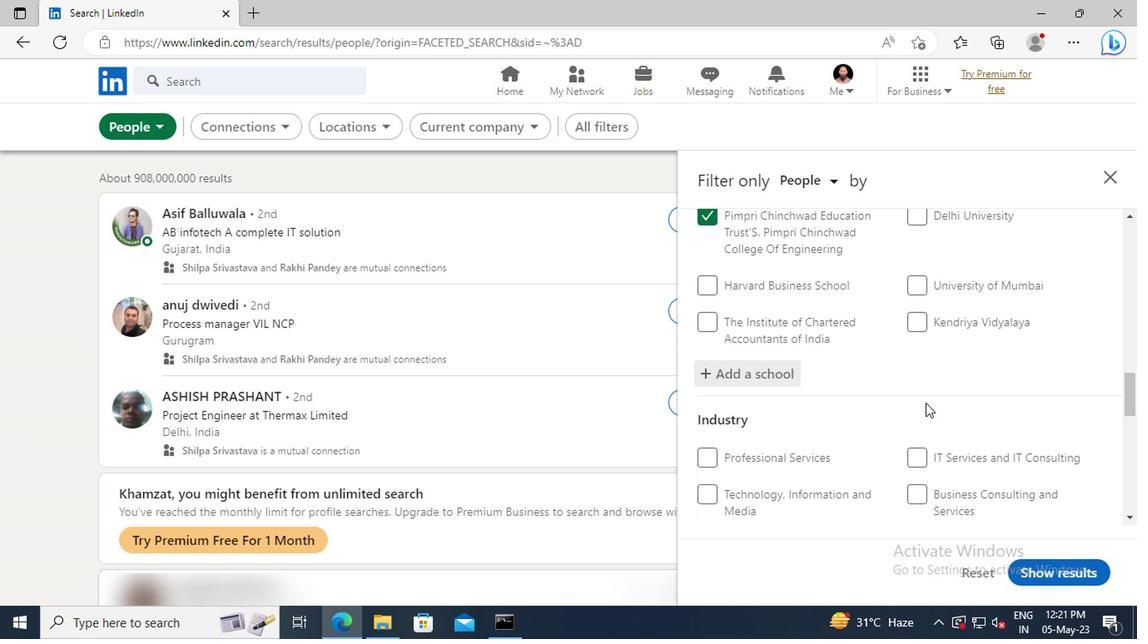 
Action: Mouse scrolled (922, 402) with delta (0, 0)
Screenshot: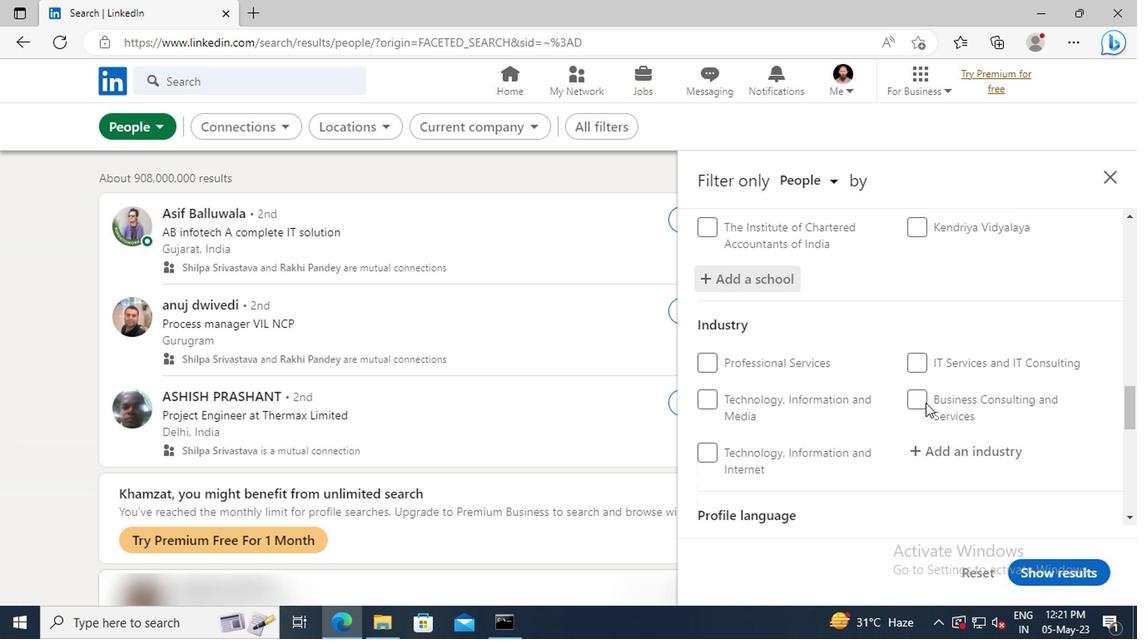 
Action: Mouse moved to (928, 403)
Screenshot: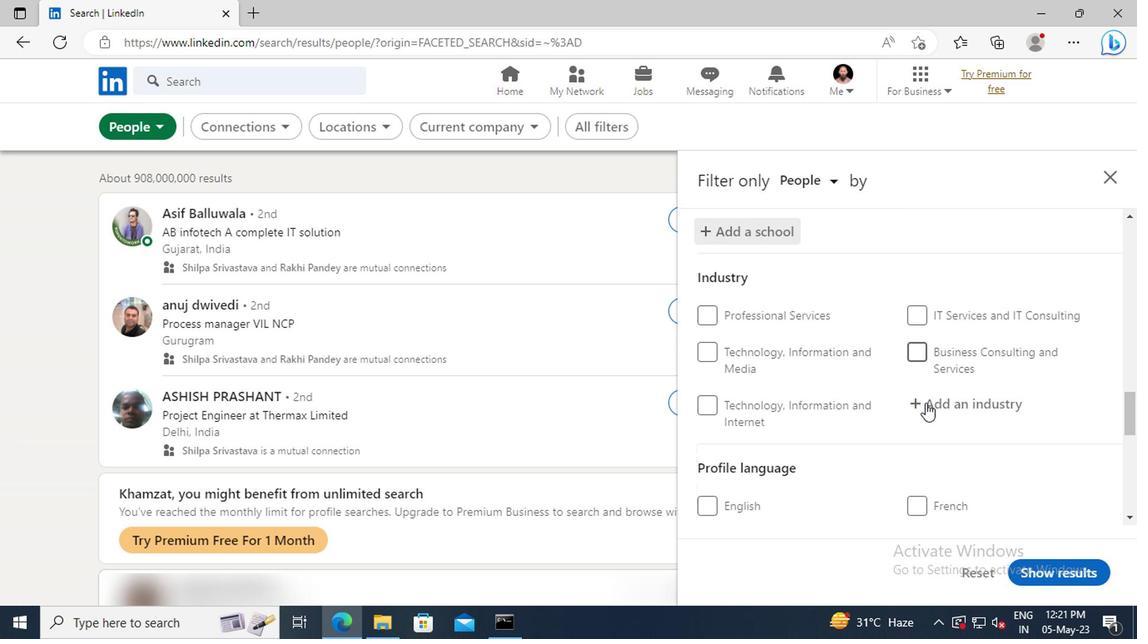 
Action: Mouse pressed left at (928, 403)
Screenshot: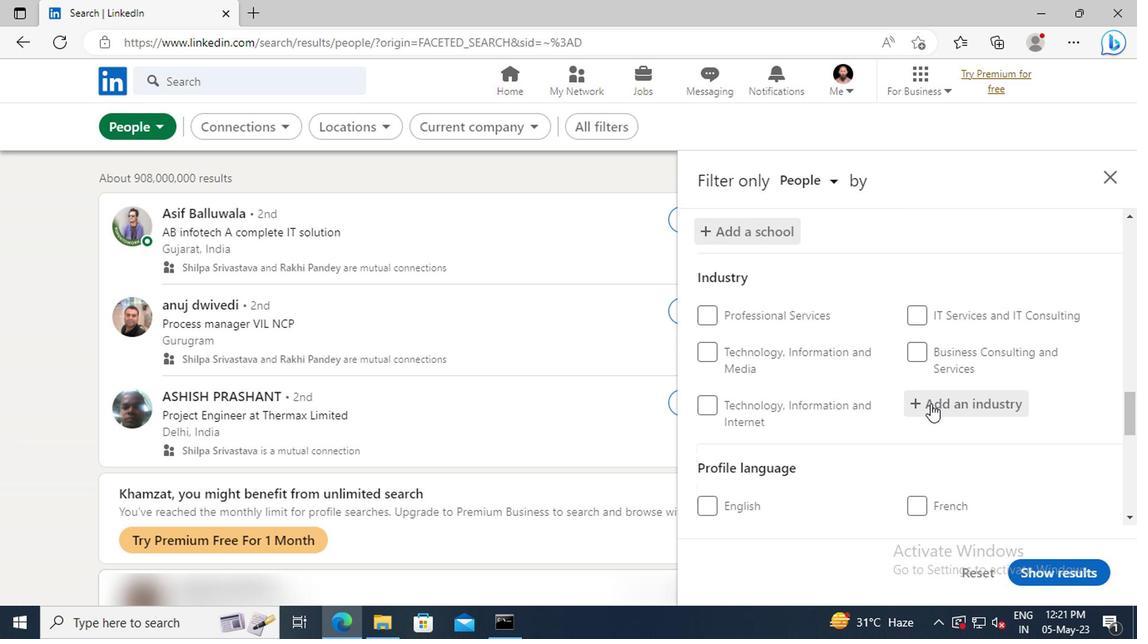 
Action: Mouse moved to (928, 403)
Screenshot: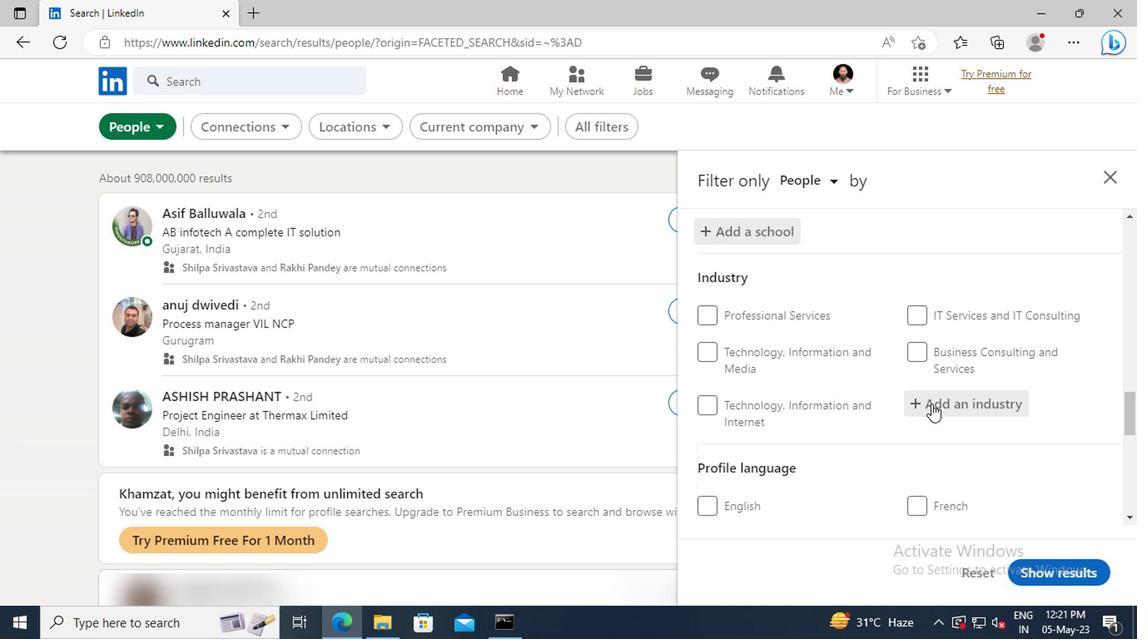 
Action: Key pressed <Key.shift>POLITI
Screenshot: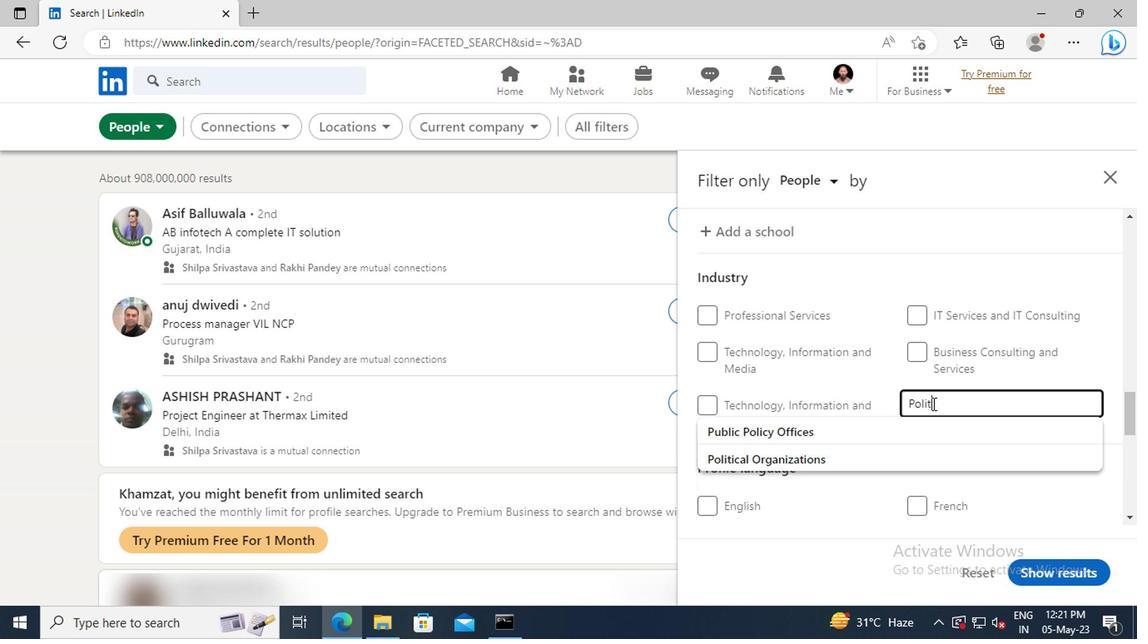 
Action: Mouse moved to (930, 428)
Screenshot: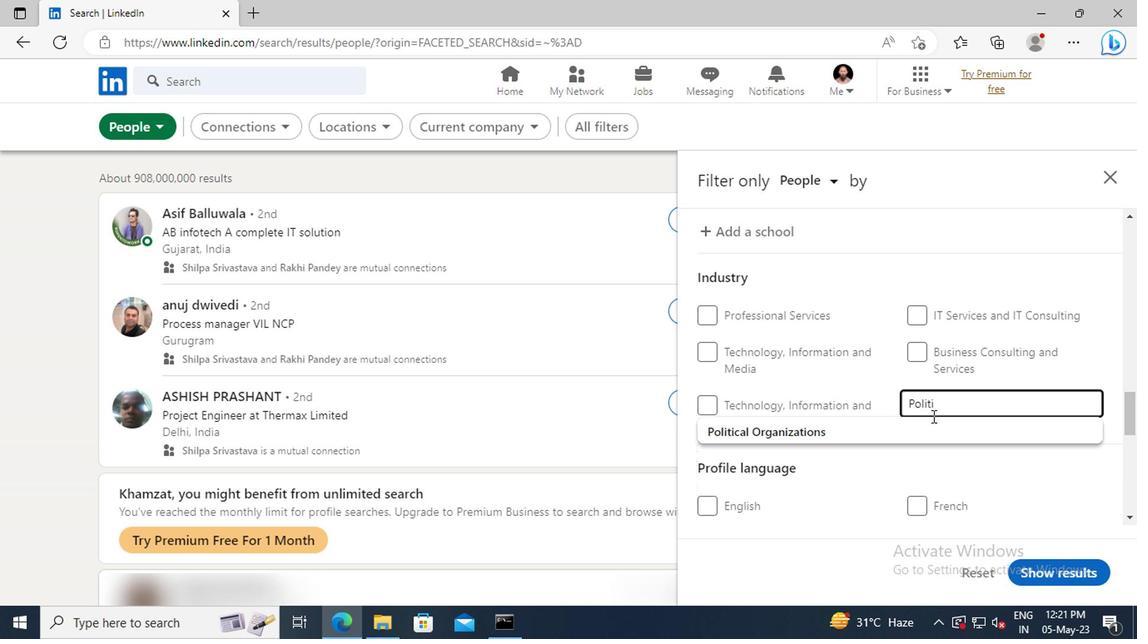 
Action: Mouse pressed left at (930, 428)
Screenshot: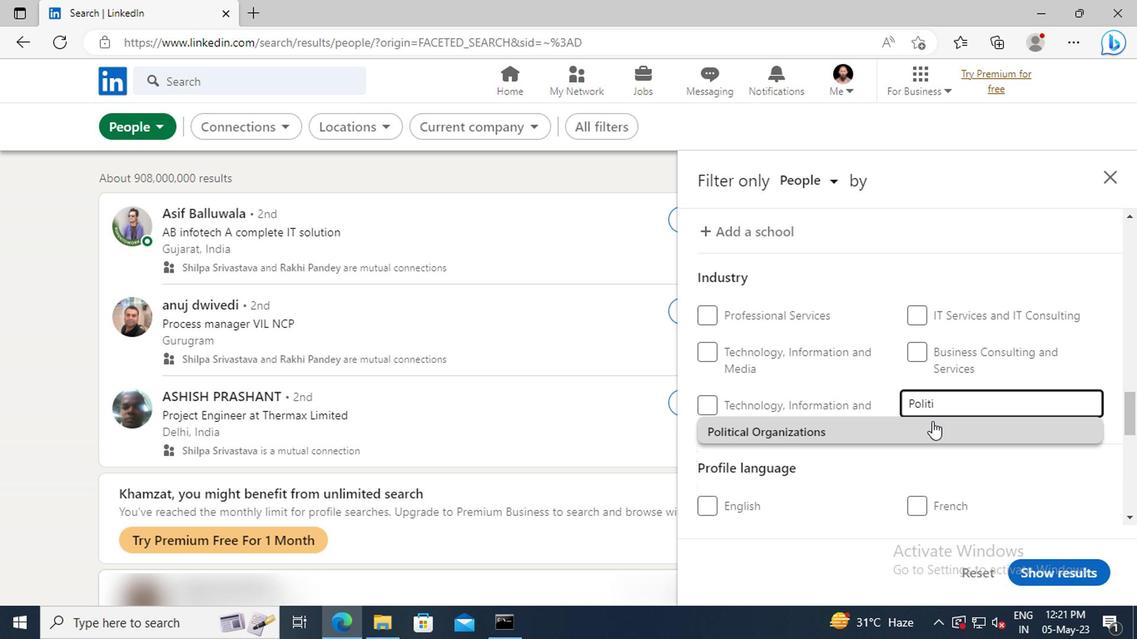
Action: Mouse scrolled (930, 428) with delta (0, 0)
Screenshot: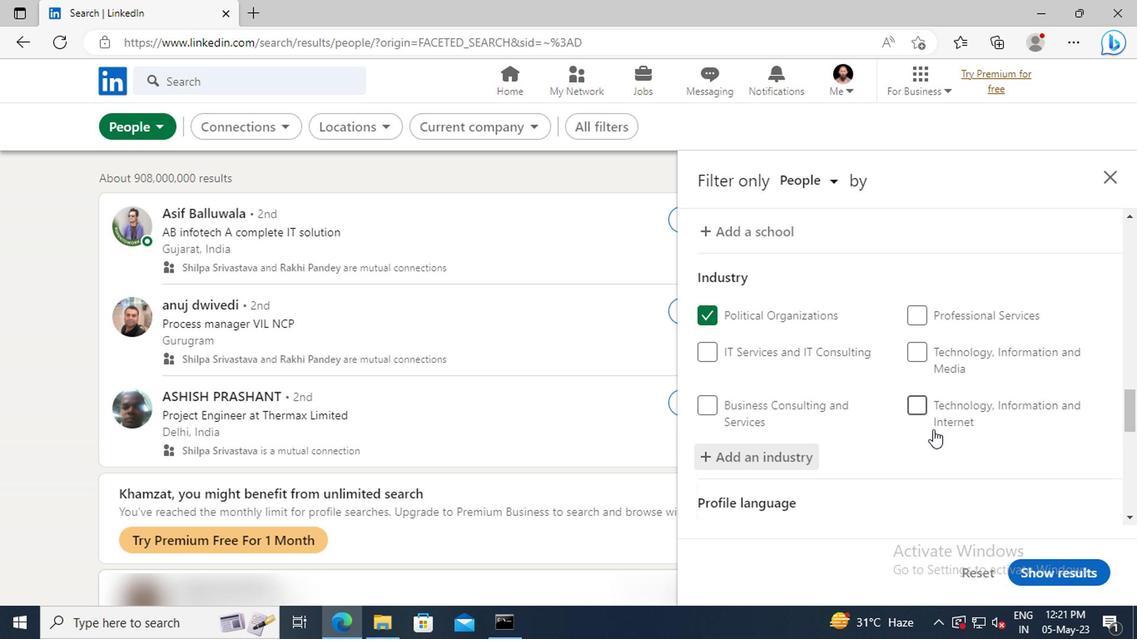 
Action: Mouse scrolled (930, 428) with delta (0, 0)
Screenshot: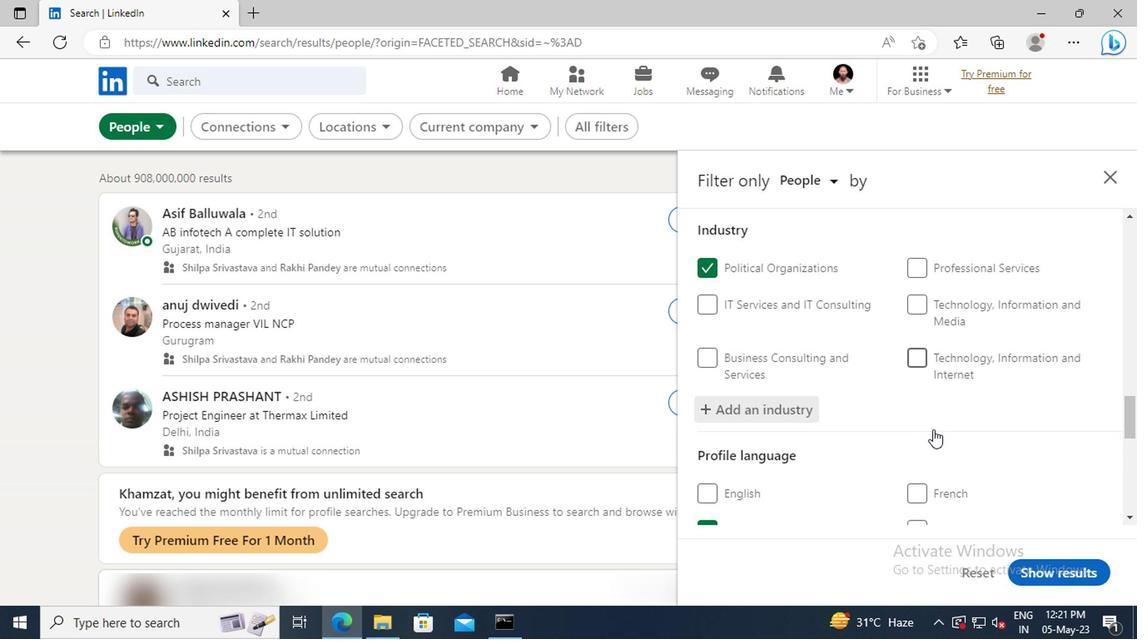 
Action: Mouse scrolled (930, 428) with delta (0, 0)
Screenshot: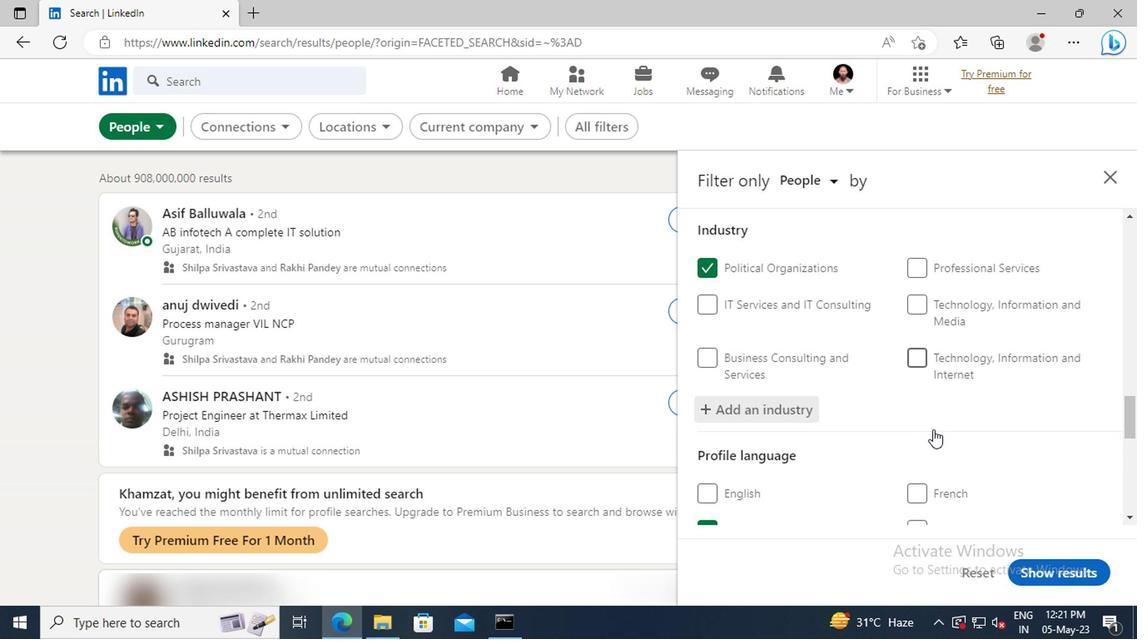 
Action: Mouse scrolled (930, 428) with delta (0, 0)
Screenshot: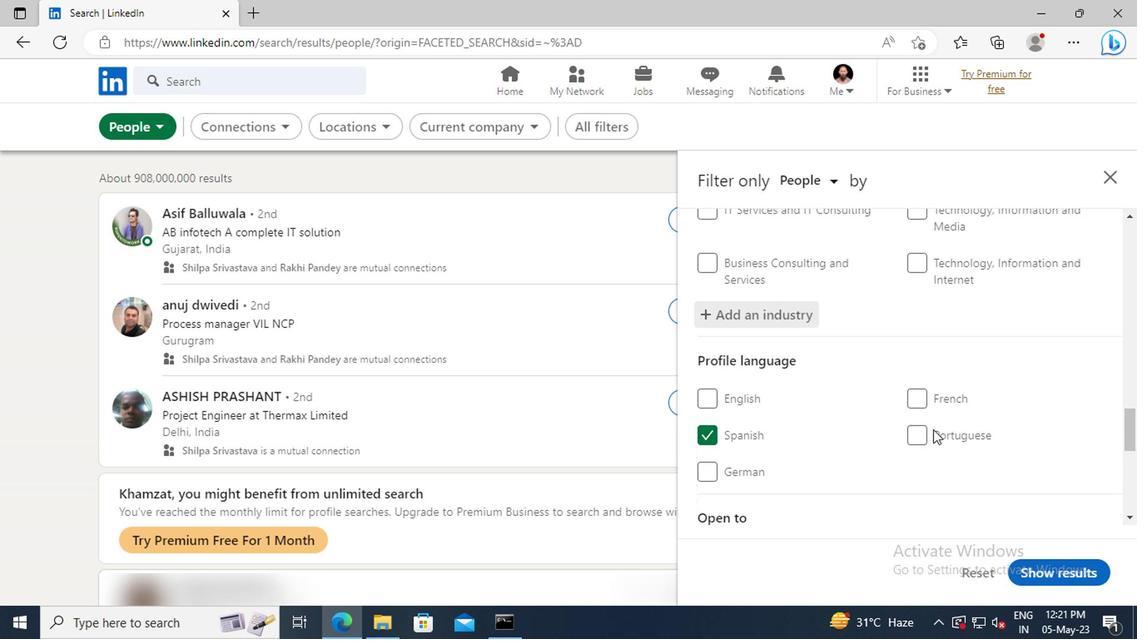 
Action: Mouse scrolled (930, 428) with delta (0, 0)
Screenshot: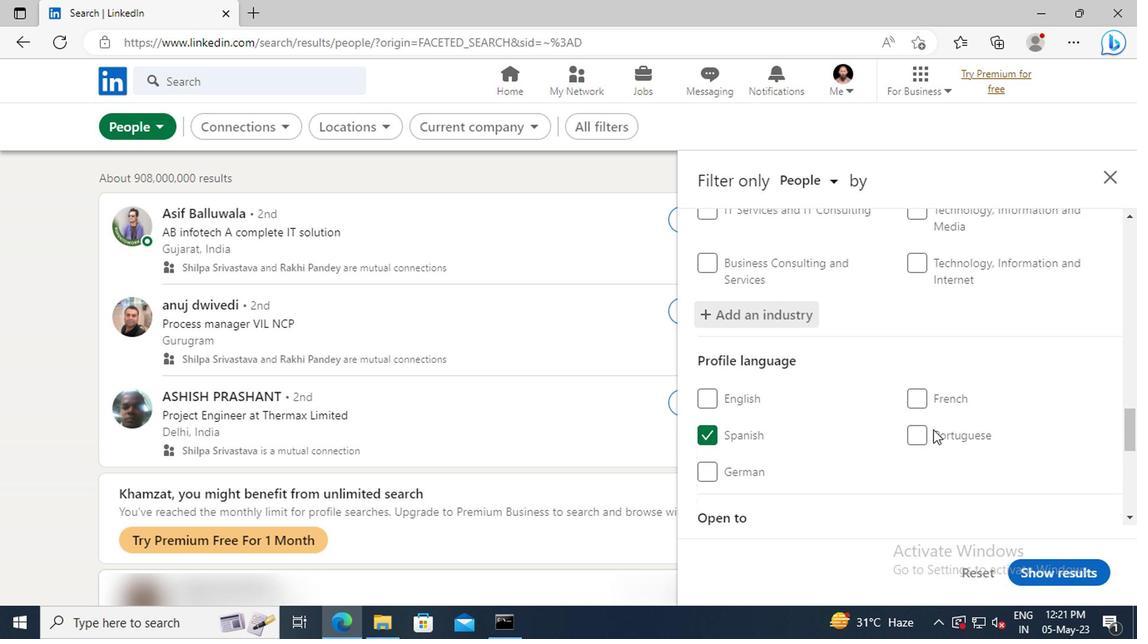 
Action: Mouse moved to (930, 411)
Screenshot: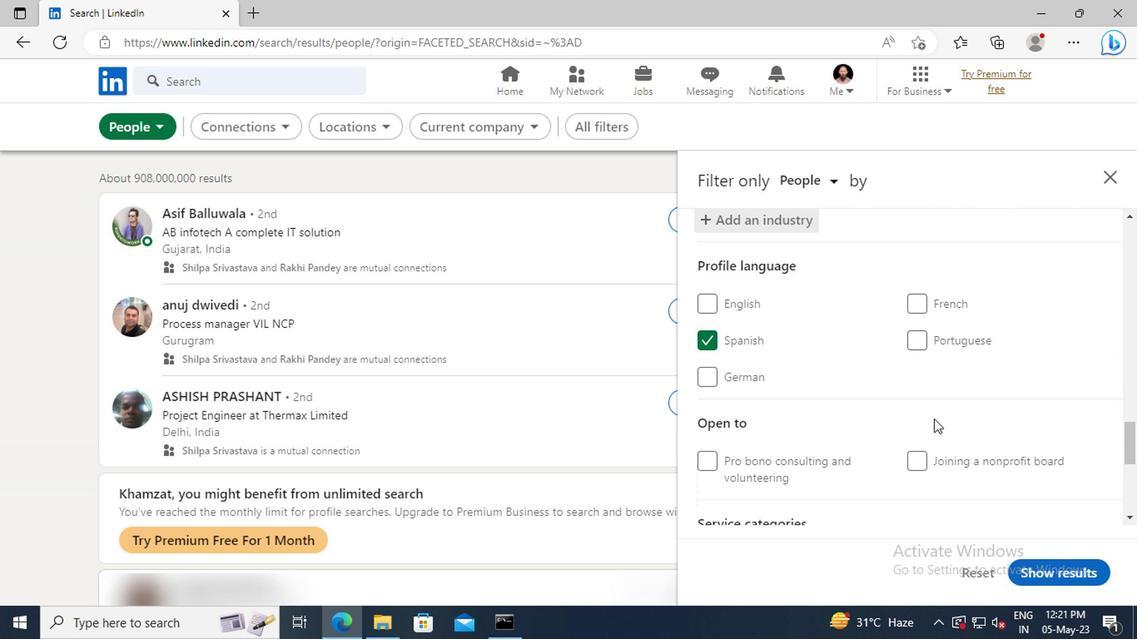 
Action: Mouse scrolled (930, 409) with delta (0, -1)
Screenshot: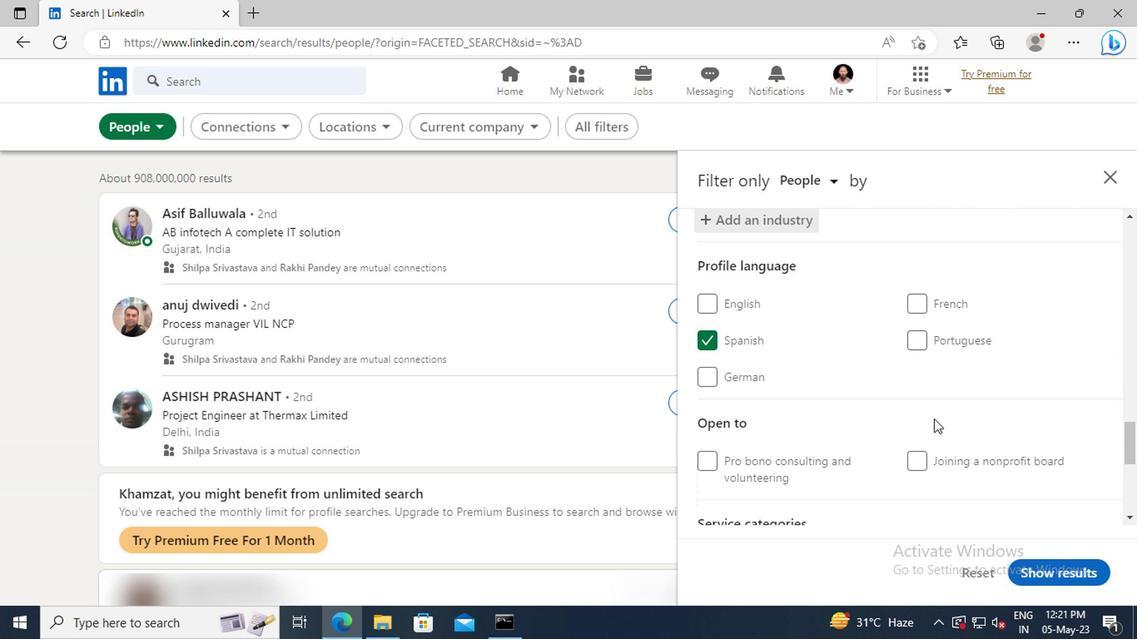
Action: Mouse moved to (930, 409)
Screenshot: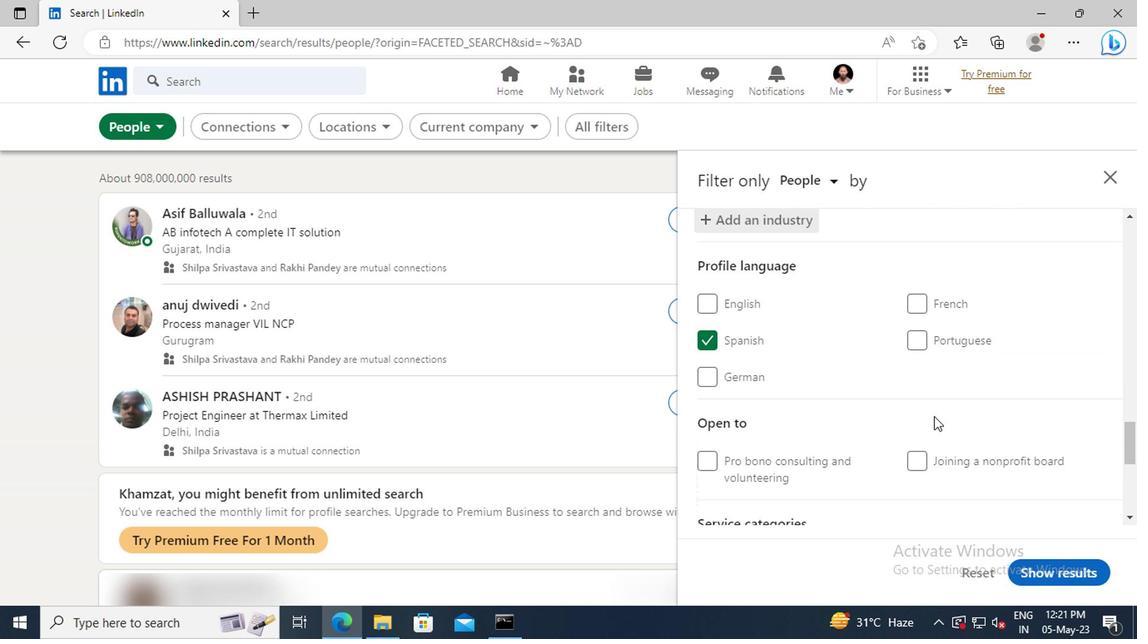 
Action: Mouse scrolled (930, 408) with delta (0, 0)
Screenshot: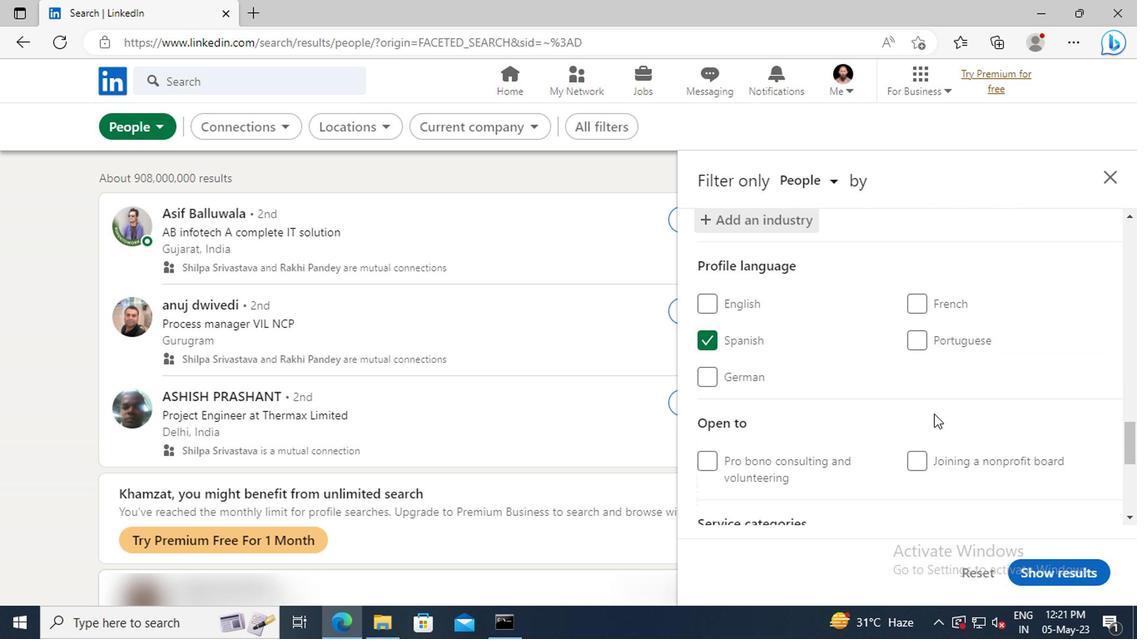 
Action: Mouse moved to (932, 381)
Screenshot: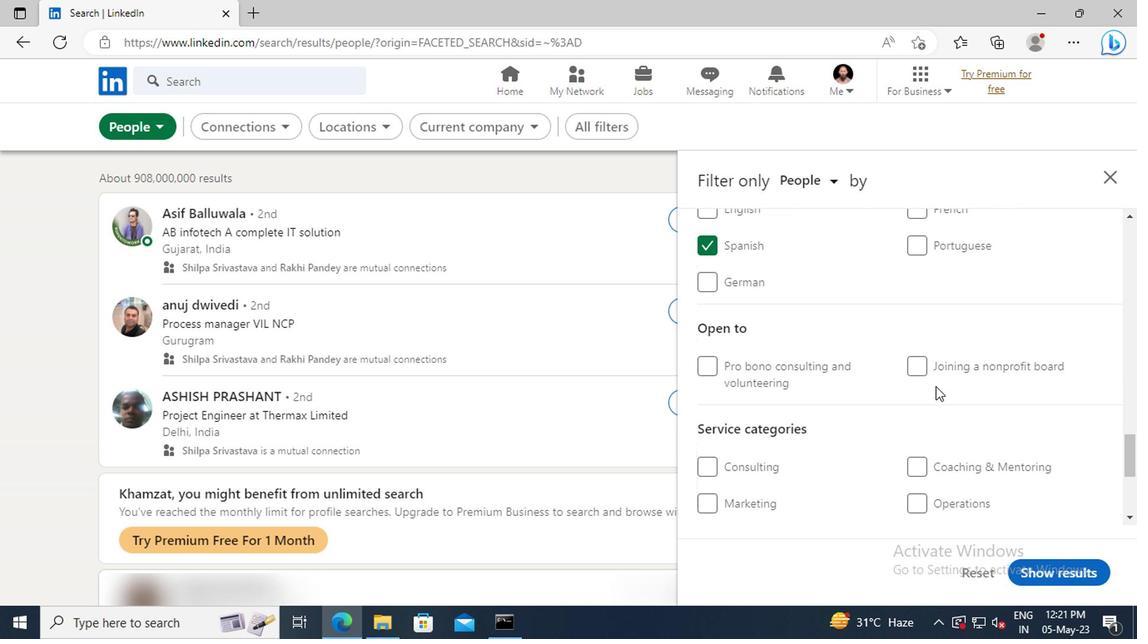 
Action: Mouse scrolled (932, 380) with delta (0, 0)
Screenshot: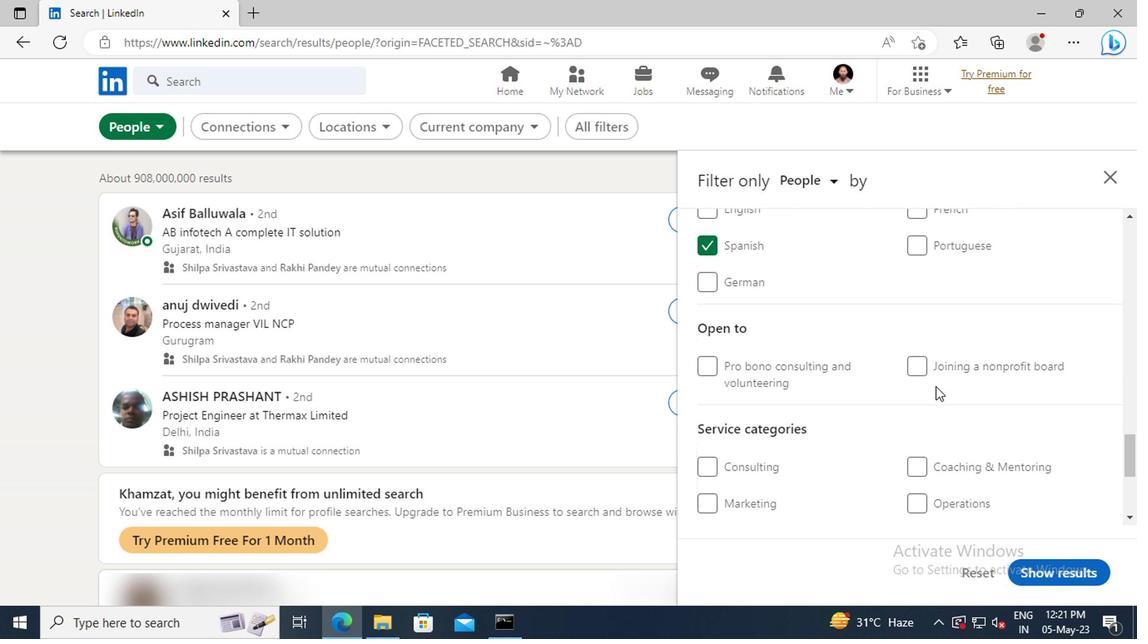 
Action: Mouse scrolled (932, 380) with delta (0, 0)
Screenshot: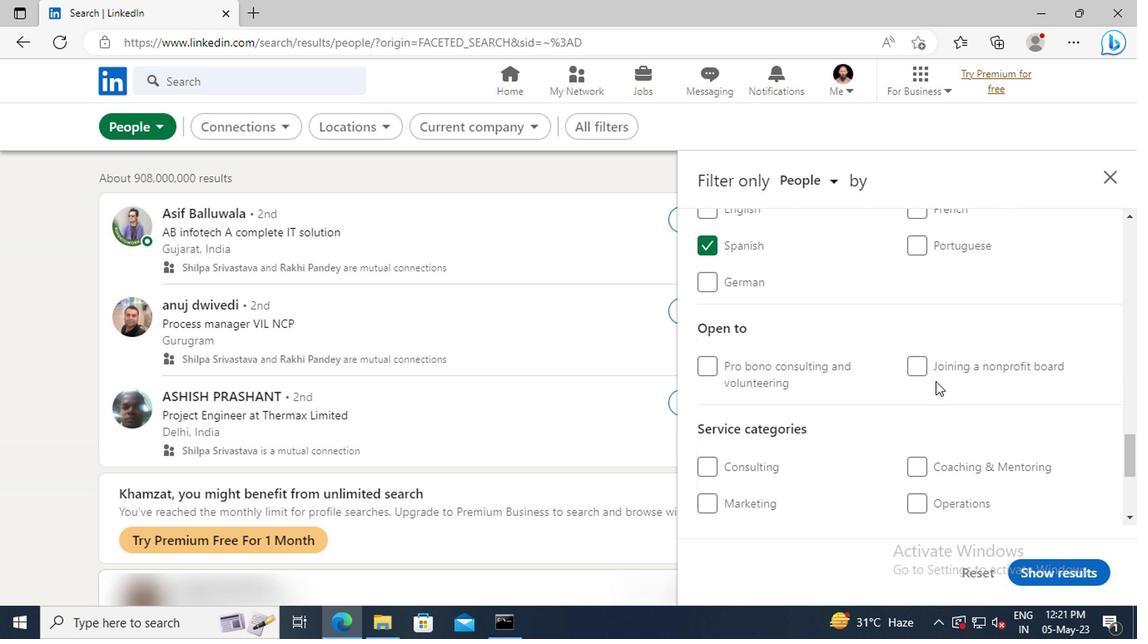 
Action: Mouse scrolled (932, 380) with delta (0, 0)
Screenshot: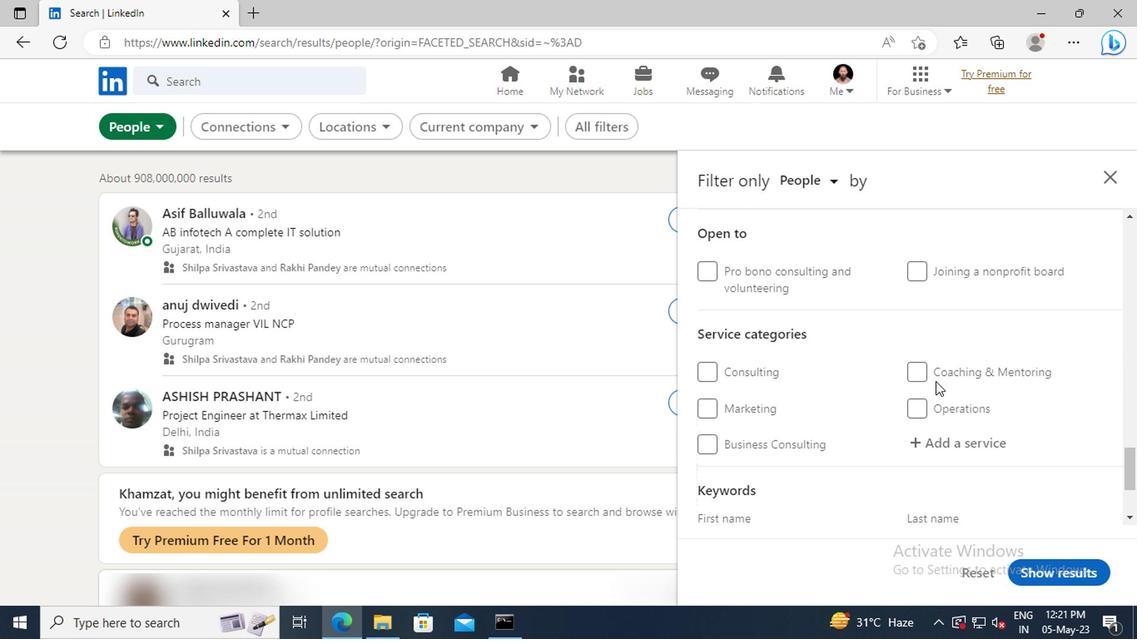 
Action: Mouse moved to (932, 398)
Screenshot: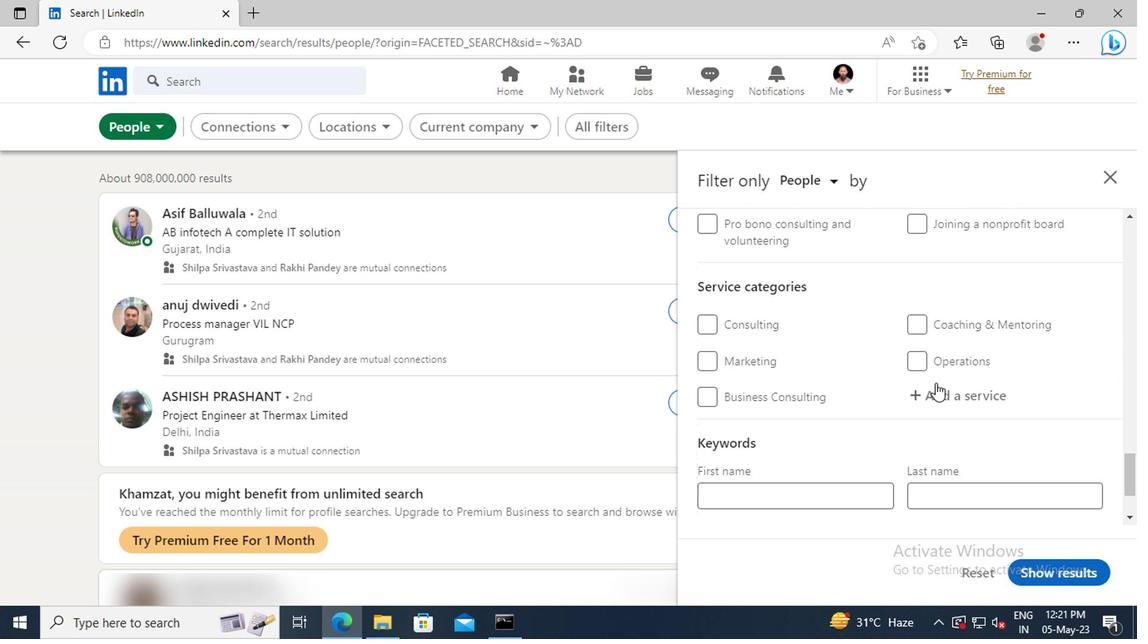 
Action: Mouse pressed left at (932, 398)
Screenshot: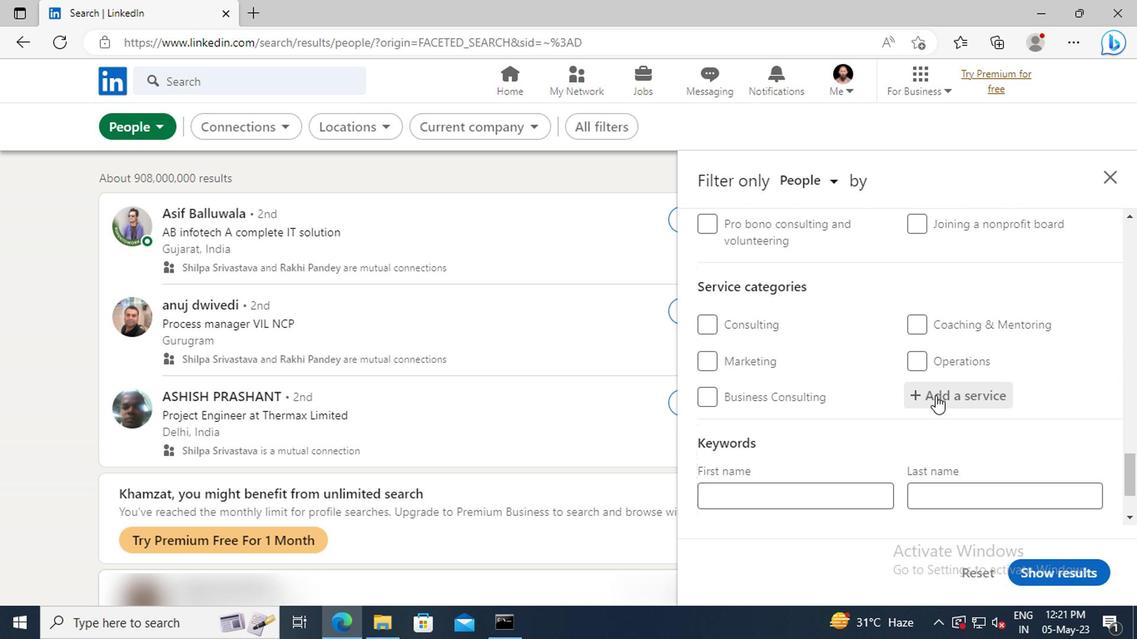 
Action: Key pressed <Key.shift>LEADER
Screenshot: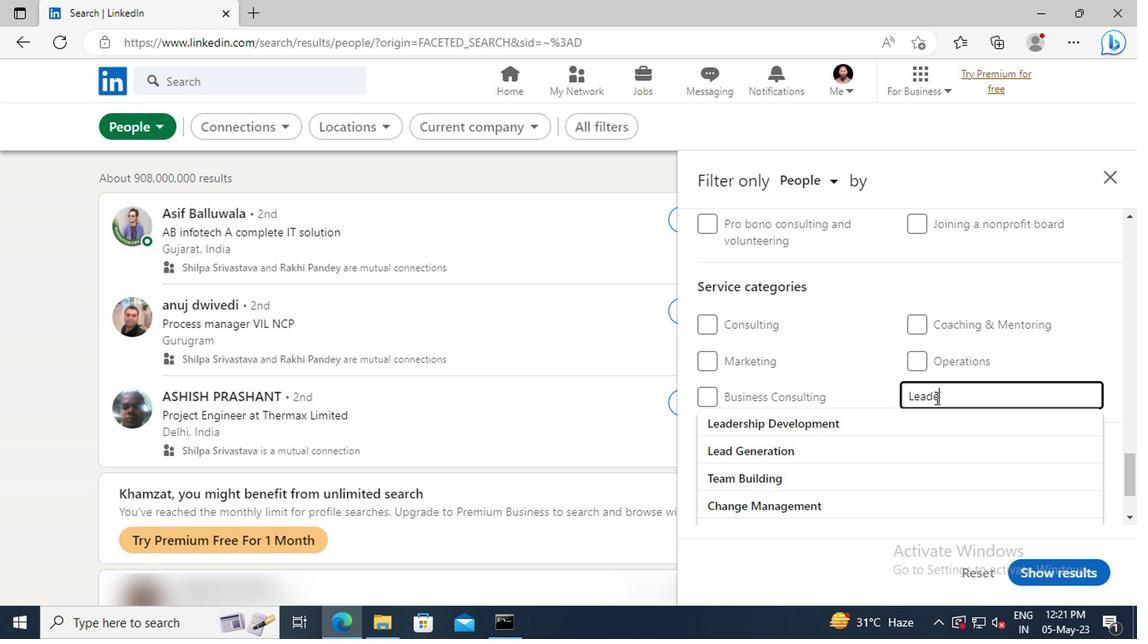 
Action: Mouse moved to (930, 418)
Screenshot: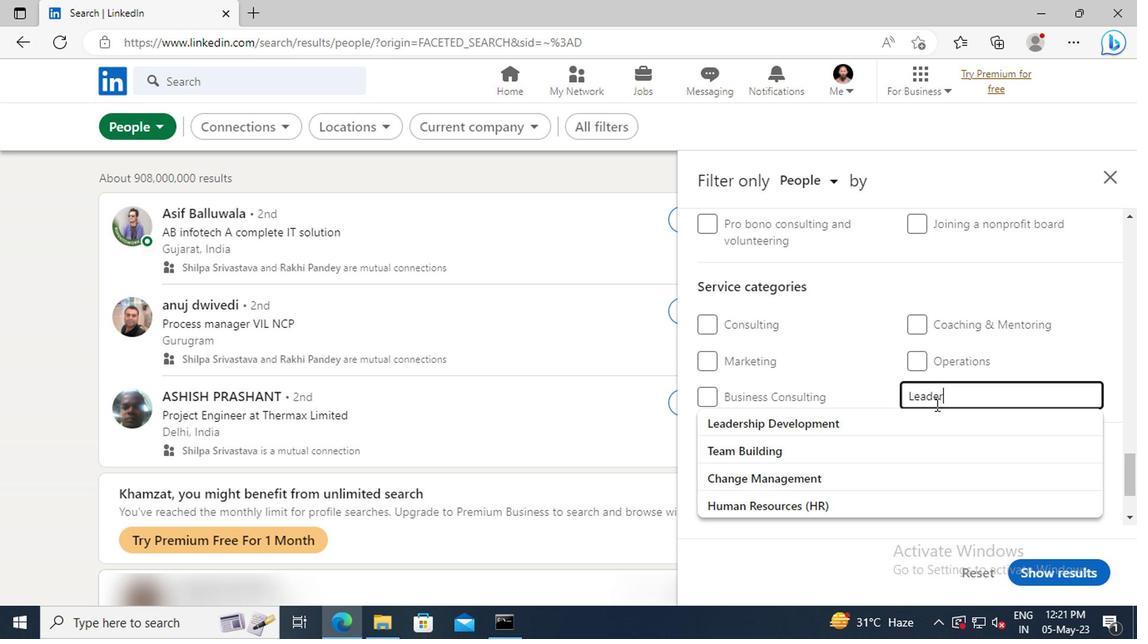 
Action: Mouse pressed left at (930, 418)
Screenshot: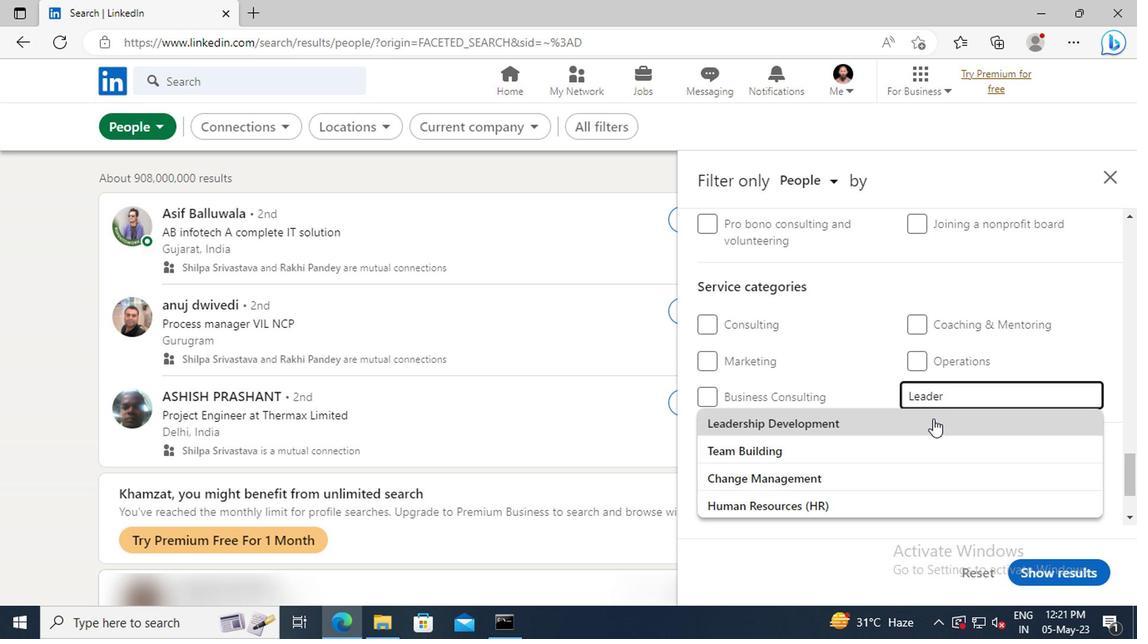 
Action: Mouse scrolled (930, 417) with delta (0, 0)
Screenshot: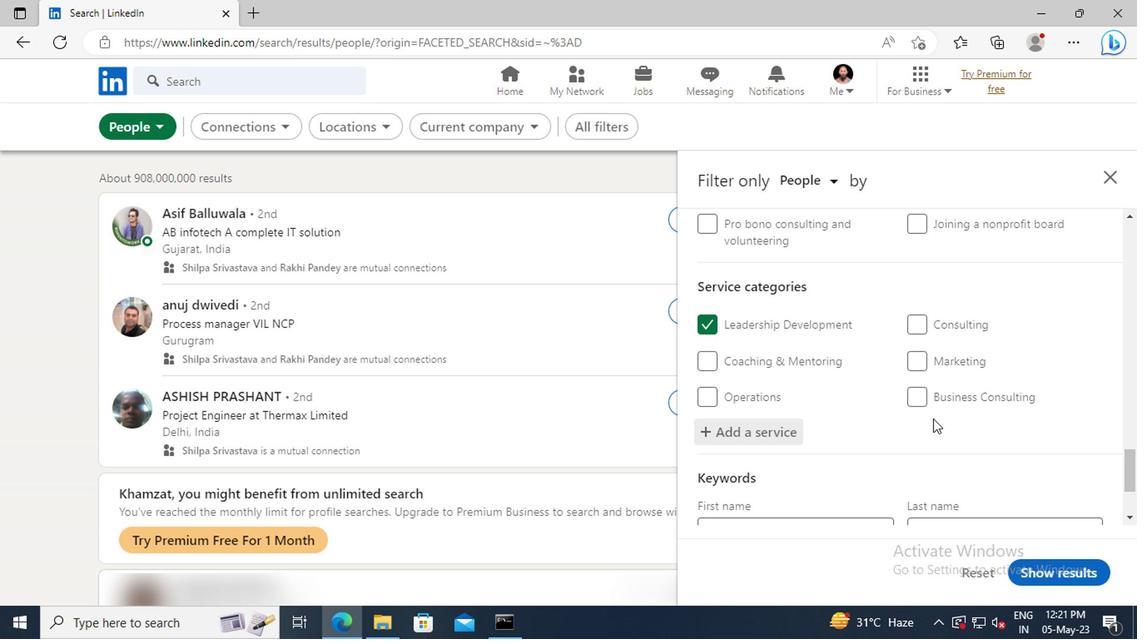 
Action: Mouse scrolled (930, 417) with delta (0, 0)
Screenshot: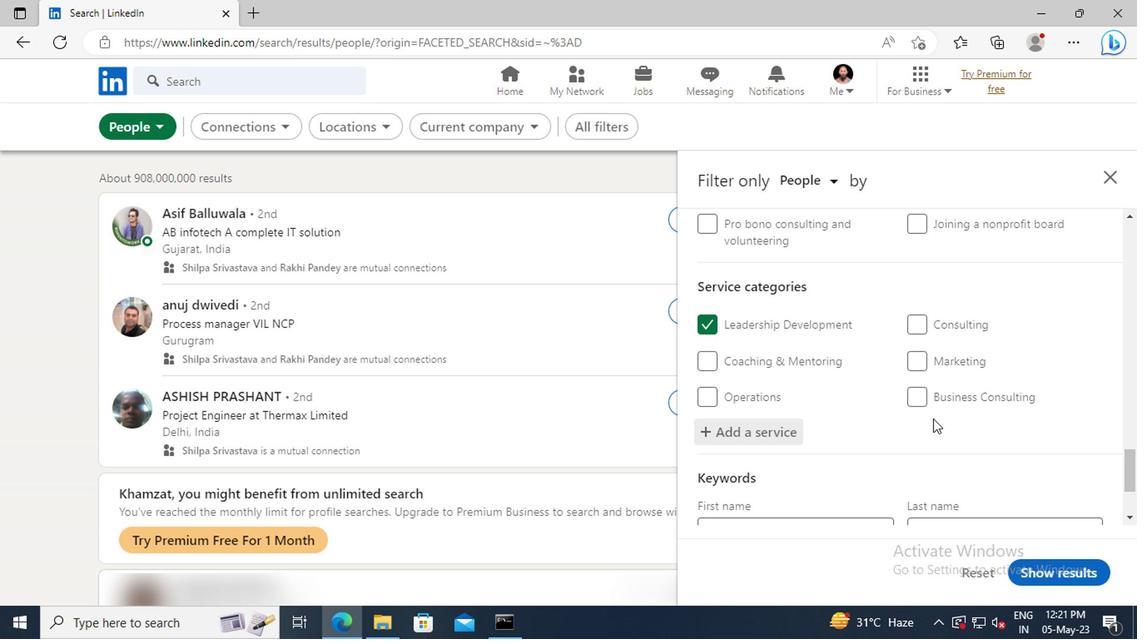 
Action: Mouse scrolled (930, 417) with delta (0, 0)
Screenshot: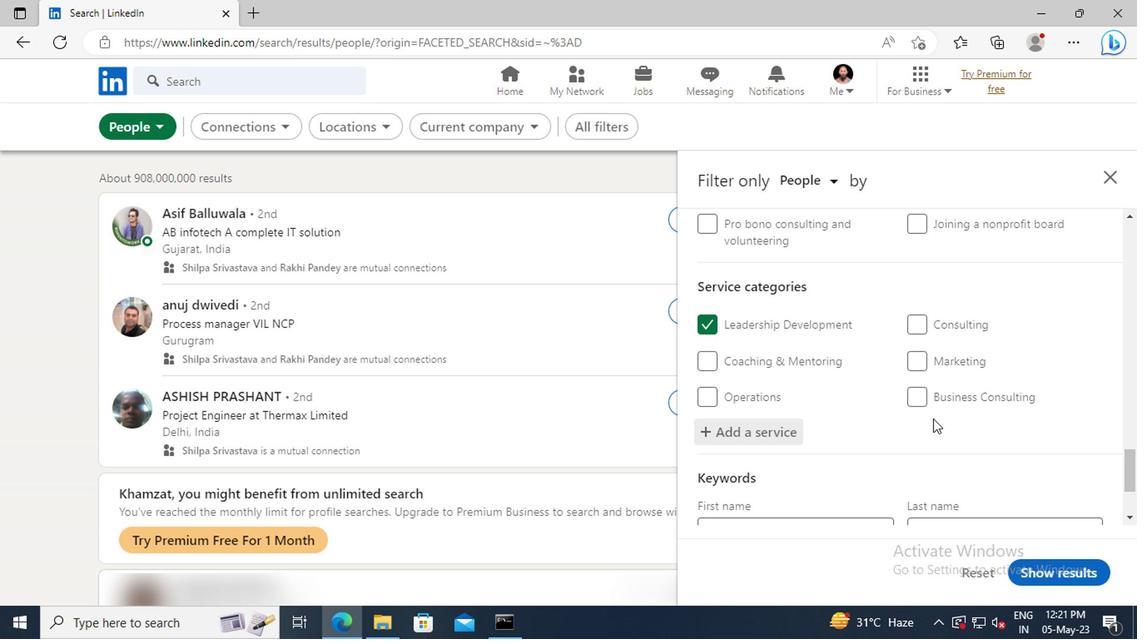 
Action: Mouse scrolled (930, 417) with delta (0, 0)
Screenshot: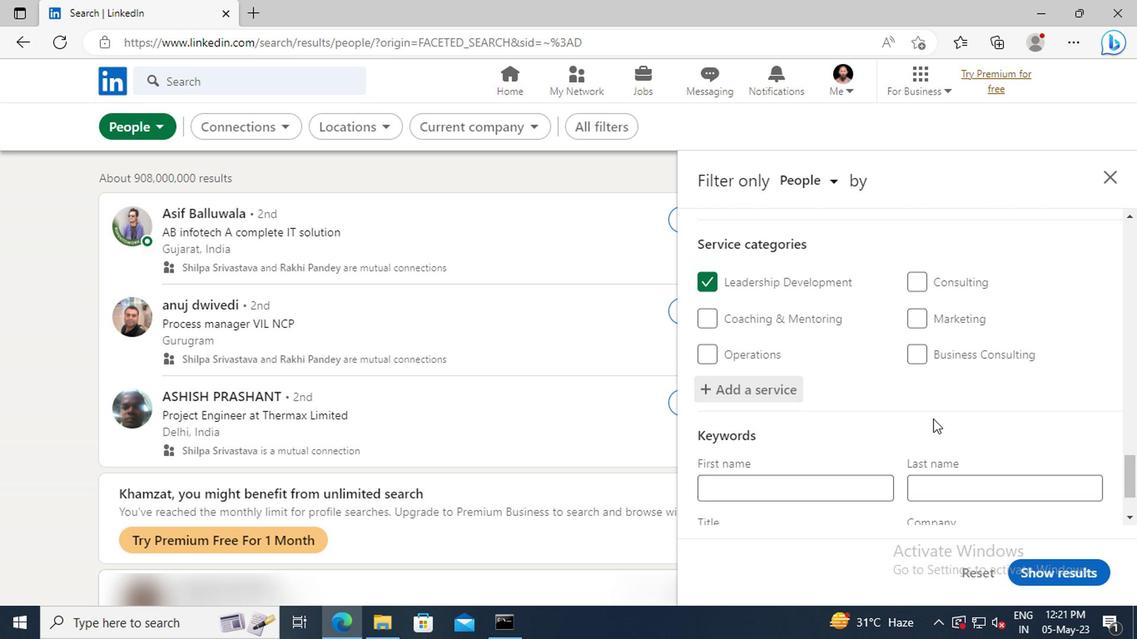 
Action: Mouse moved to (766, 446)
Screenshot: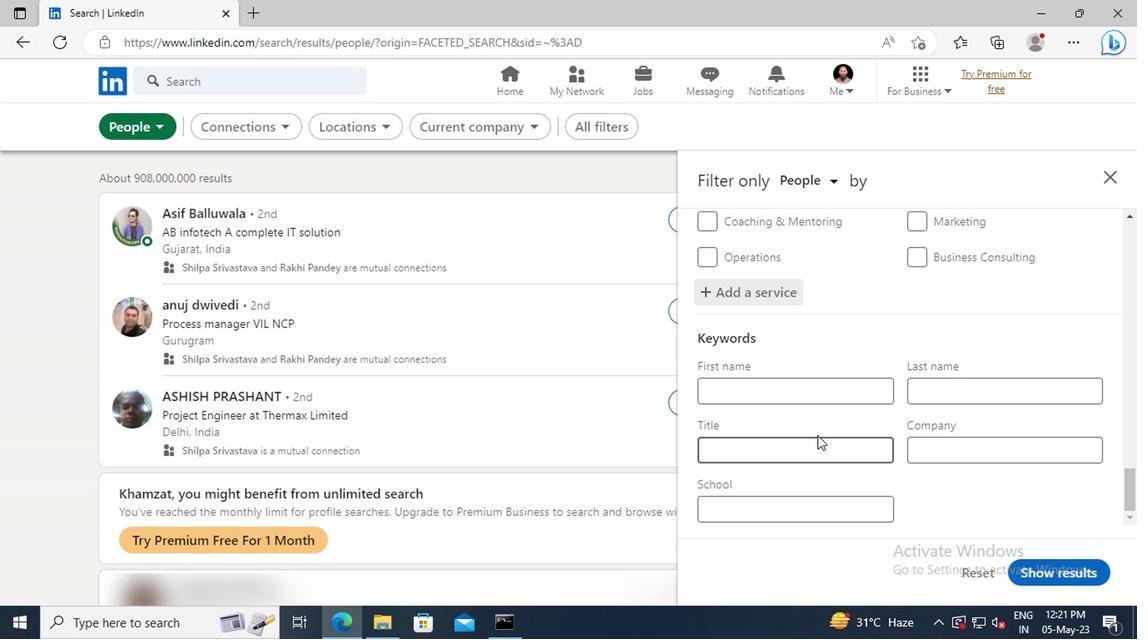 
Action: Mouse pressed left at (766, 446)
Screenshot: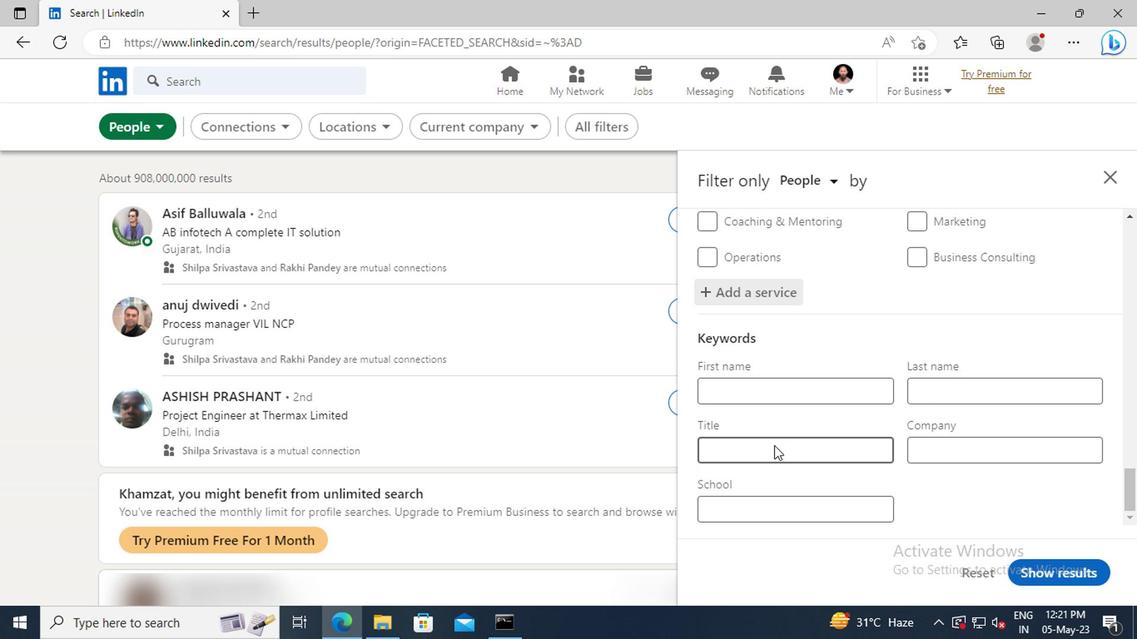 
Action: Key pressed <Key.shift>WELDER<Key.enter>
Screenshot: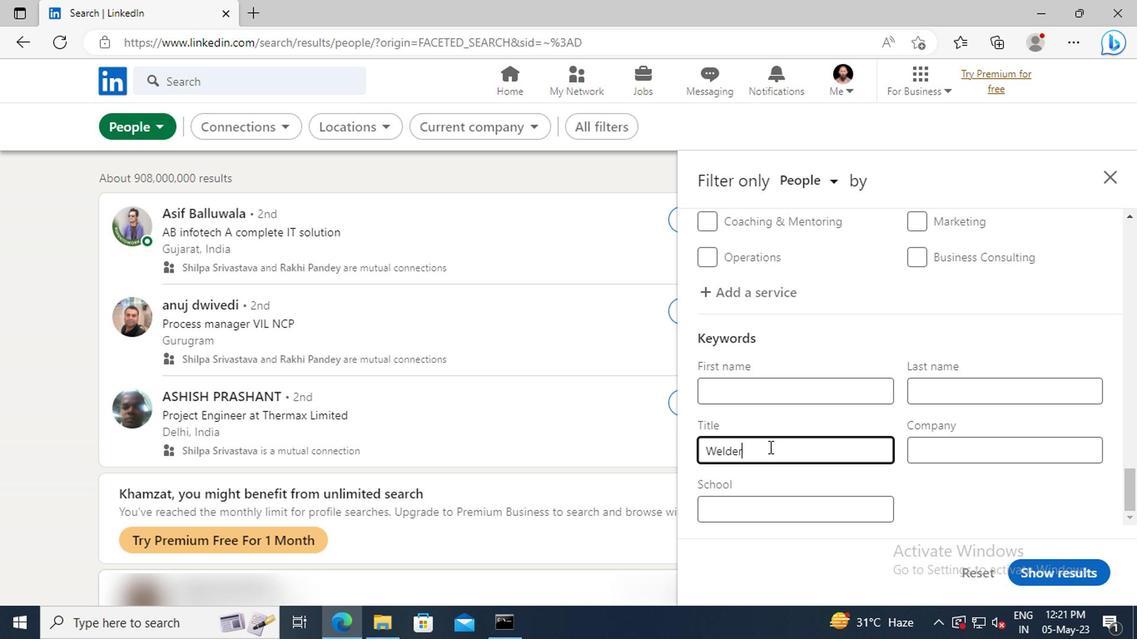 
Action: Mouse moved to (1060, 577)
Screenshot: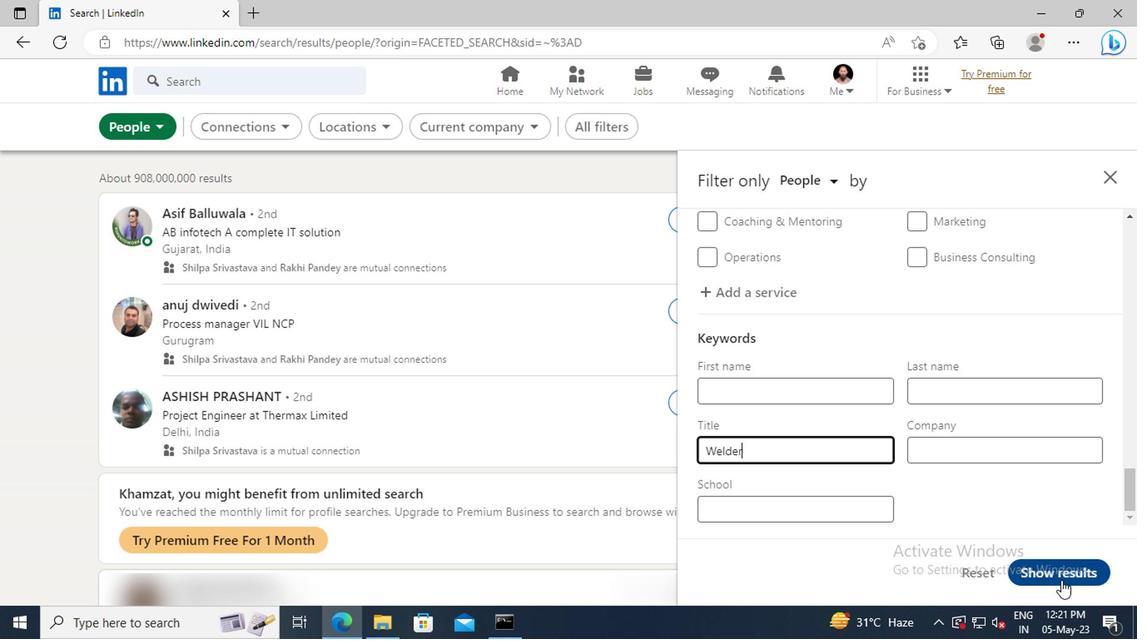 
Action: Mouse pressed left at (1060, 577)
Screenshot: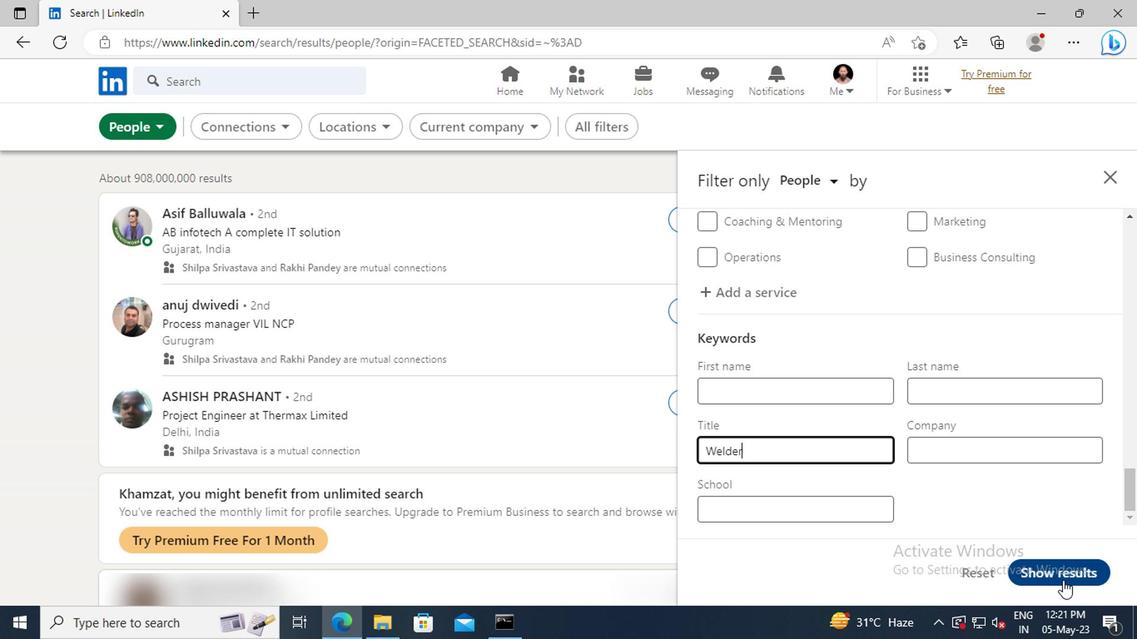 
